 Task: Find a place to stay in Surianwan, India from 10th to 15th July for 7 guests. Use filters to select a flat with 4 bedrooms, 7 beds, 4 bathrooms, Wifi, free parking, and a price range of ₹10,000 to ₹15,000. Enable self check-in.
Action: Mouse moved to (670, 102)
Screenshot: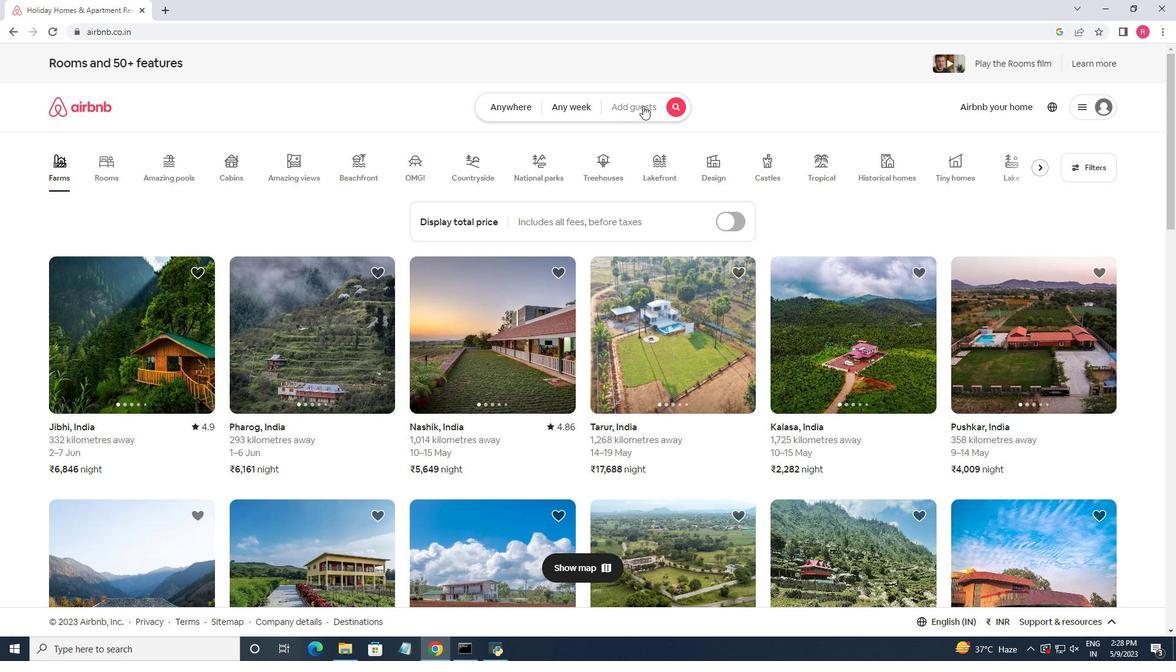 
Action: Mouse pressed left at (670, 102)
Screenshot: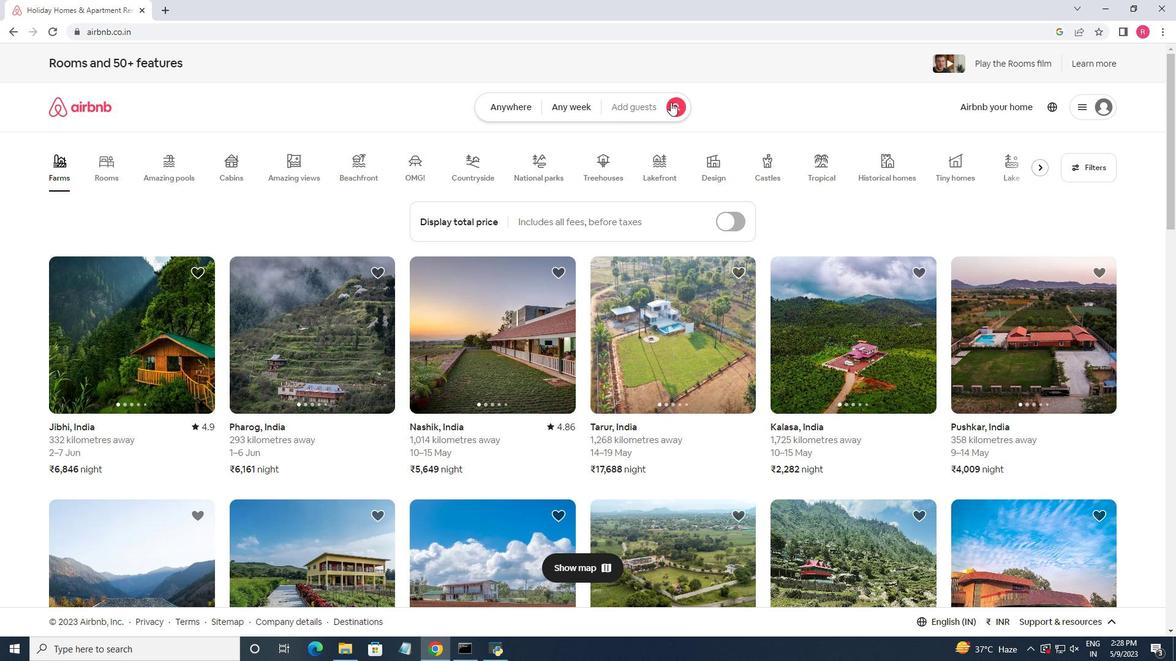 
Action: Mouse moved to (434, 155)
Screenshot: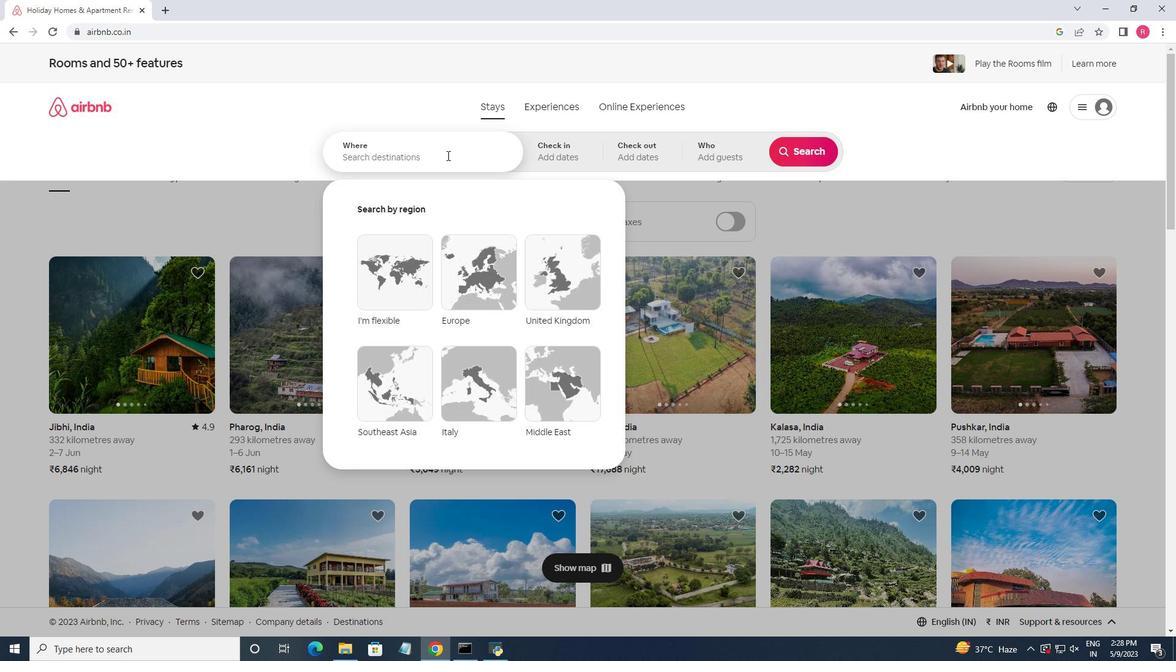 
Action: Mouse pressed left at (434, 155)
Screenshot: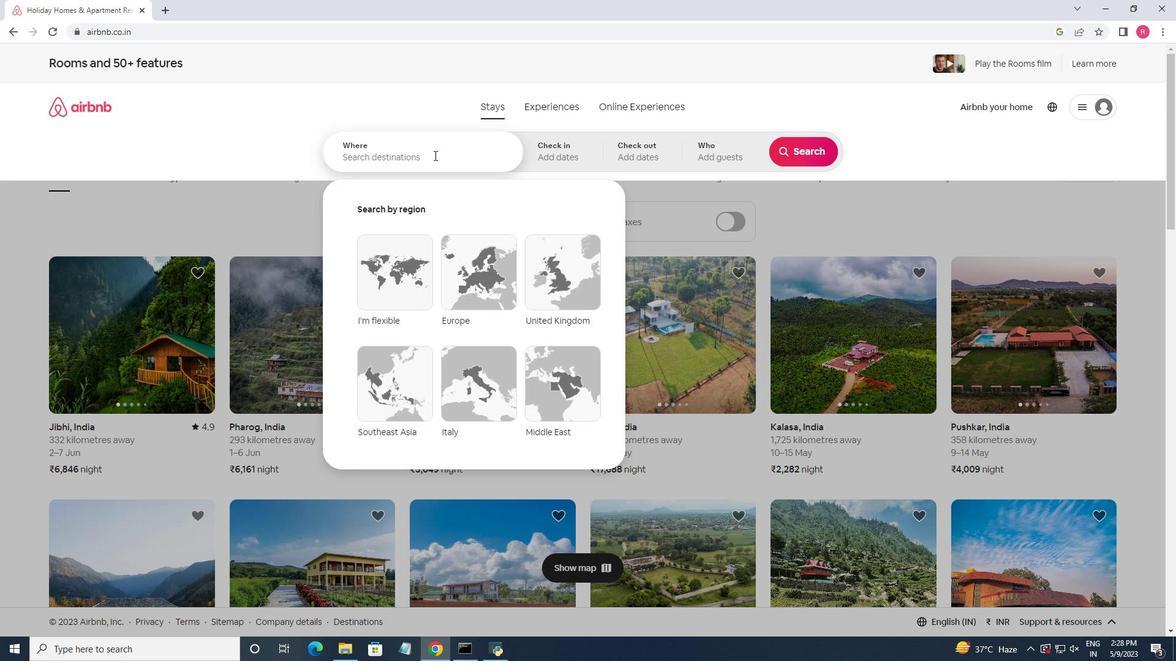 
Action: Key pressed <Key.shift>Surianwan,<Key.space><Key.shift><Key.shift><Key.shift><Key.shift><Key.shift><Key.shift>India
Screenshot: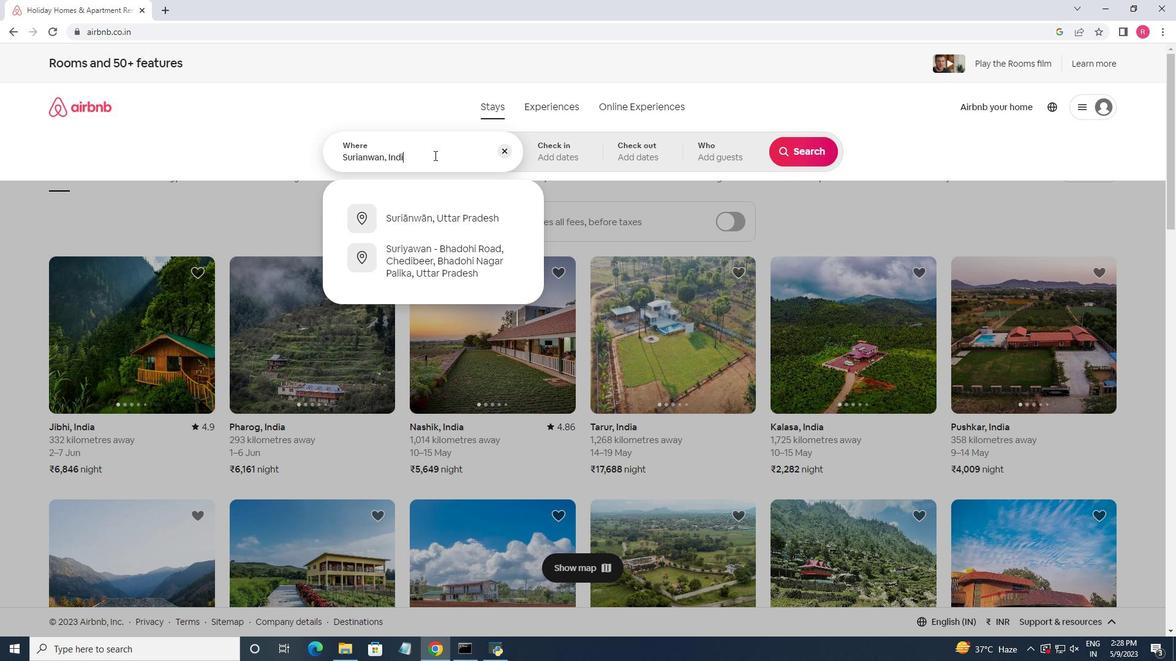
Action: Mouse moved to (485, 46)
Screenshot: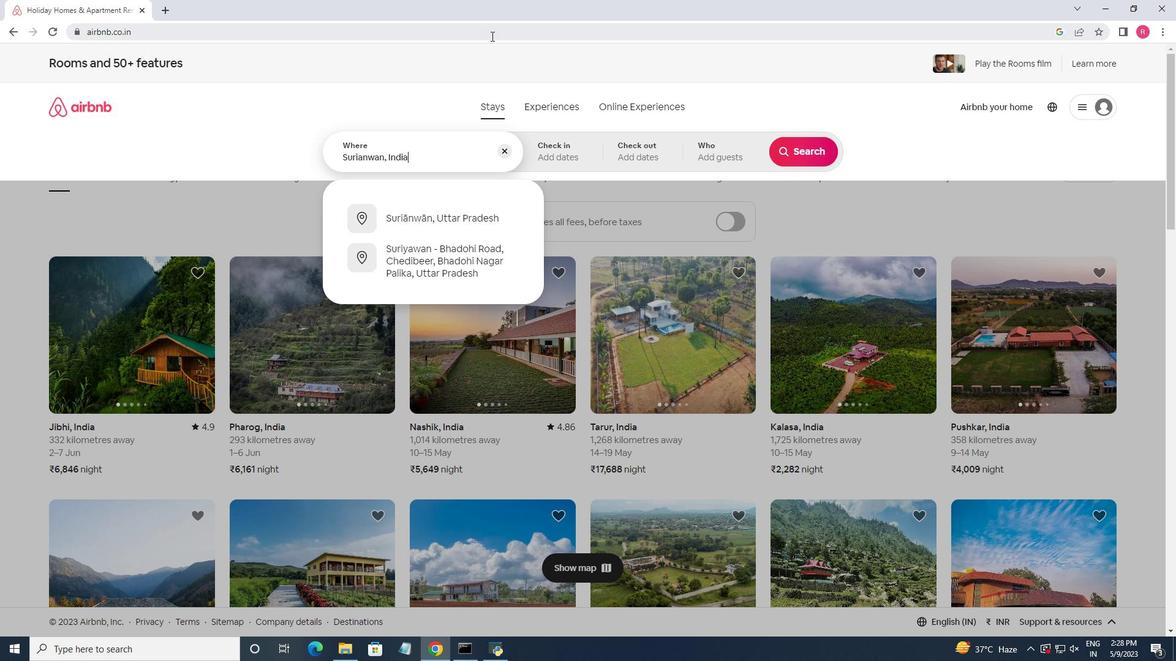 
Action: Key pressed <Key.enter>
Screenshot: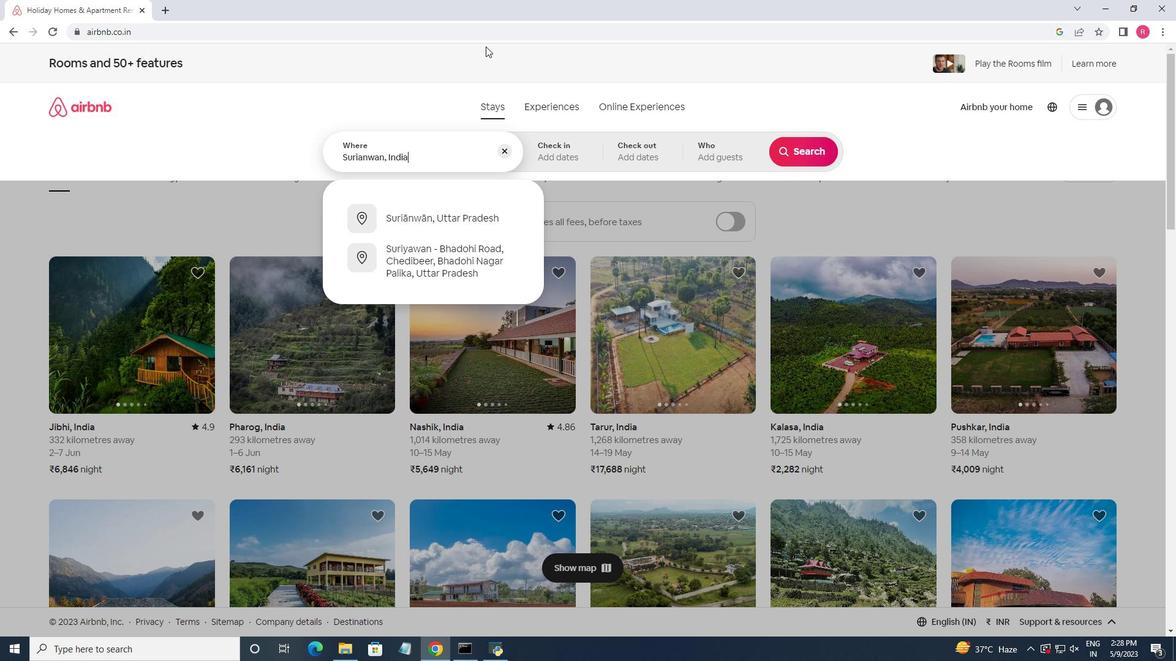 
Action: Mouse moved to (786, 252)
Screenshot: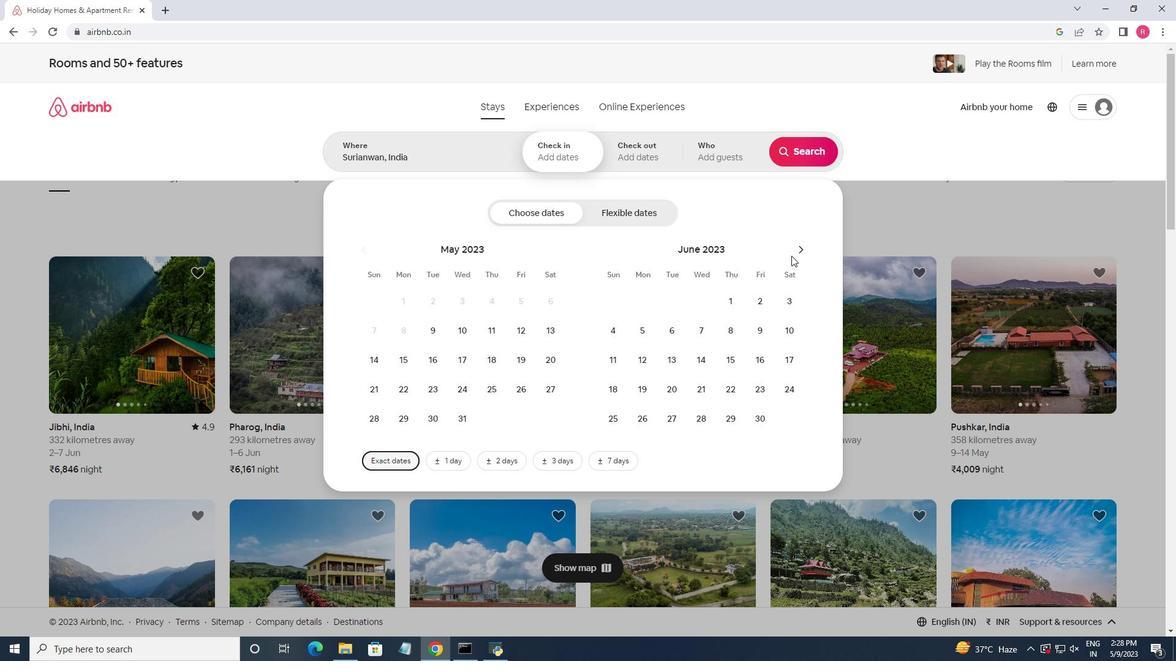 
Action: Mouse pressed left at (786, 252)
Screenshot: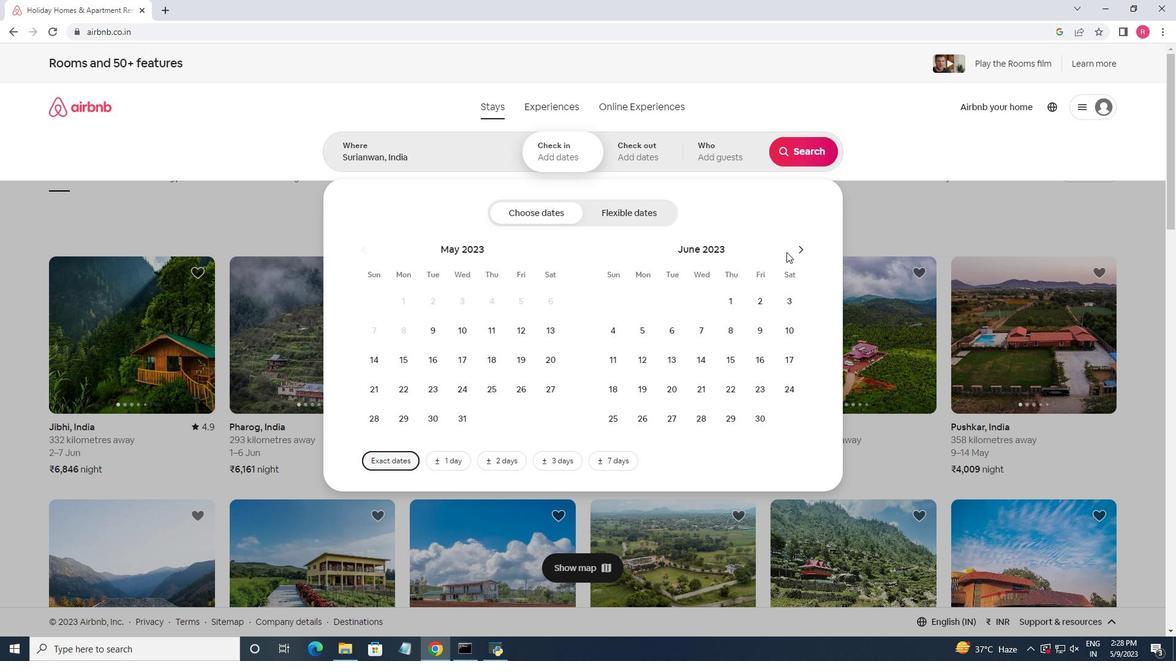
Action: Mouse moved to (795, 253)
Screenshot: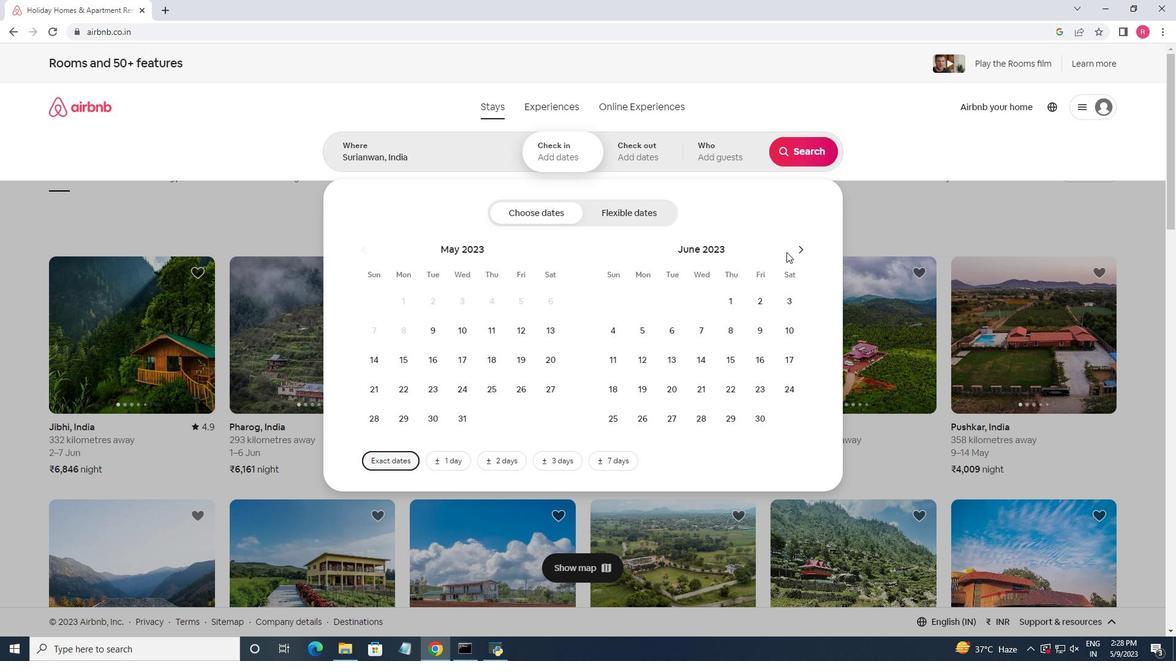 
Action: Mouse pressed left at (795, 253)
Screenshot: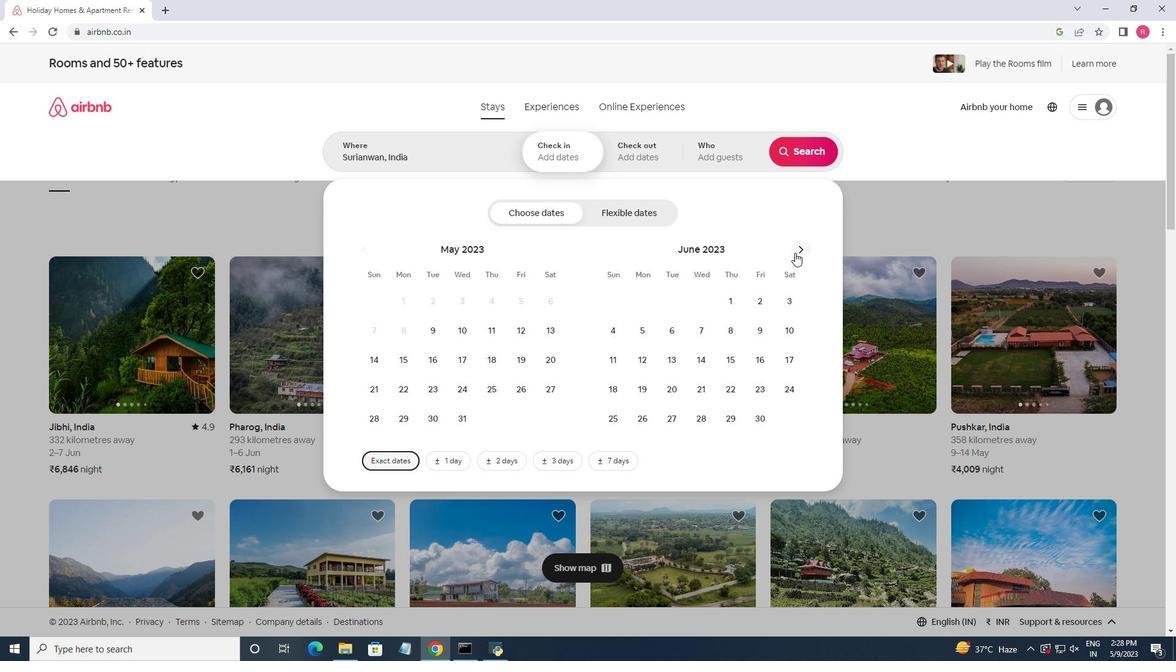 
Action: Mouse moved to (640, 365)
Screenshot: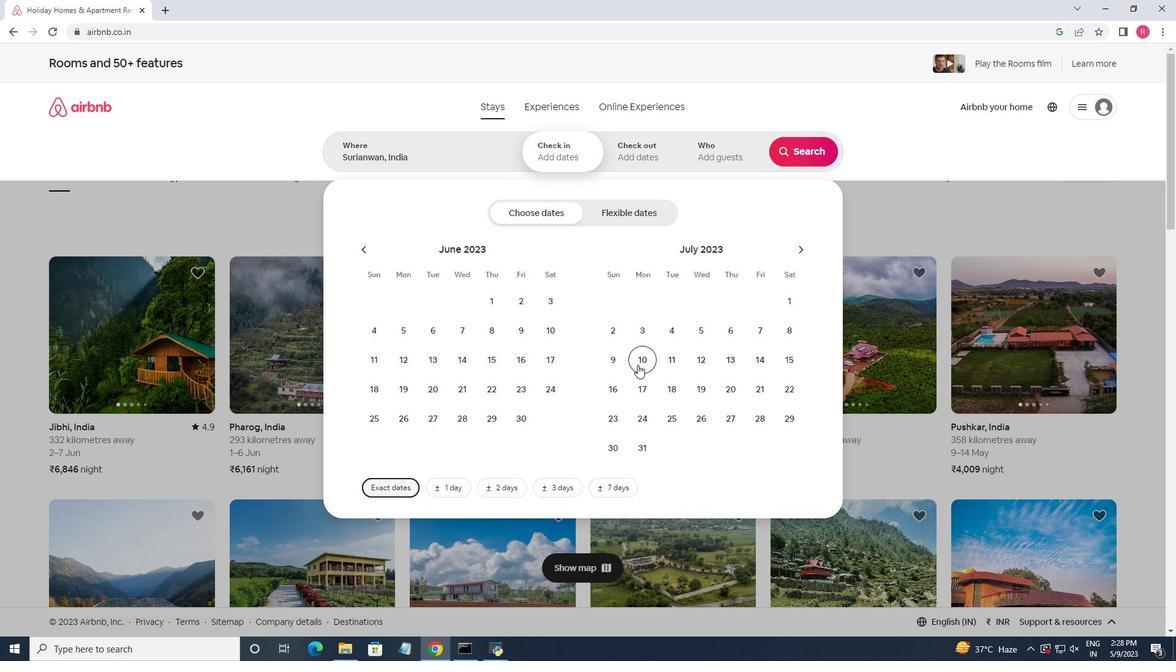 
Action: Mouse pressed left at (640, 365)
Screenshot: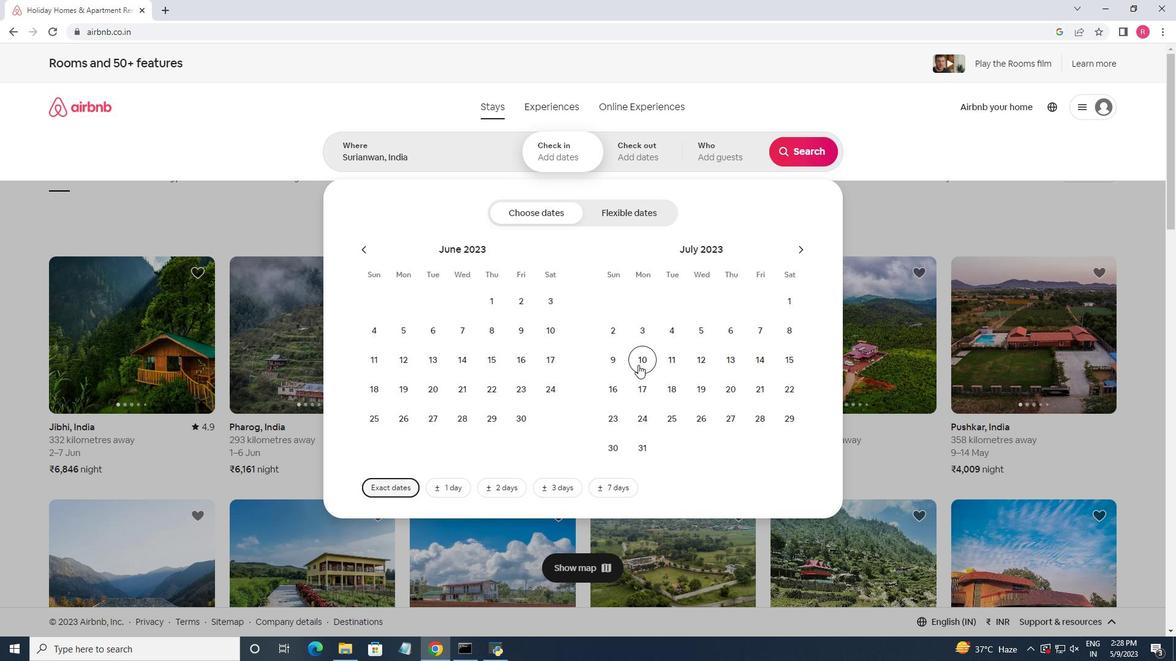 
Action: Mouse moved to (795, 360)
Screenshot: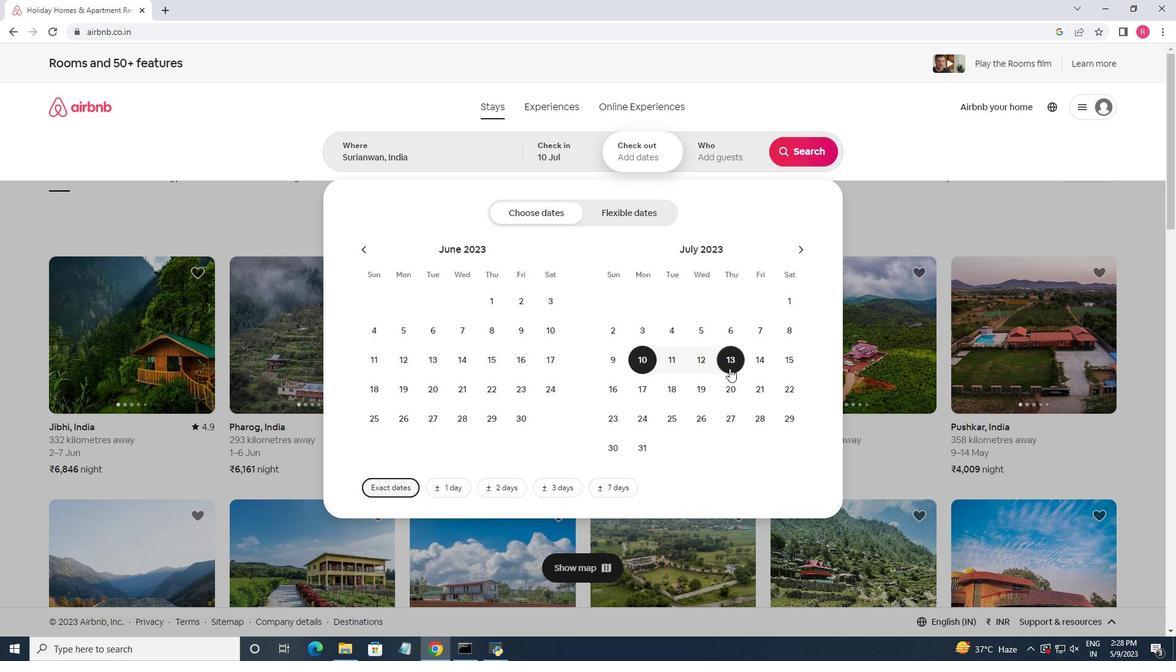 
Action: Mouse pressed left at (795, 360)
Screenshot: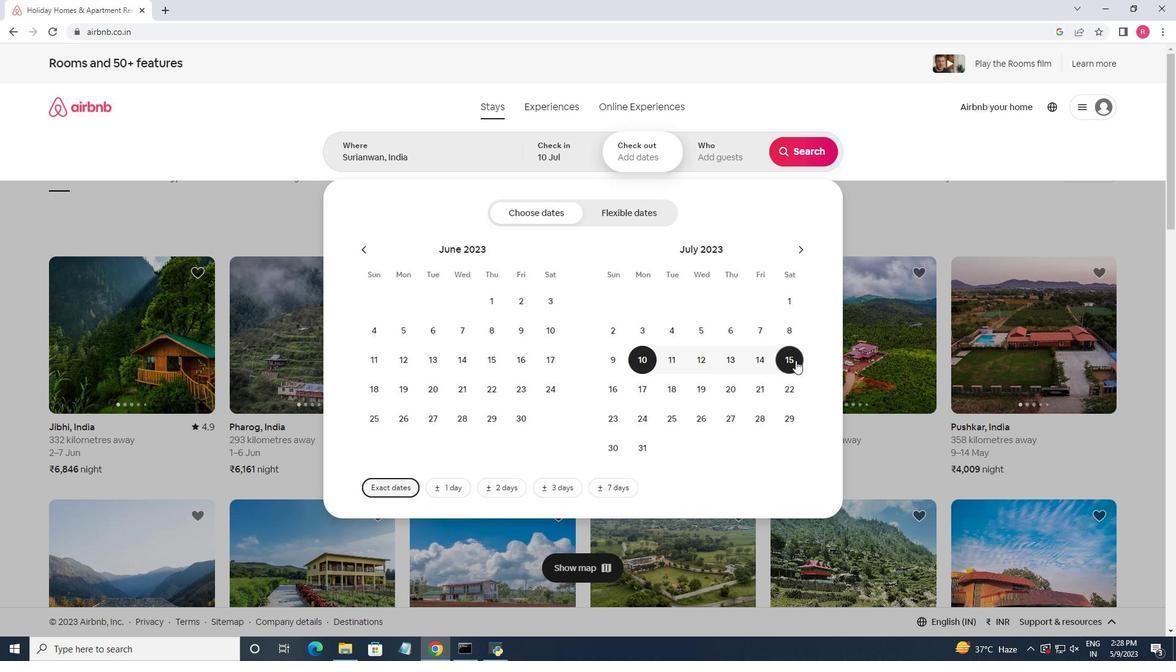 
Action: Mouse moved to (709, 162)
Screenshot: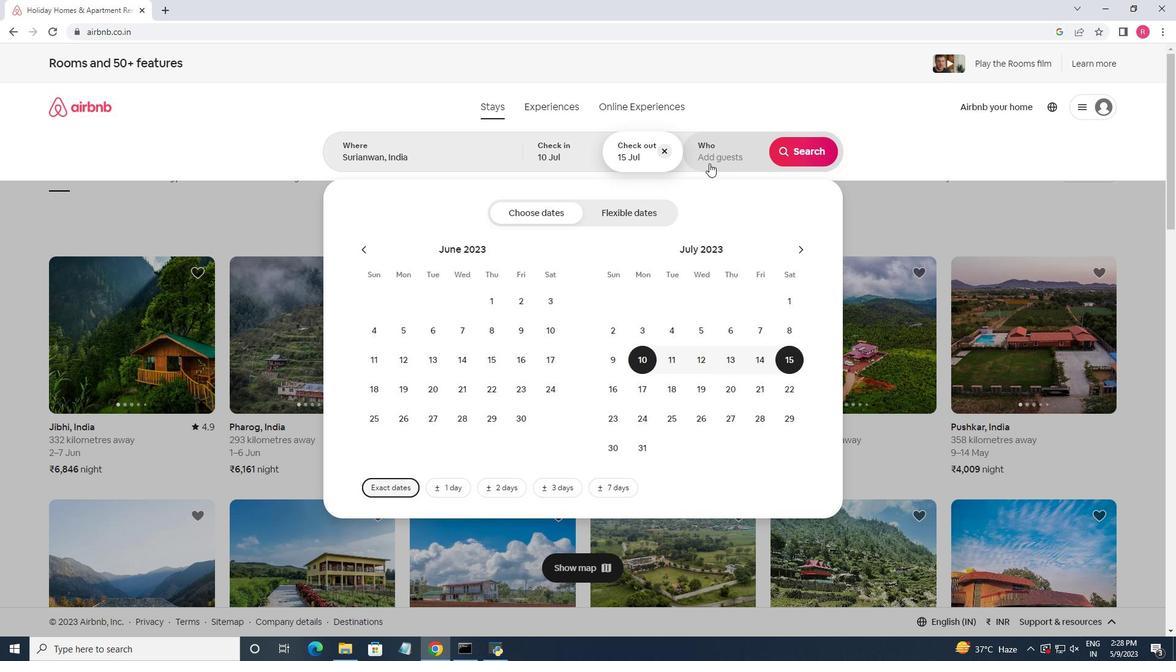 
Action: Mouse pressed left at (709, 162)
Screenshot: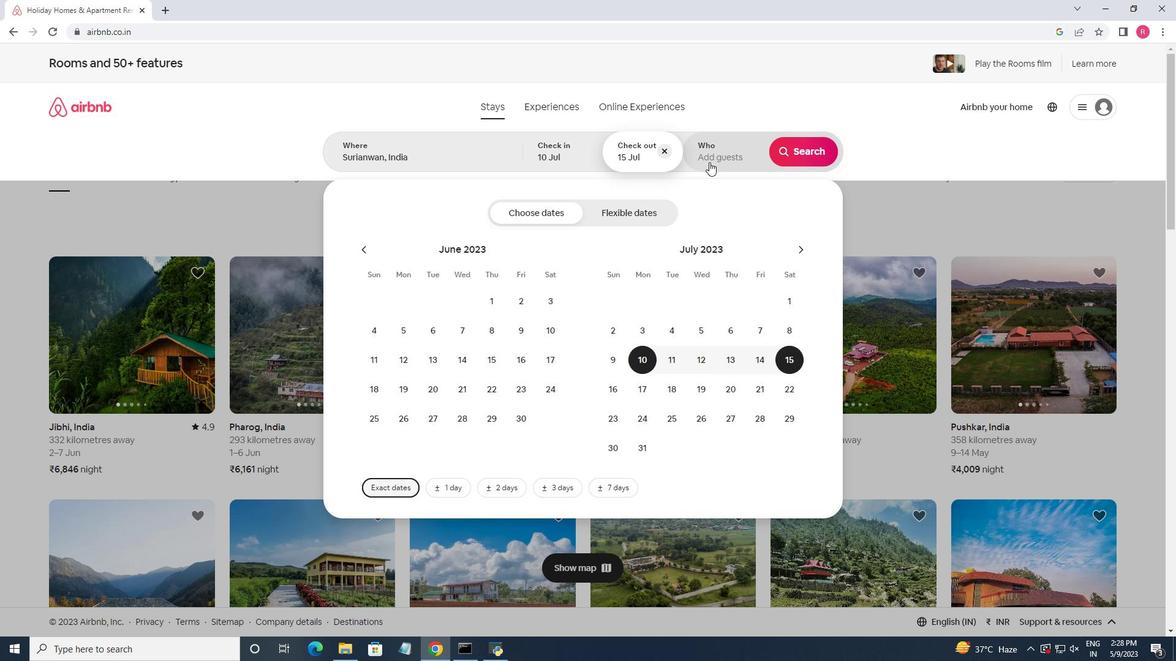 
Action: Mouse moved to (814, 216)
Screenshot: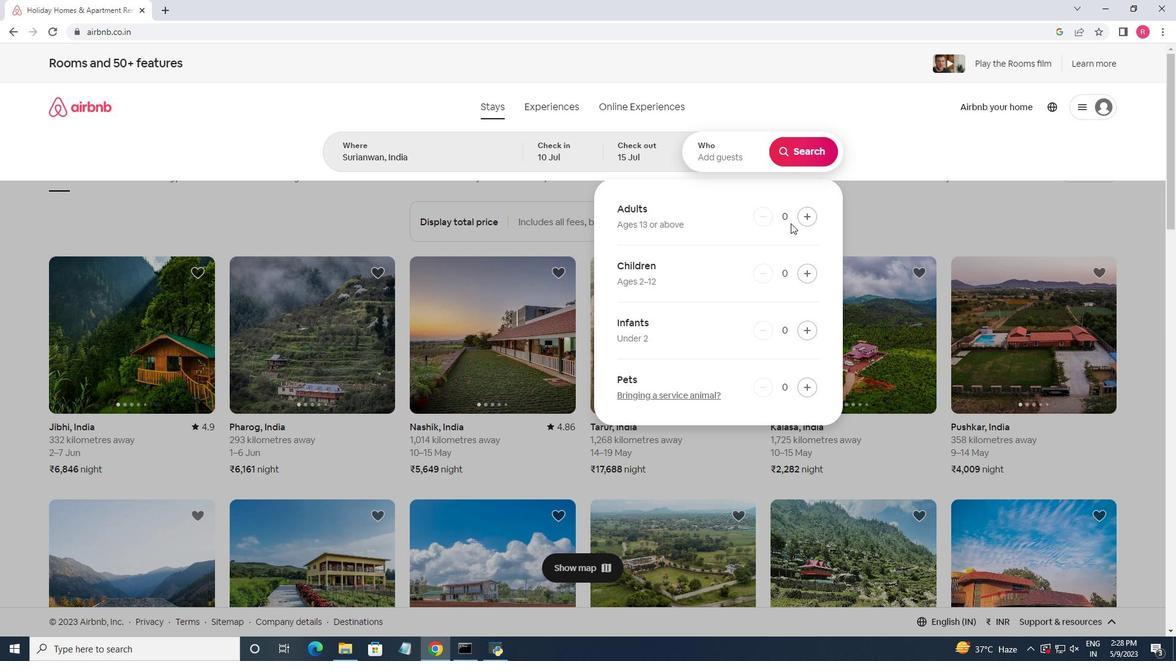 
Action: Mouse pressed left at (814, 216)
Screenshot: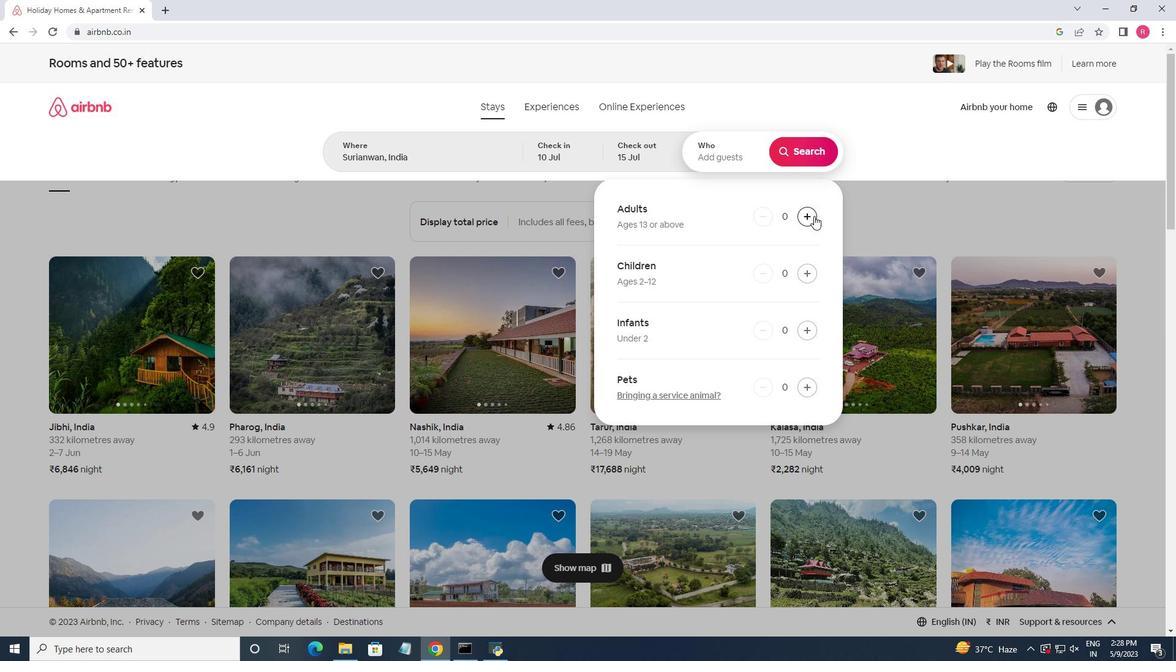 
Action: Mouse pressed left at (814, 216)
Screenshot: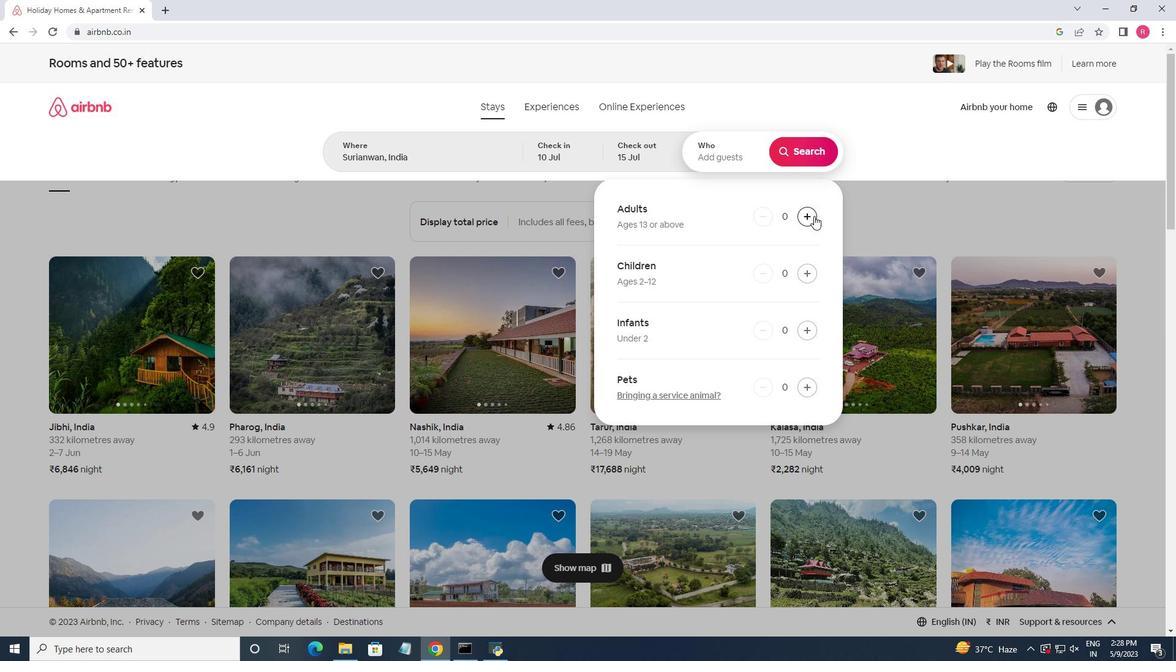 
Action: Mouse pressed left at (814, 216)
Screenshot: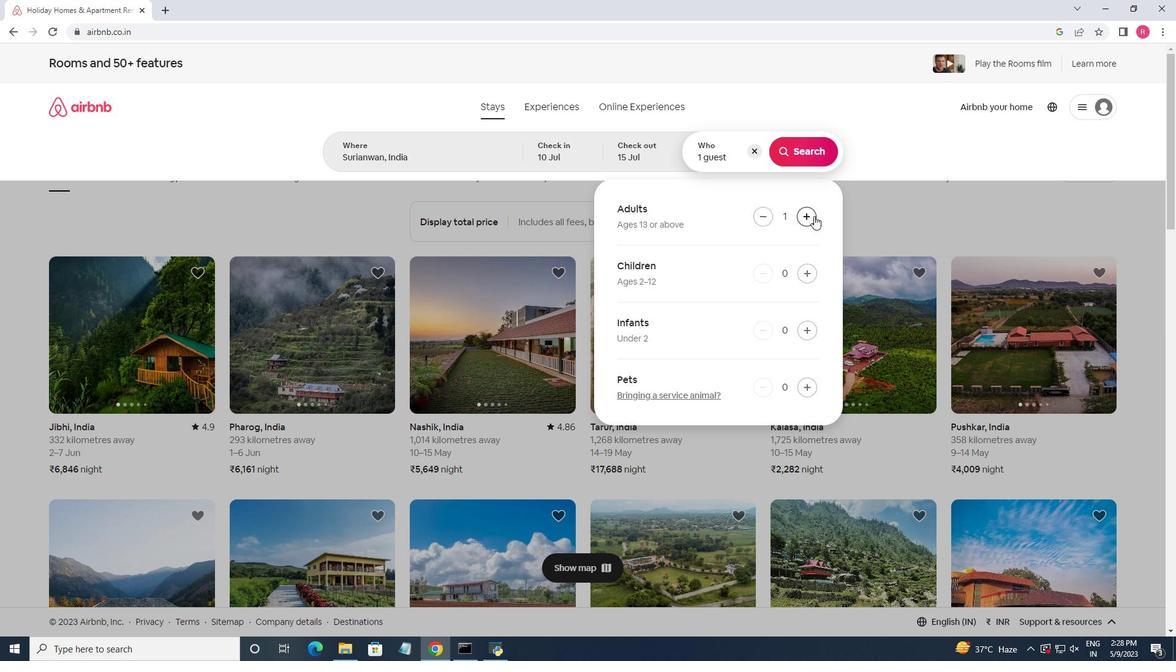 
Action: Mouse pressed left at (814, 216)
Screenshot: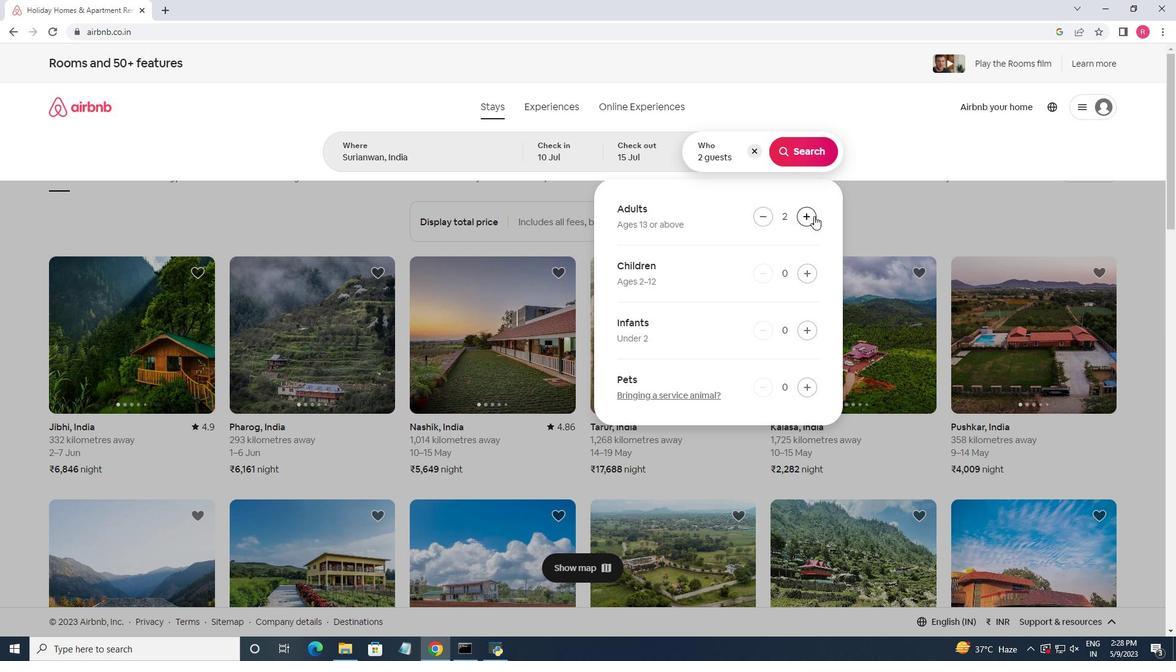 
Action: Mouse pressed left at (814, 216)
Screenshot: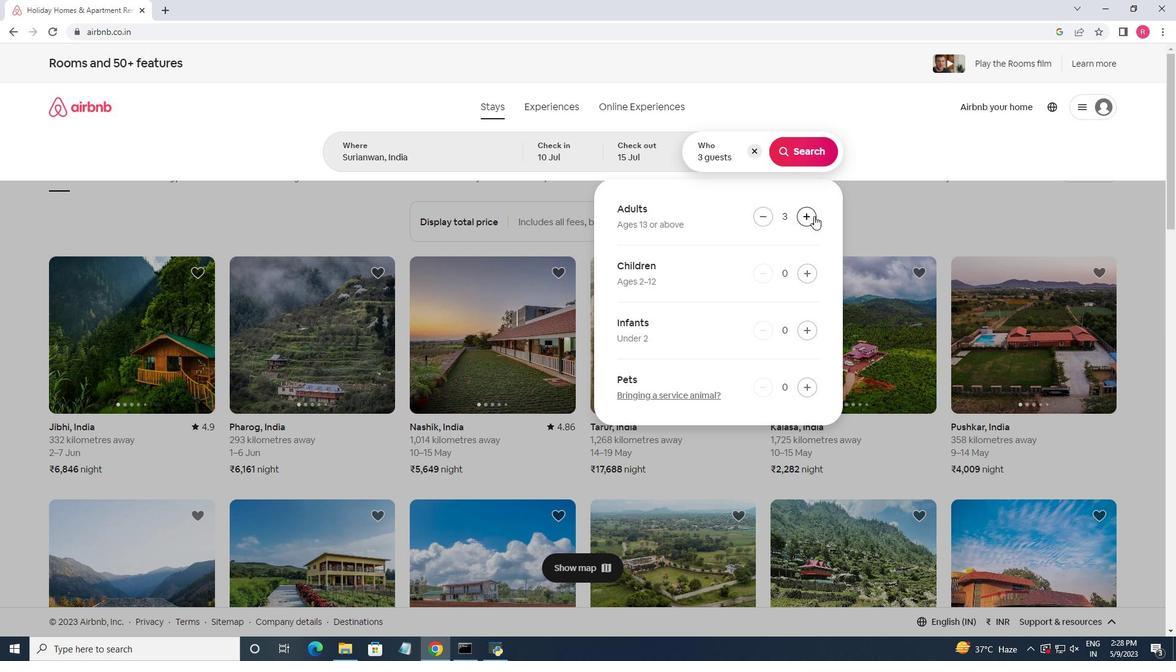 
Action: Mouse pressed left at (814, 216)
Screenshot: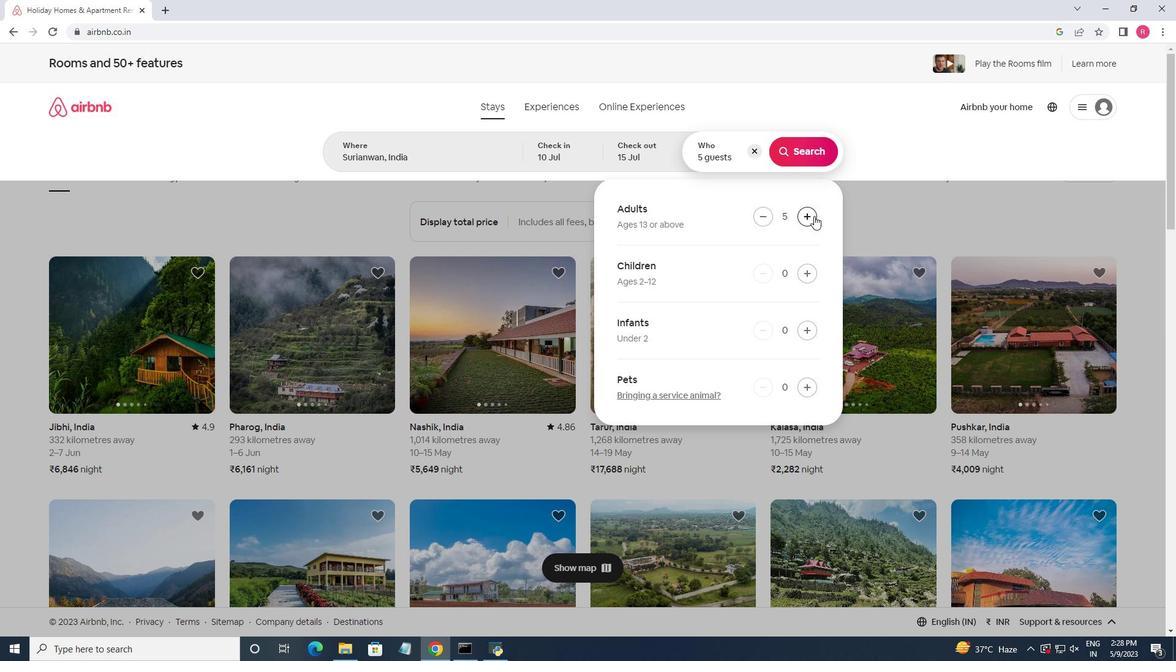 
Action: Mouse pressed left at (814, 216)
Screenshot: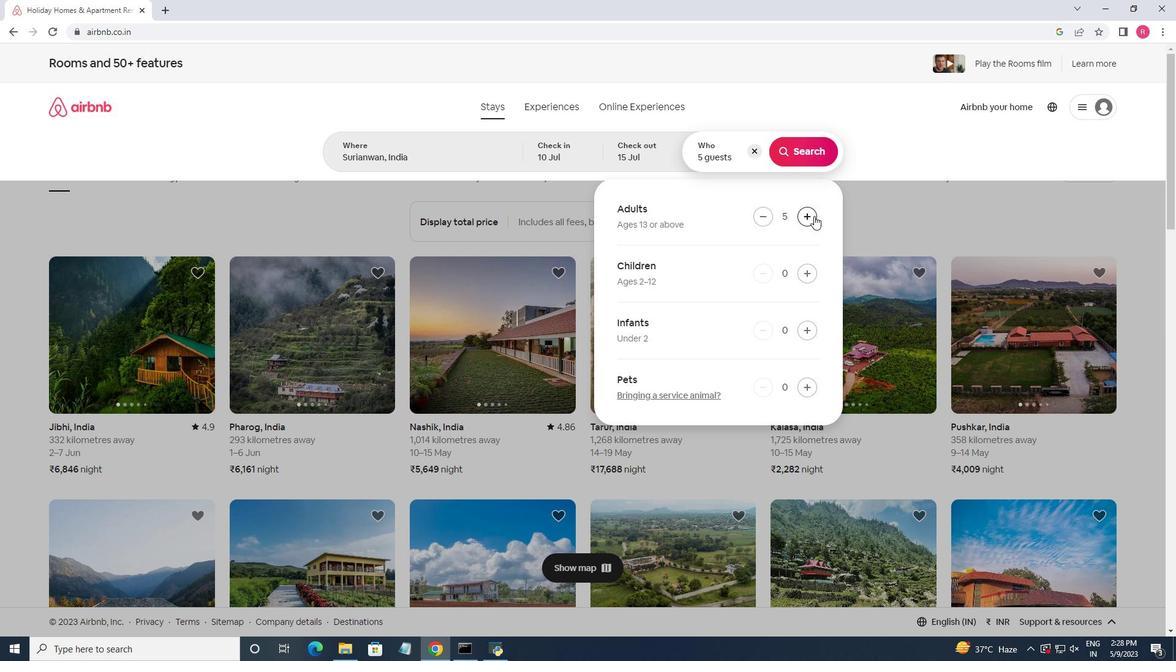 
Action: Mouse moved to (804, 147)
Screenshot: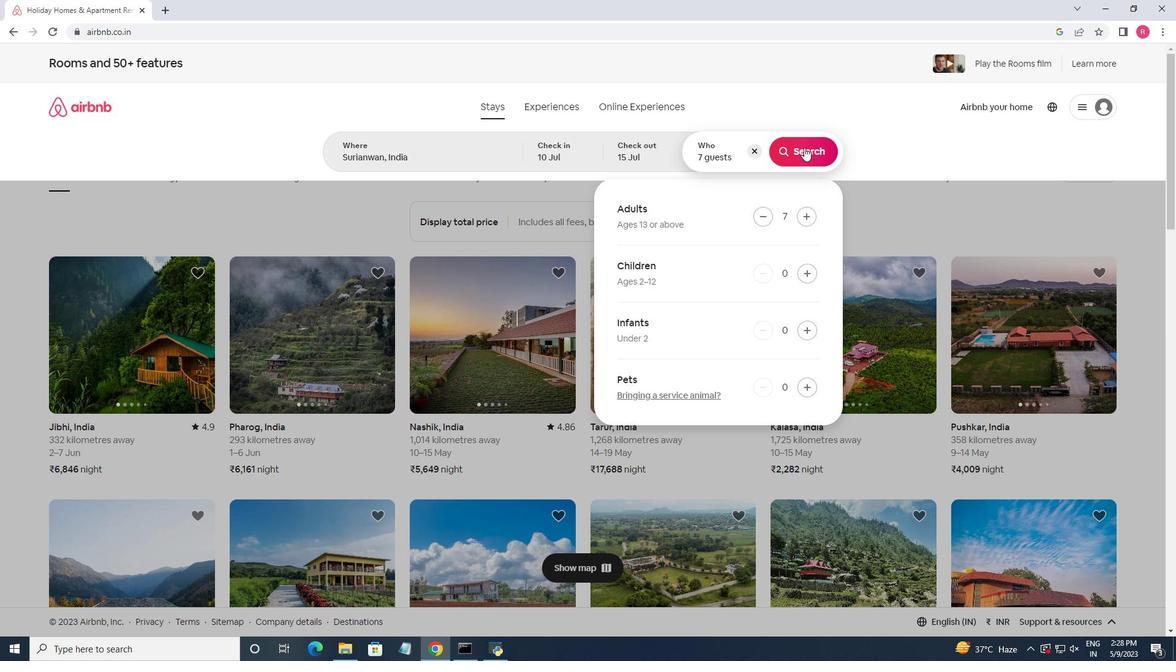
Action: Mouse pressed left at (804, 147)
Screenshot: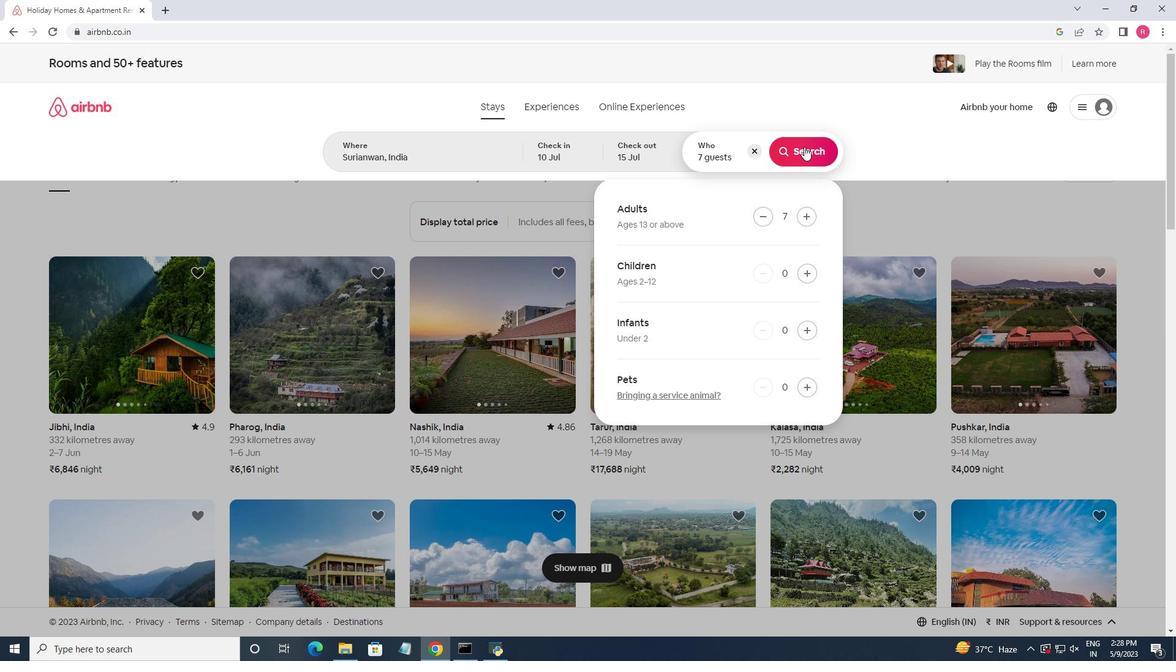 
Action: Mouse moved to (1126, 124)
Screenshot: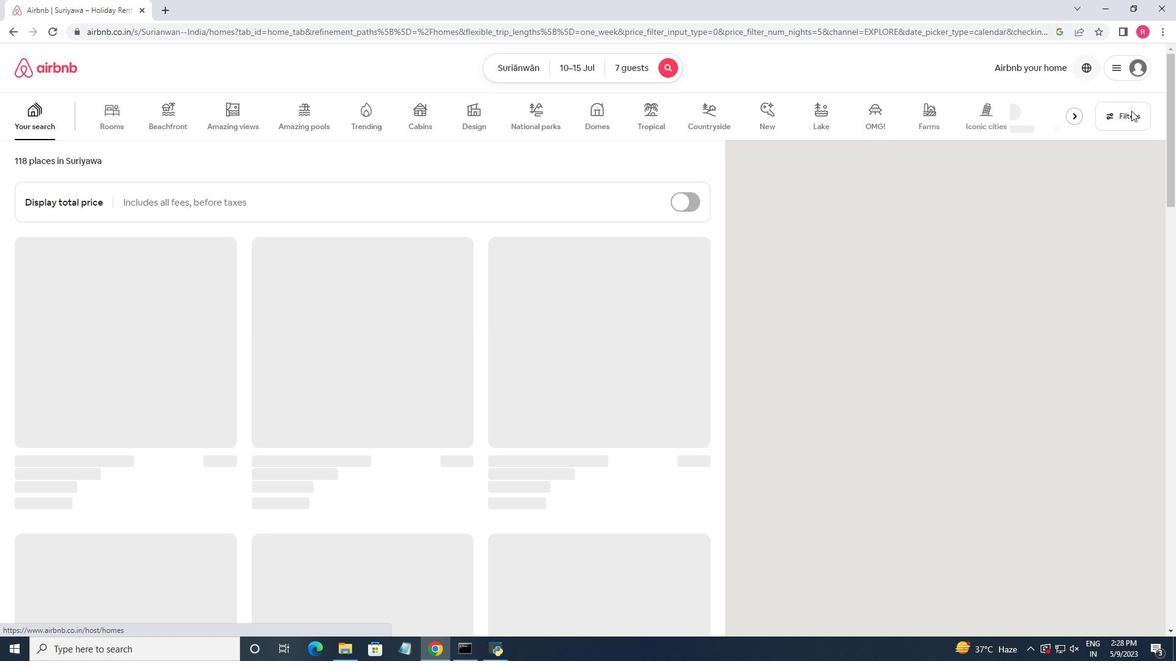 
Action: Mouse pressed left at (1126, 124)
Screenshot: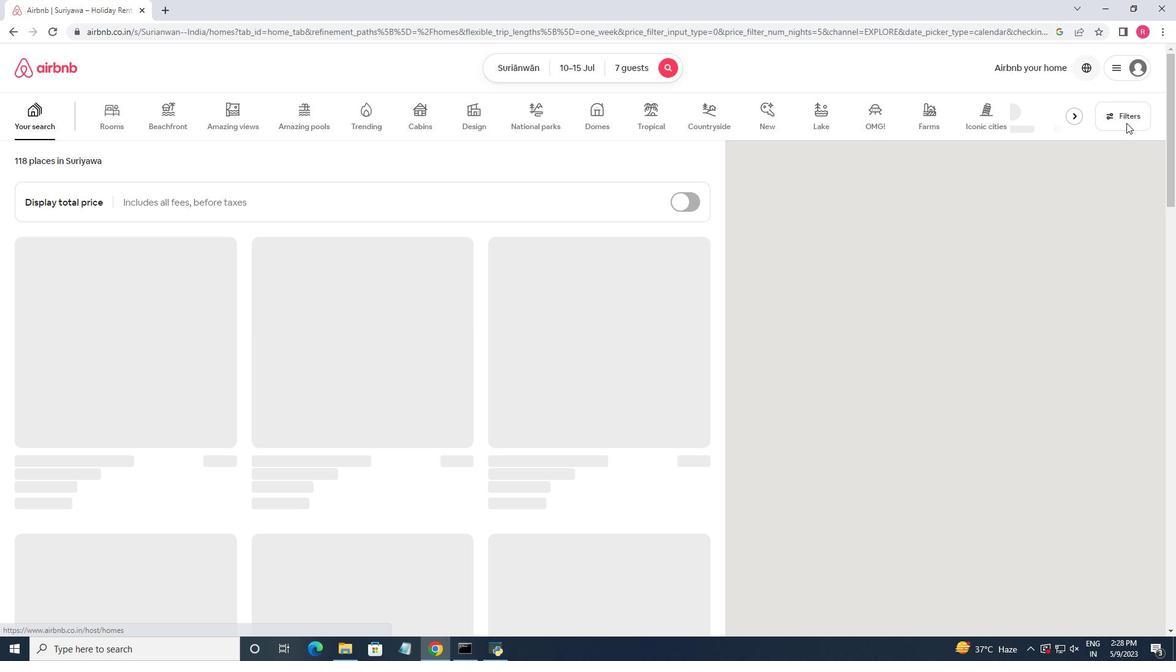 
Action: Mouse moved to (429, 413)
Screenshot: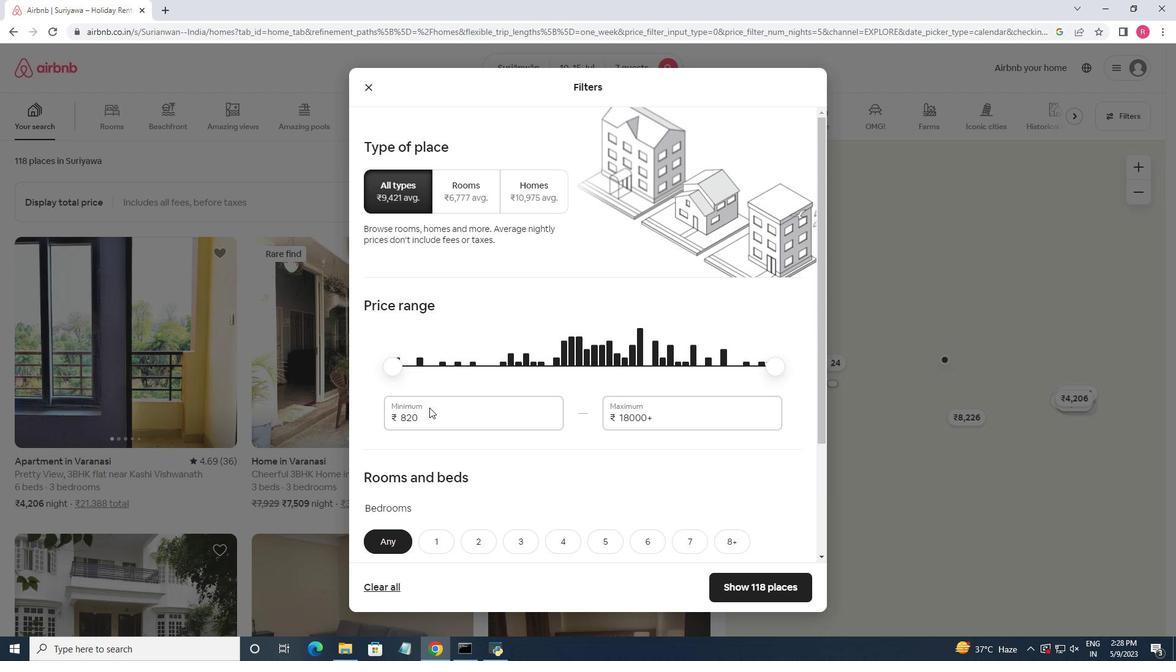 
Action: Mouse pressed left at (429, 413)
Screenshot: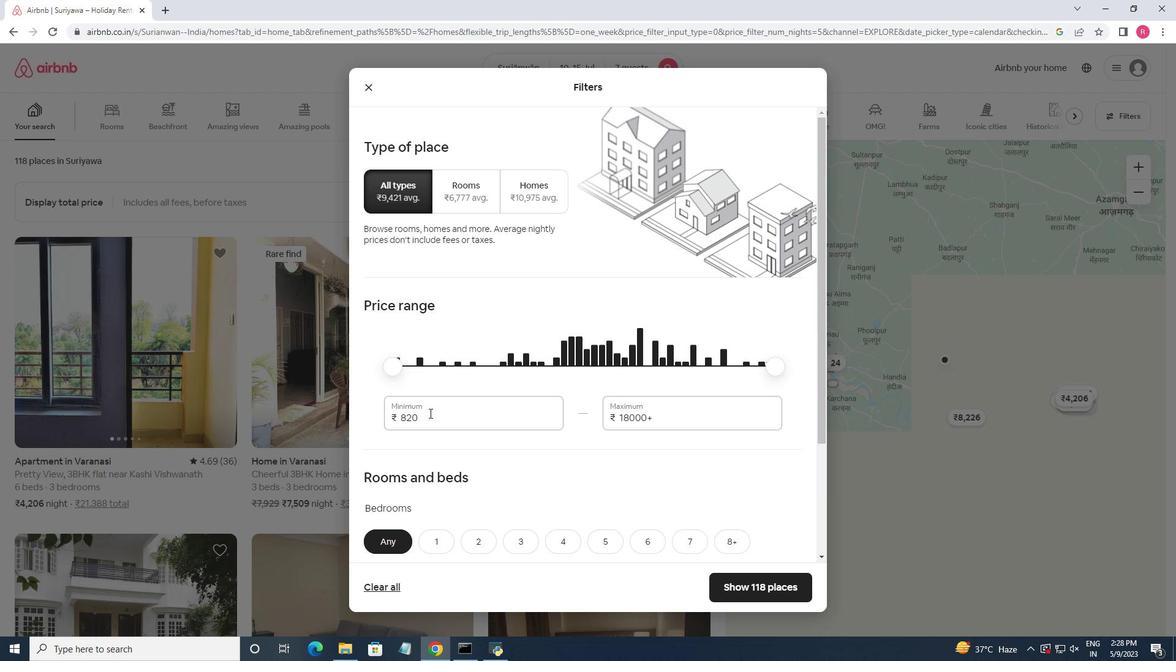 
Action: Mouse pressed left at (429, 413)
Screenshot: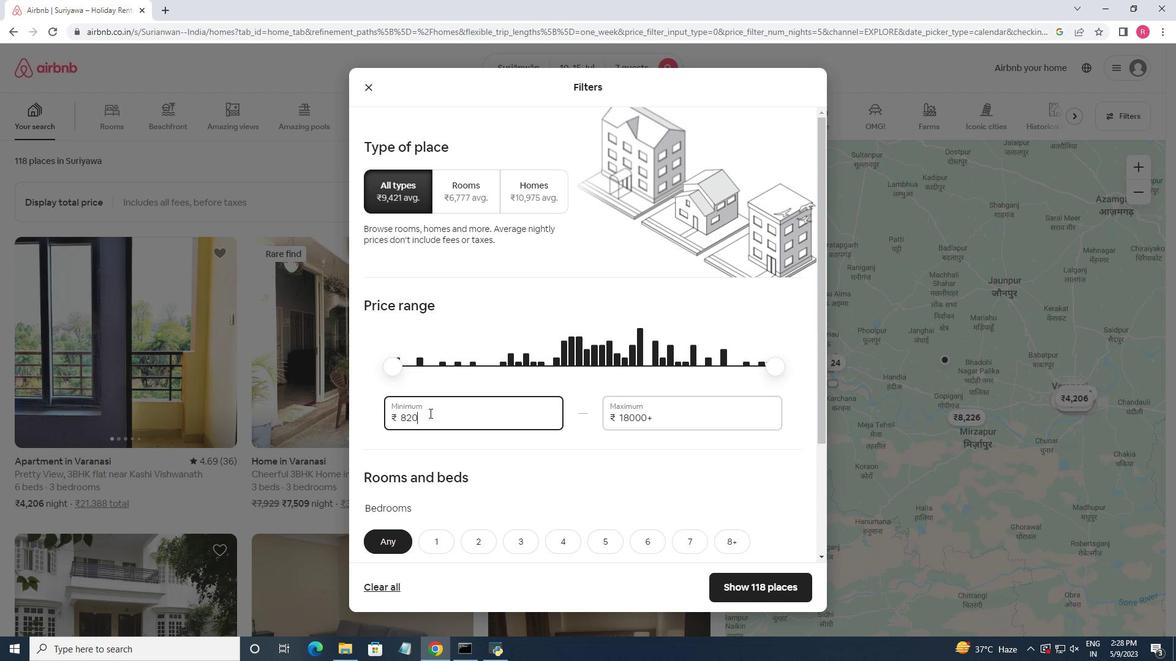 
Action: Key pressed 10000<Key.tab>15000
Screenshot: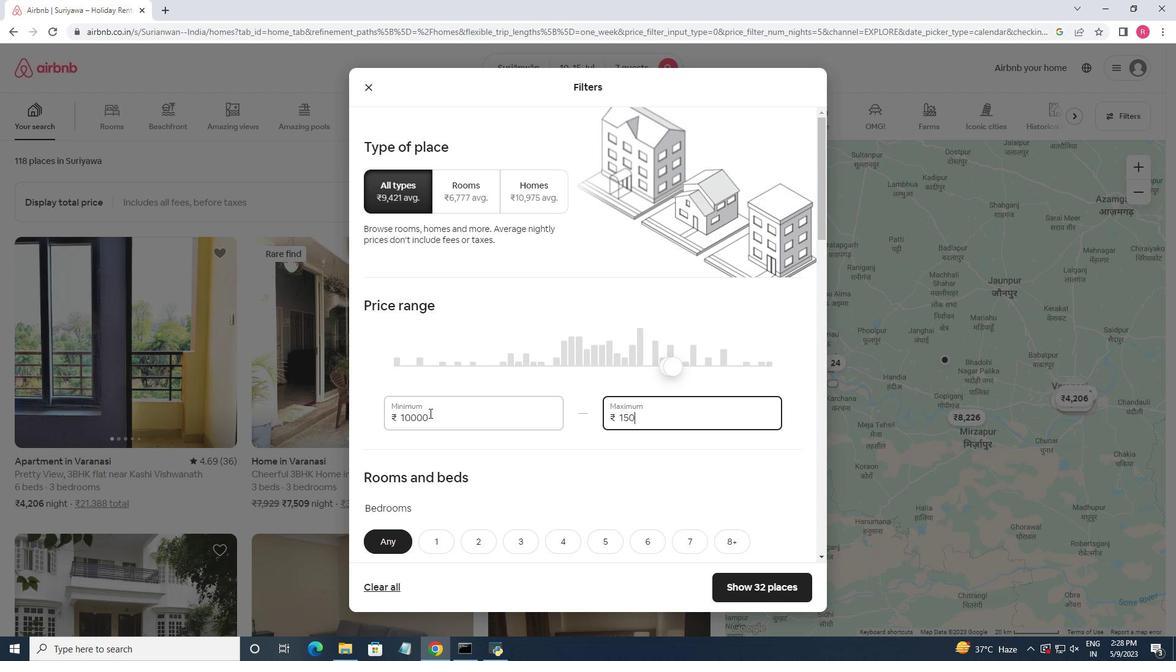 
Action: Mouse moved to (499, 441)
Screenshot: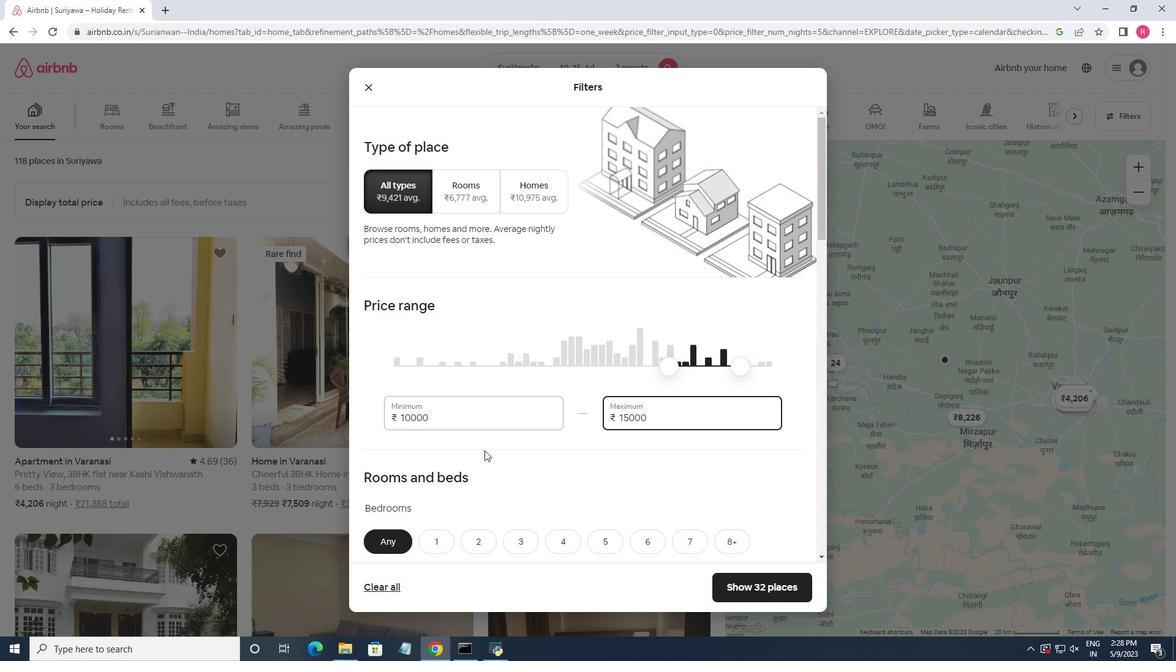 
Action: Mouse scrolled (499, 441) with delta (0, 0)
Screenshot: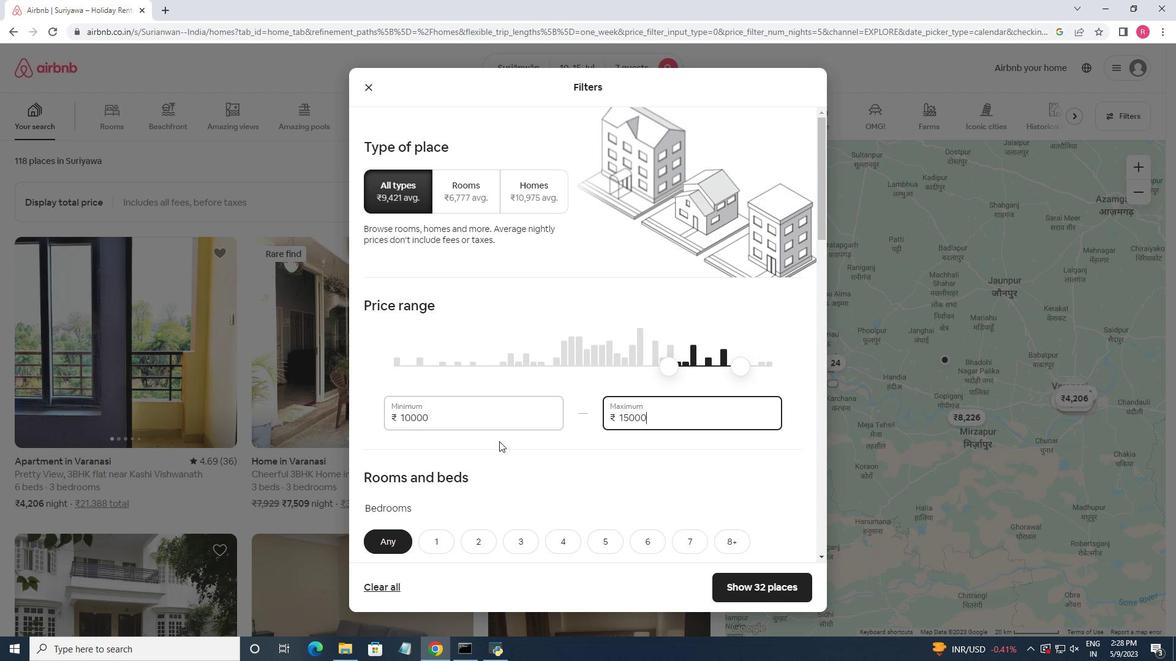 
Action: Mouse scrolled (499, 441) with delta (0, 0)
Screenshot: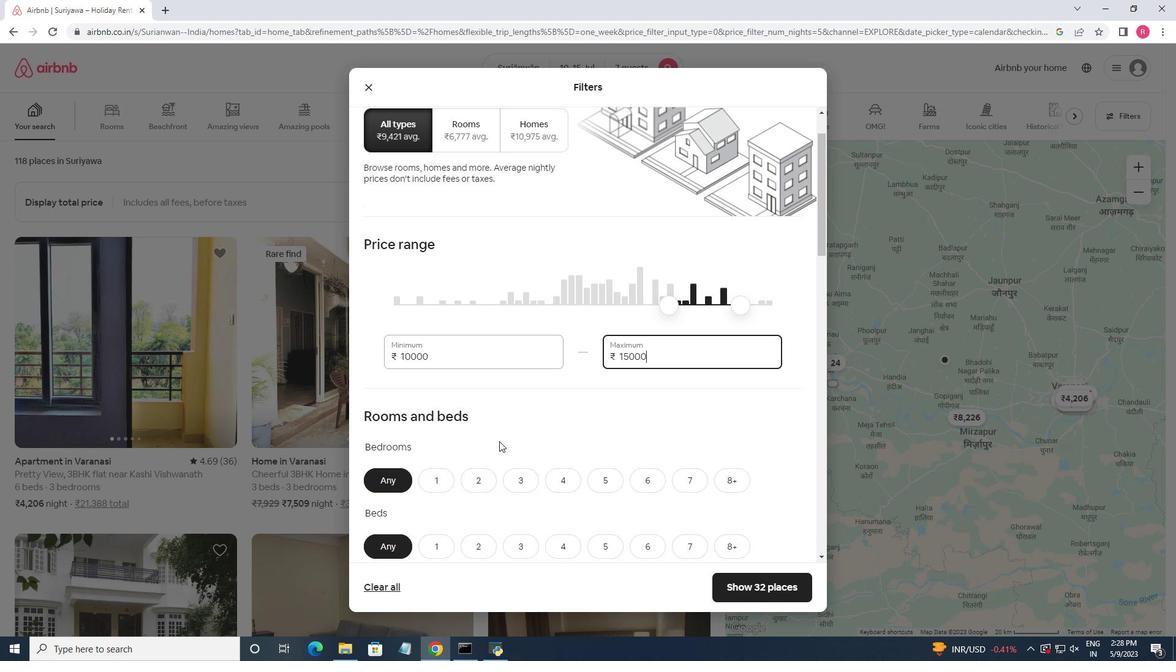 
Action: Mouse moved to (553, 419)
Screenshot: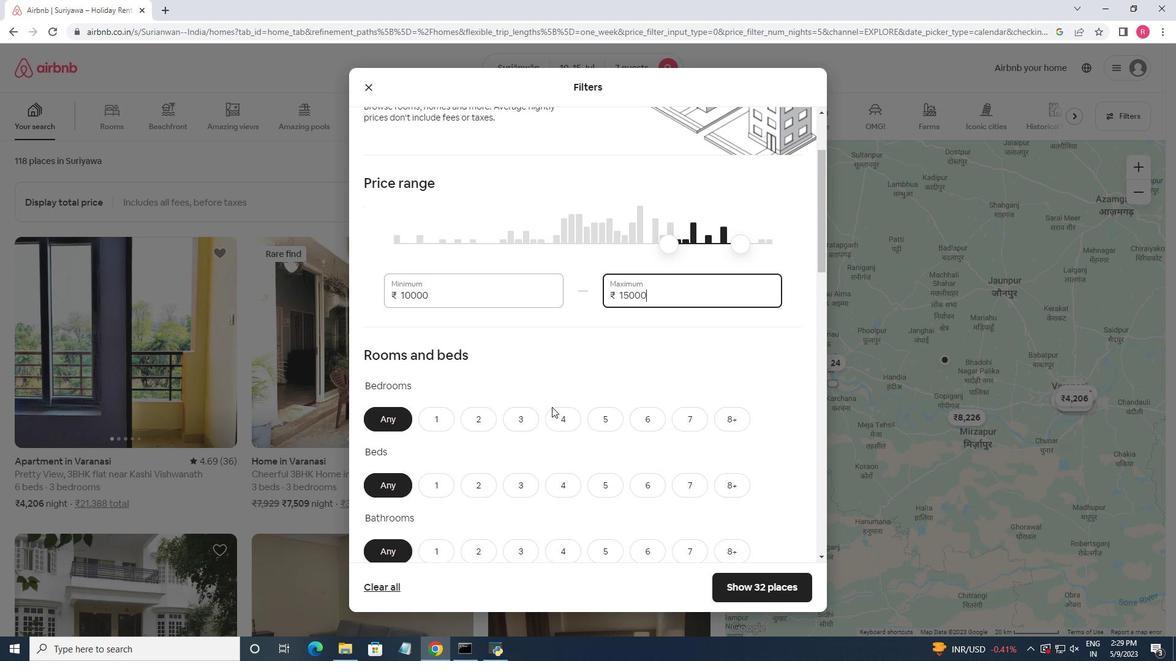 
Action: Mouse pressed left at (553, 419)
Screenshot: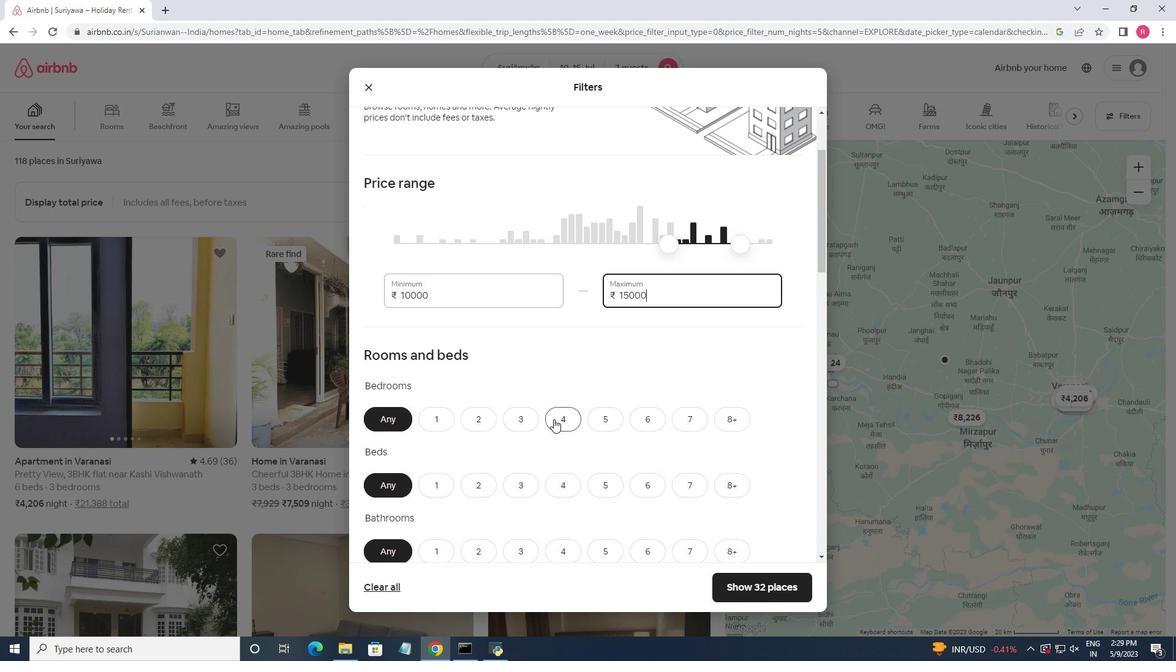 
Action: Mouse moved to (713, 481)
Screenshot: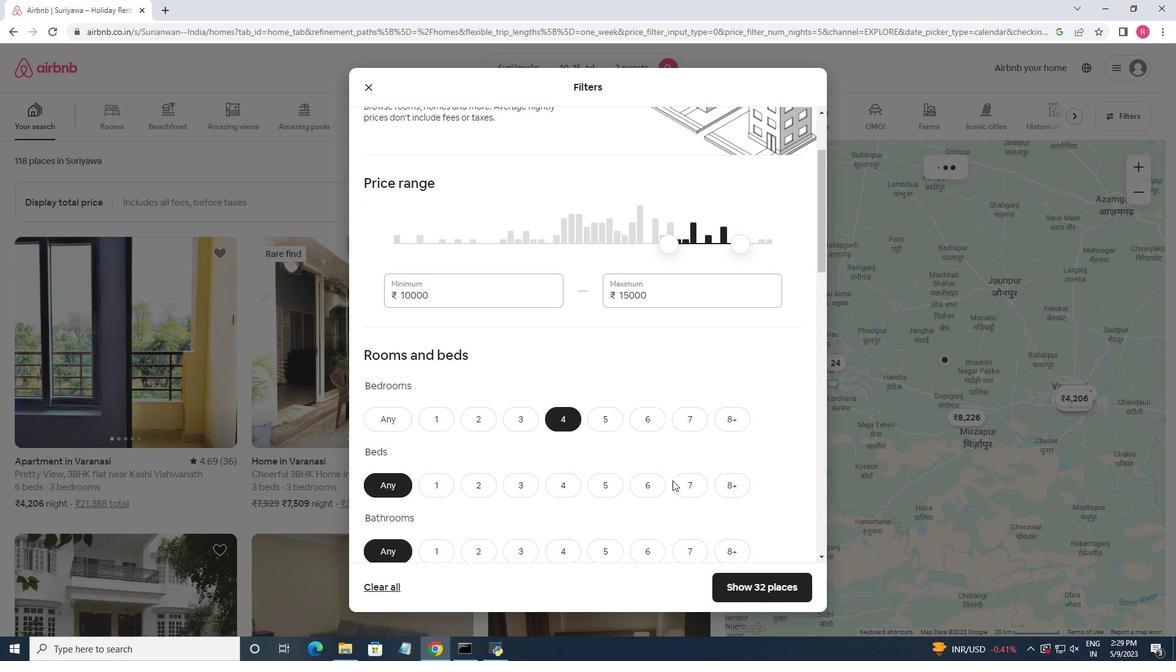 
Action: Mouse pressed left at (713, 481)
Screenshot: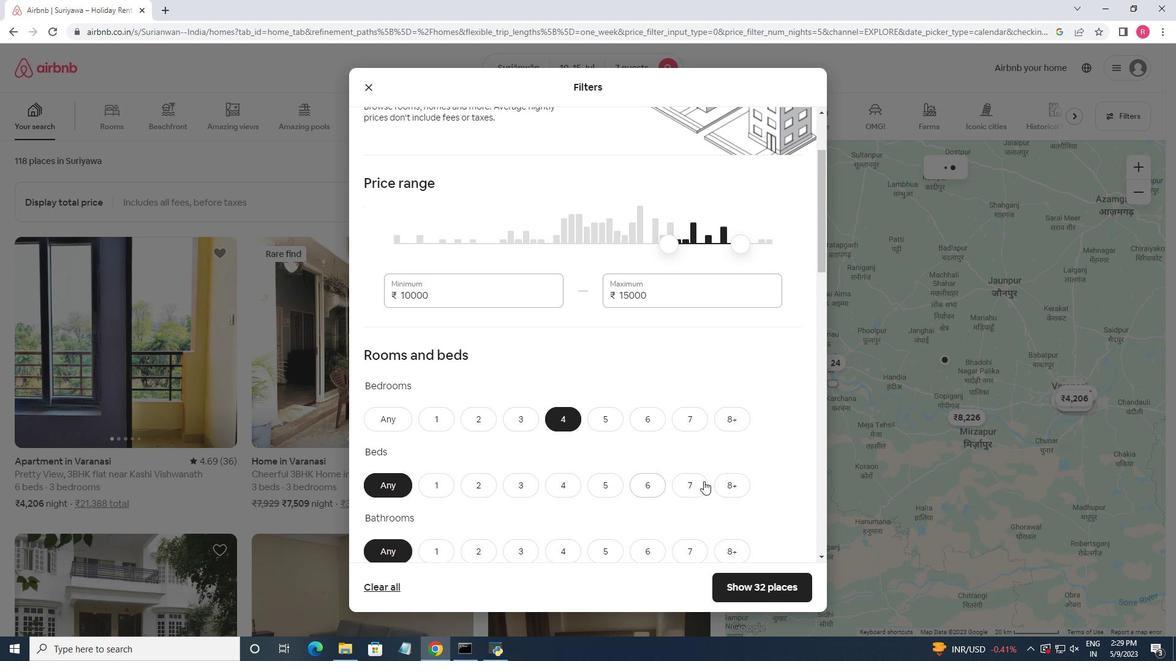 
Action: Mouse moved to (696, 492)
Screenshot: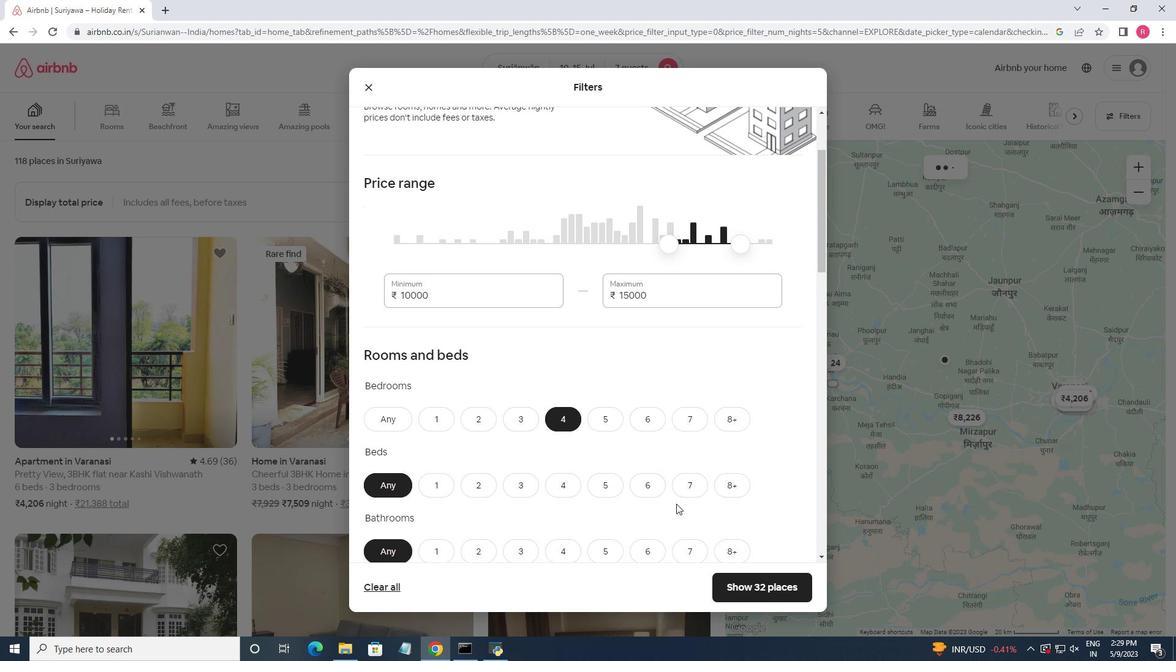
Action: Mouse pressed left at (696, 492)
Screenshot: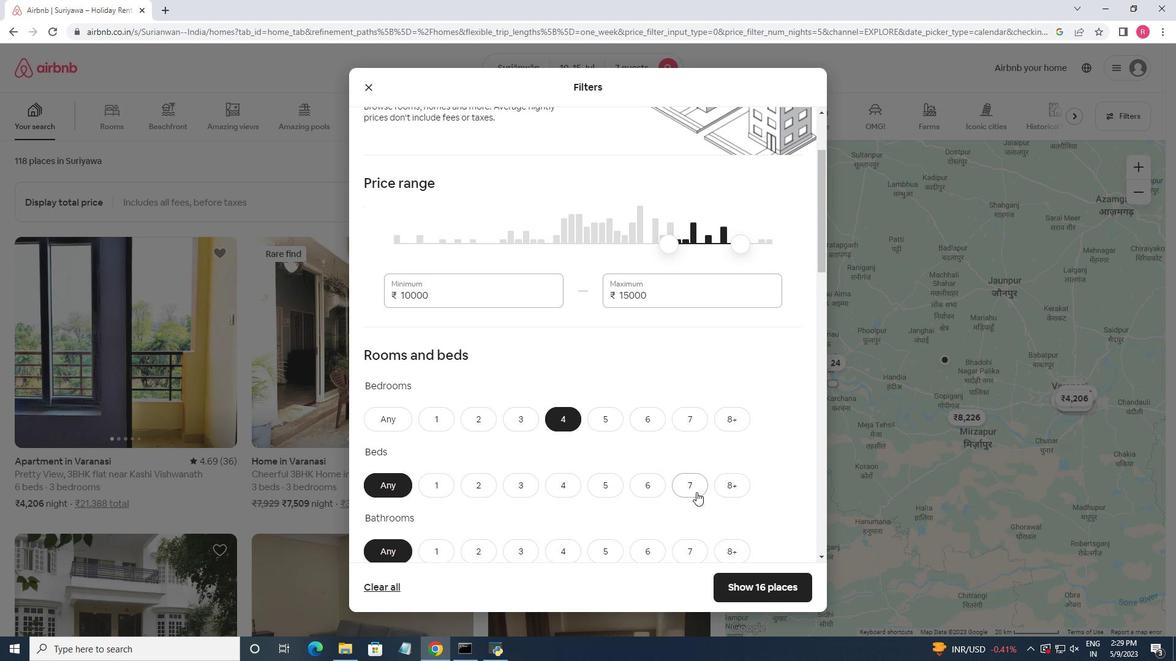 
Action: Mouse moved to (562, 553)
Screenshot: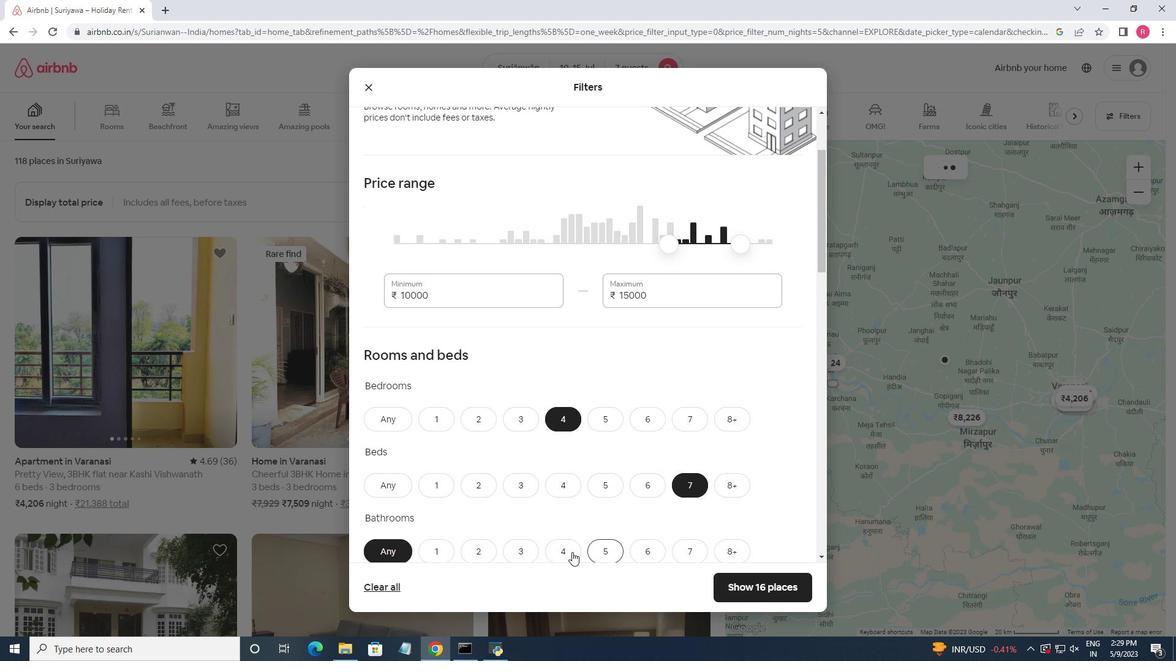 
Action: Mouse pressed left at (562, 553)
Screenshot: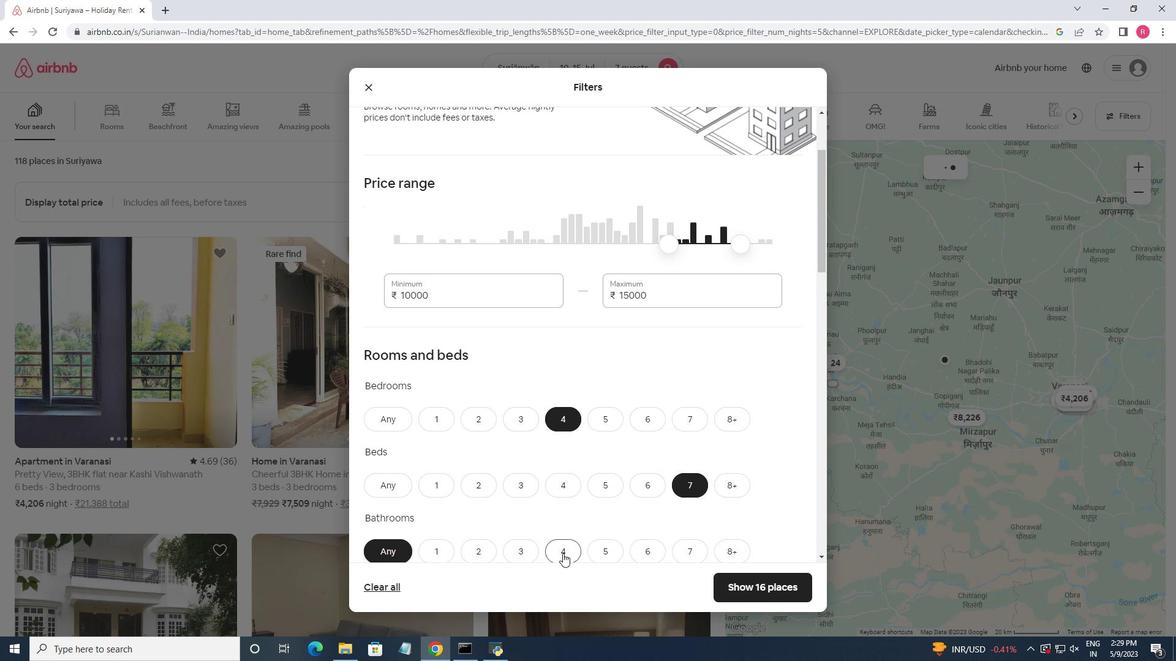 
Action: Mouse moved to (599, 425)
Screenshot: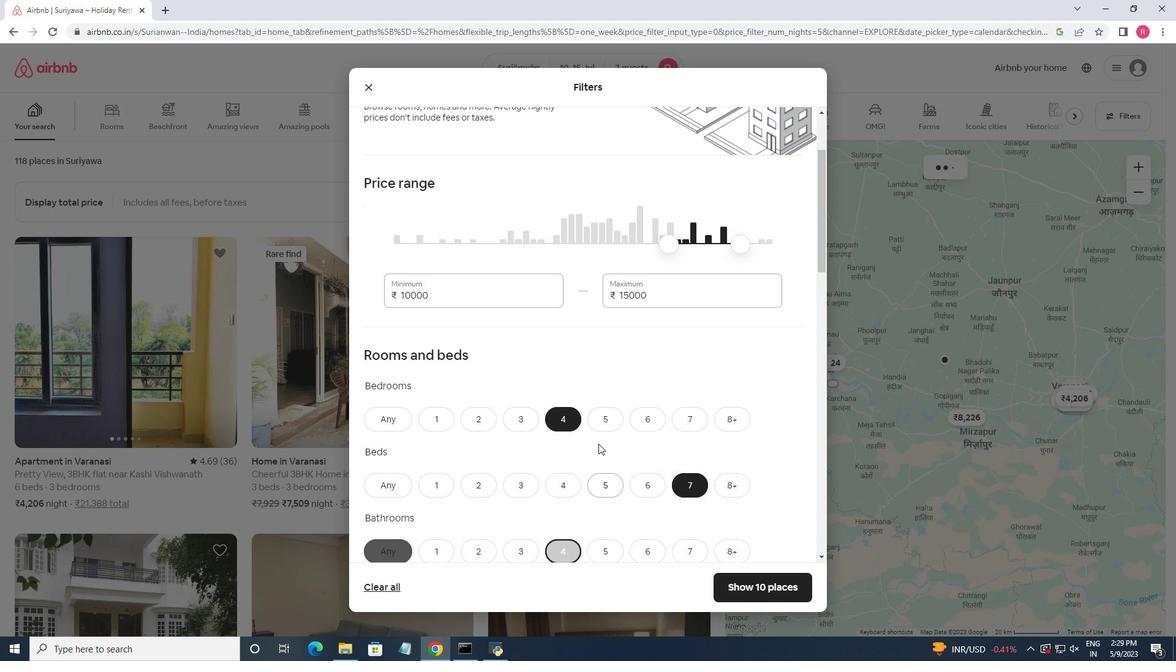 
Action: Mouse scrolled (599, 425) with delta (0, 0)
Screenshot: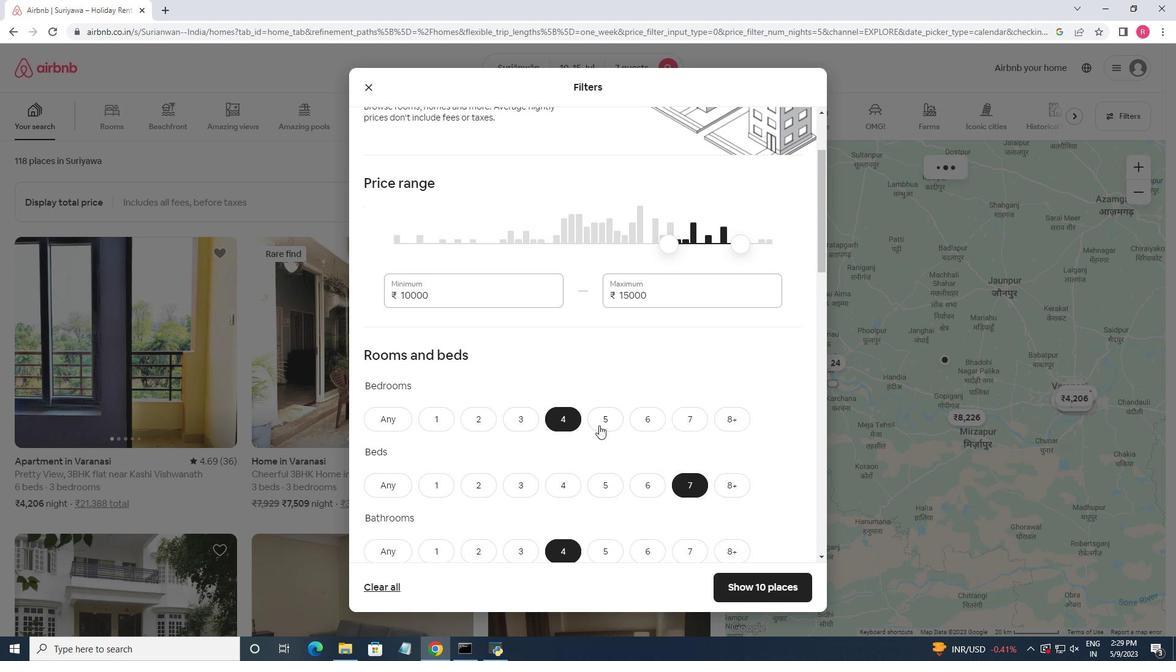 
Action: Mouse scrolled (599, 425) with delta (0, 0)
Screenshot: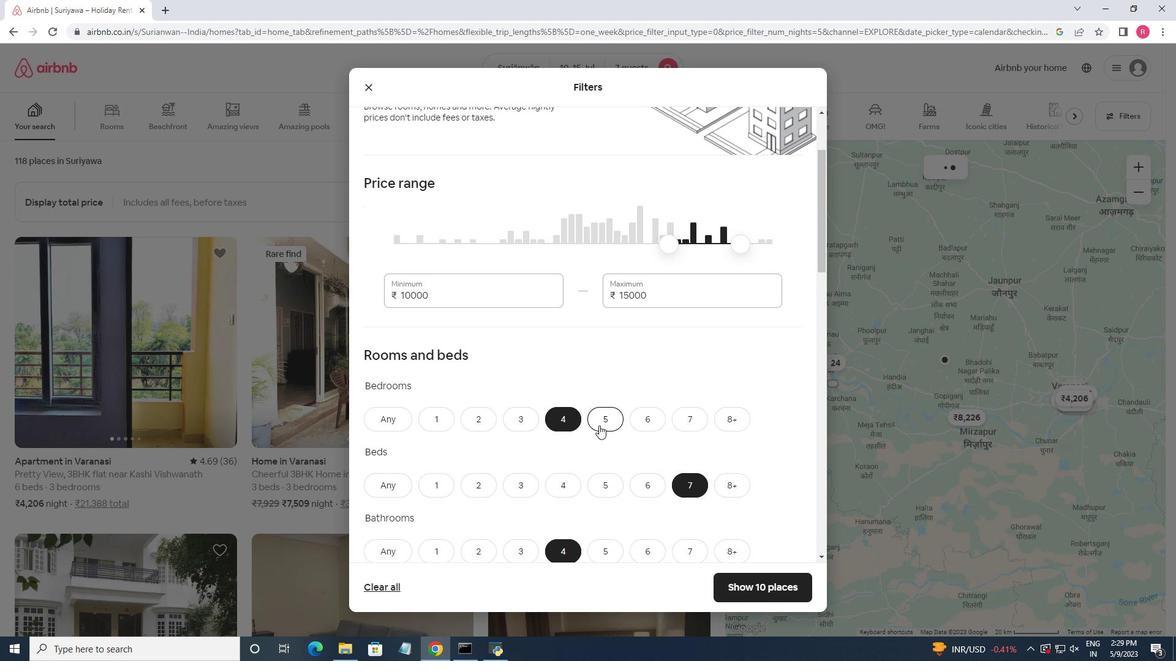 
Action: Mouse scrolled (599, 425) with delta (0, 0)
Screenshot: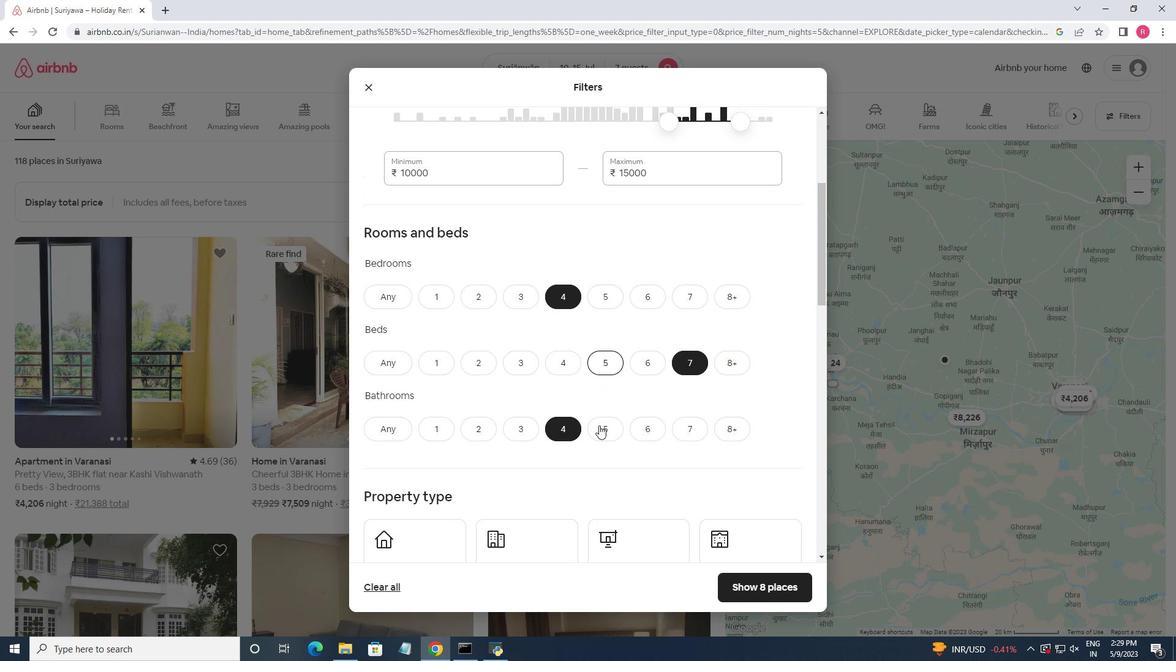 
Action: Mouse scrolled (599, 425) with delta (0, 0)
Screenshot: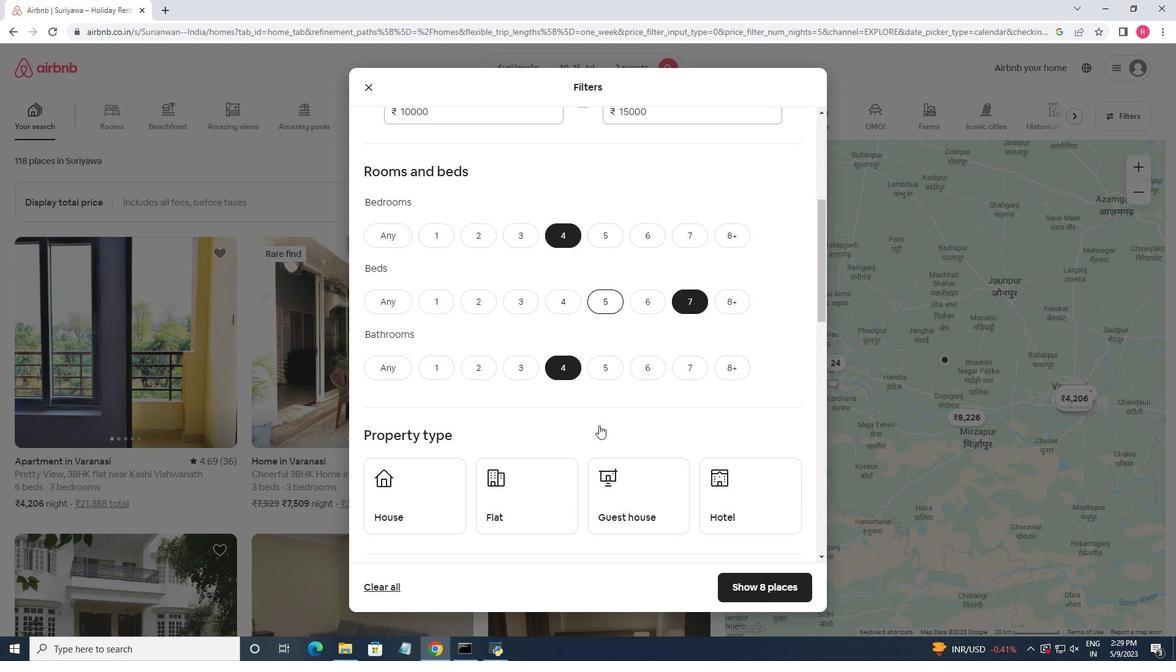 
Action: Mouse moved to (441, 435)
Screenshot: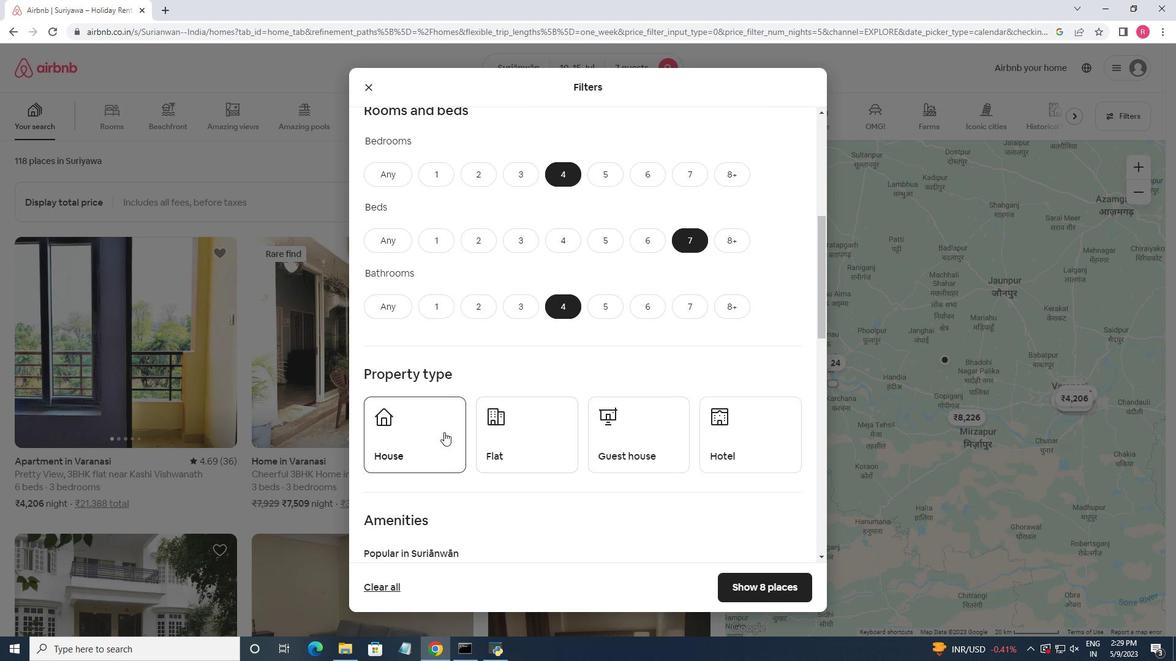 
Action: Mouse pressed left at (441, 435)
Screenshot: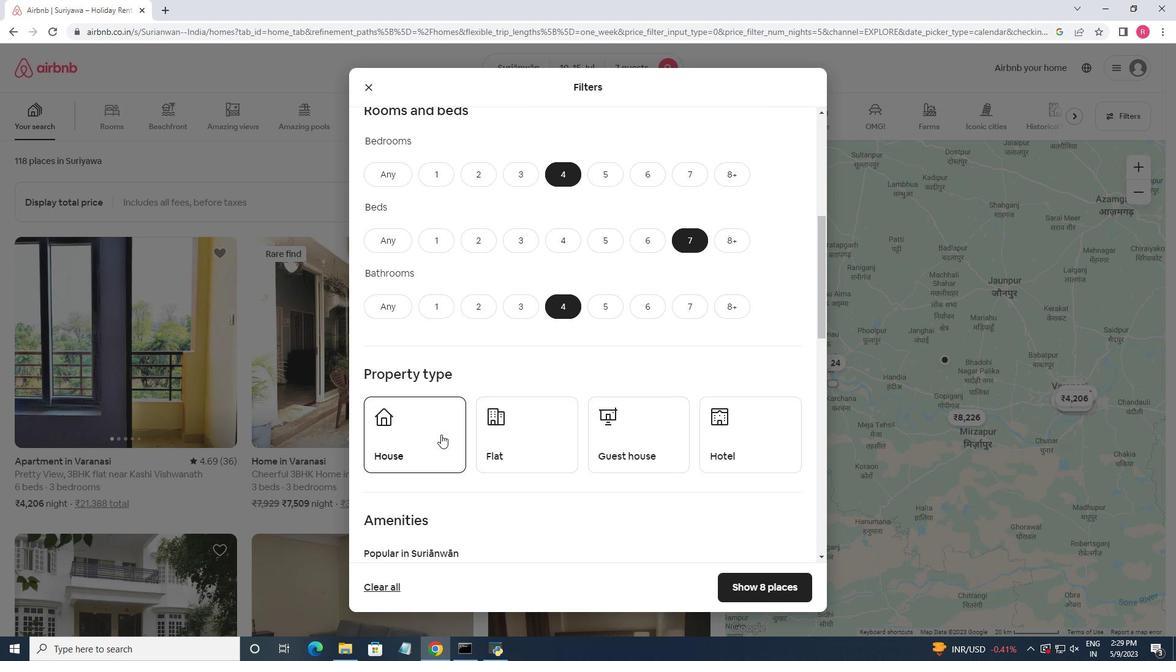 
Action: Mouse moved to (528, 435)
Screenshot: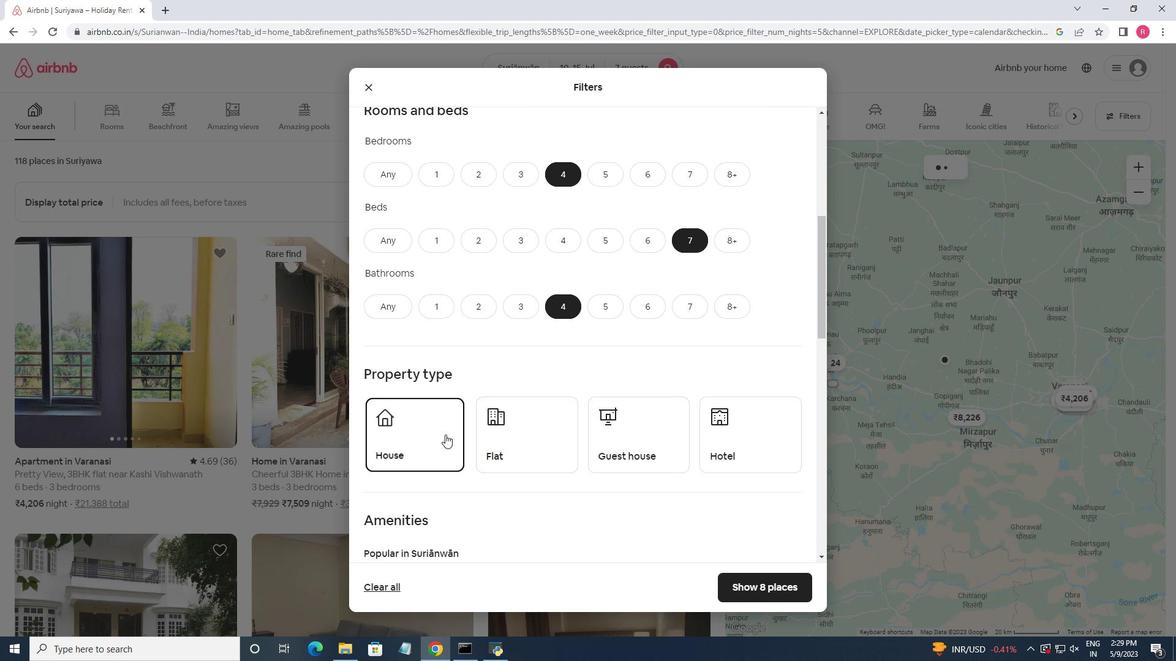 
Action: Mouse pressed left at (528, 435)
Screenshot: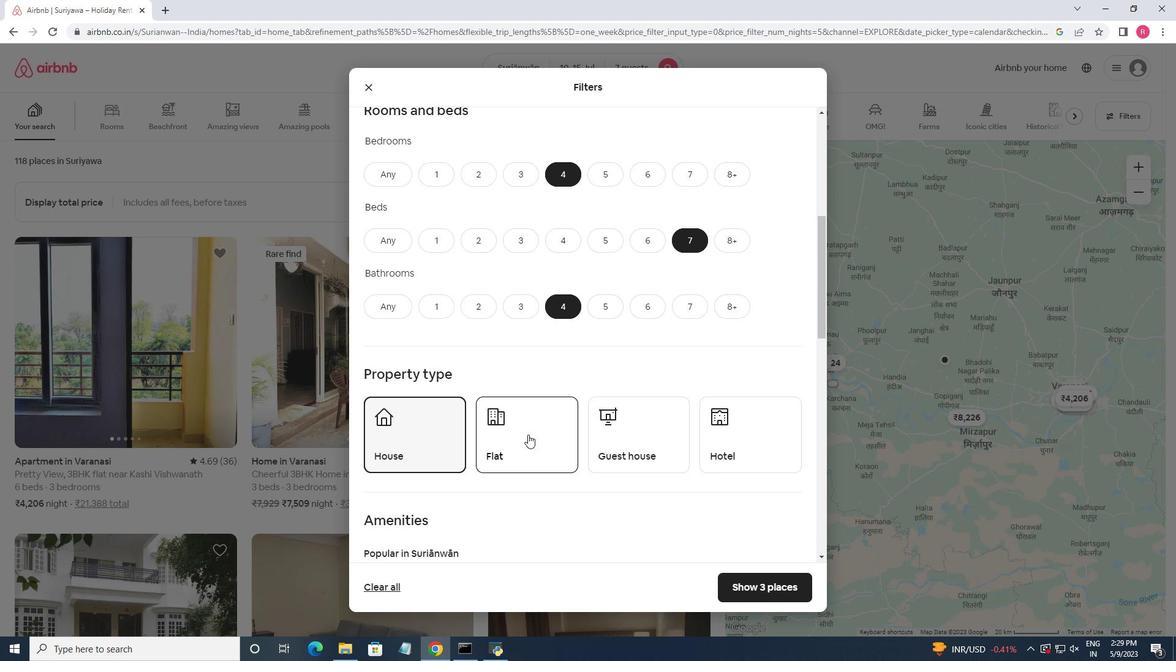 
Action: Mouse moved to (632, 435)
Screenshot: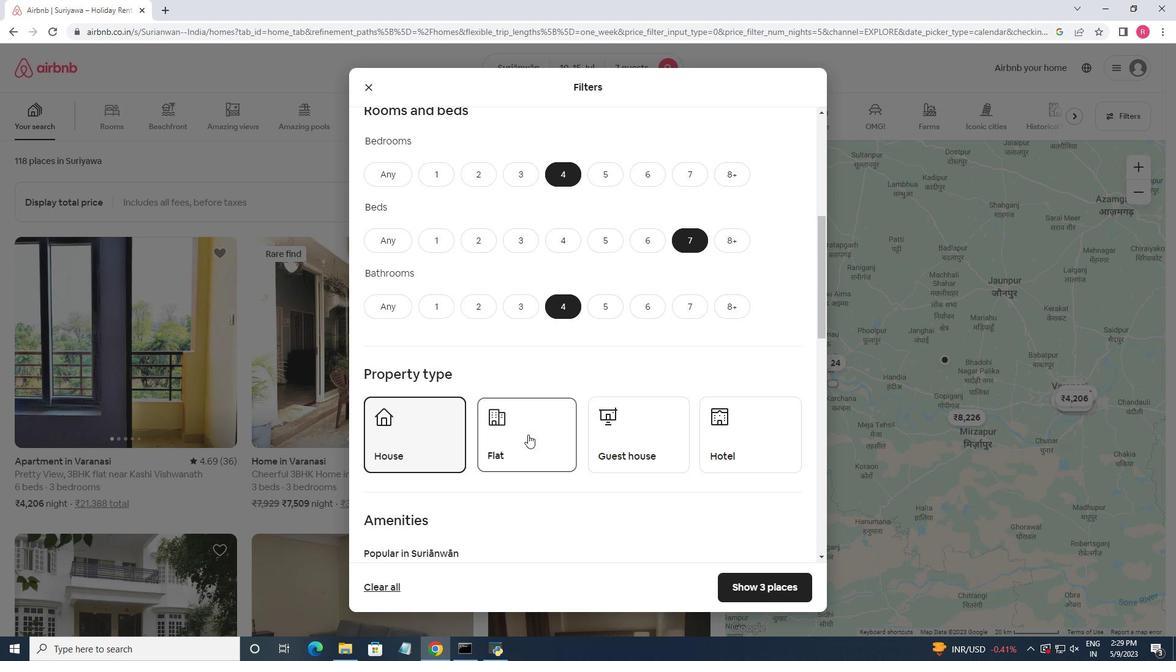 
Action: Mouse pressed left at (632, 435)
Screenshot: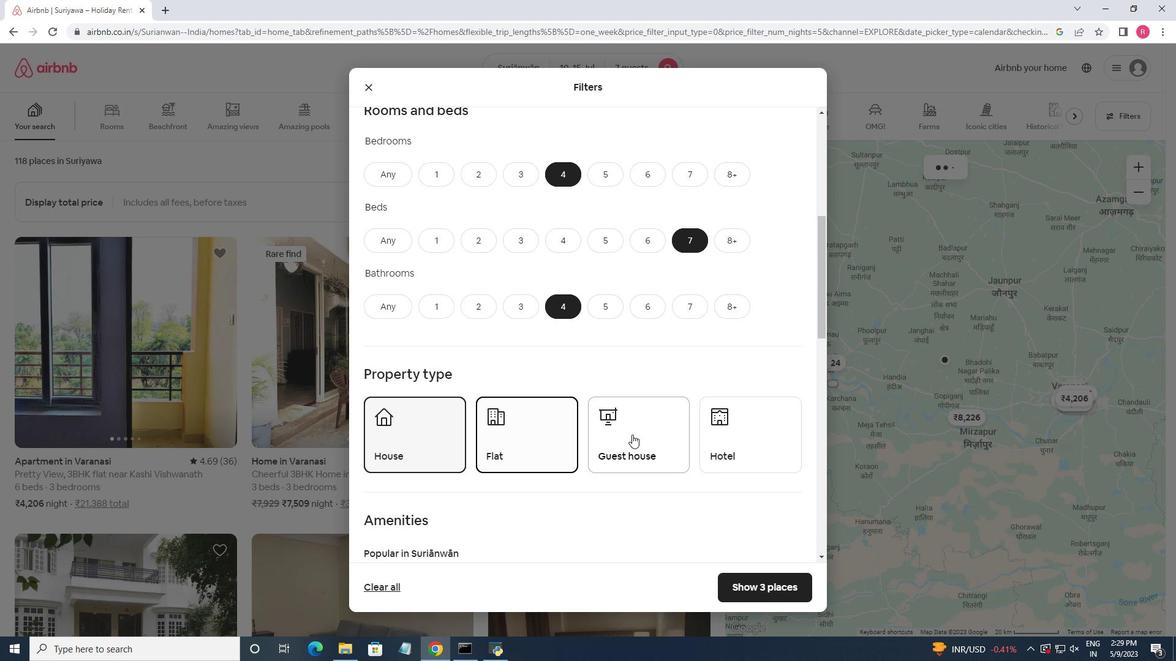 
Action: Mouse moved to (606, 401)
Screenshot: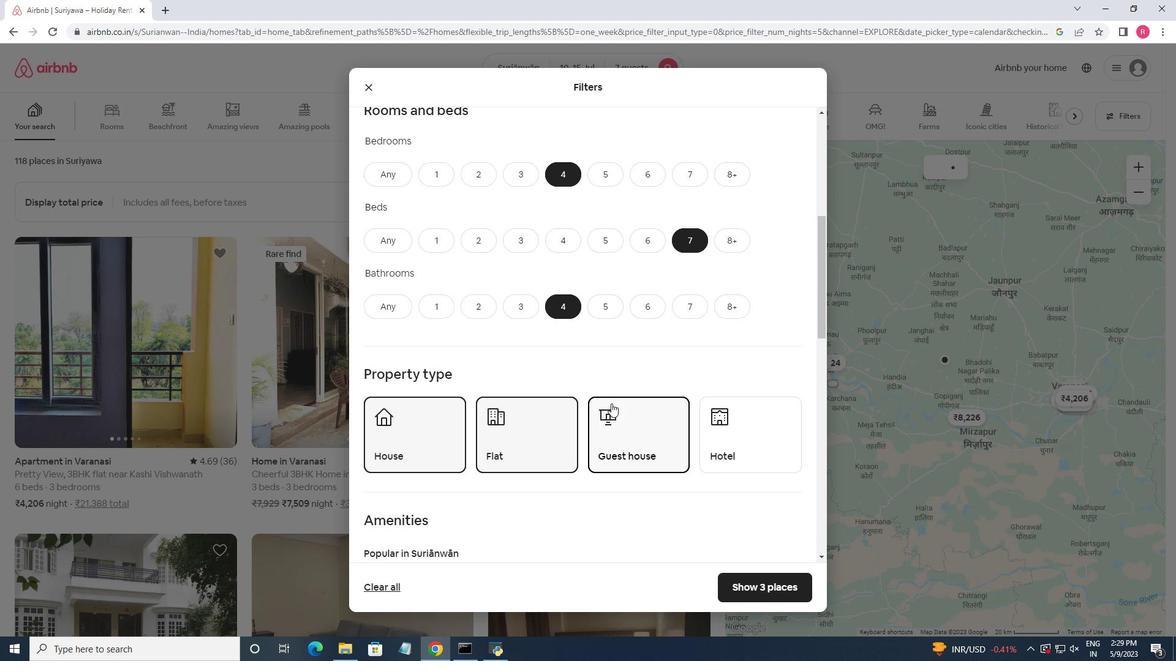 
Action: Mouse scrolled (606, 401) with delta (0, 0)
Screenshot: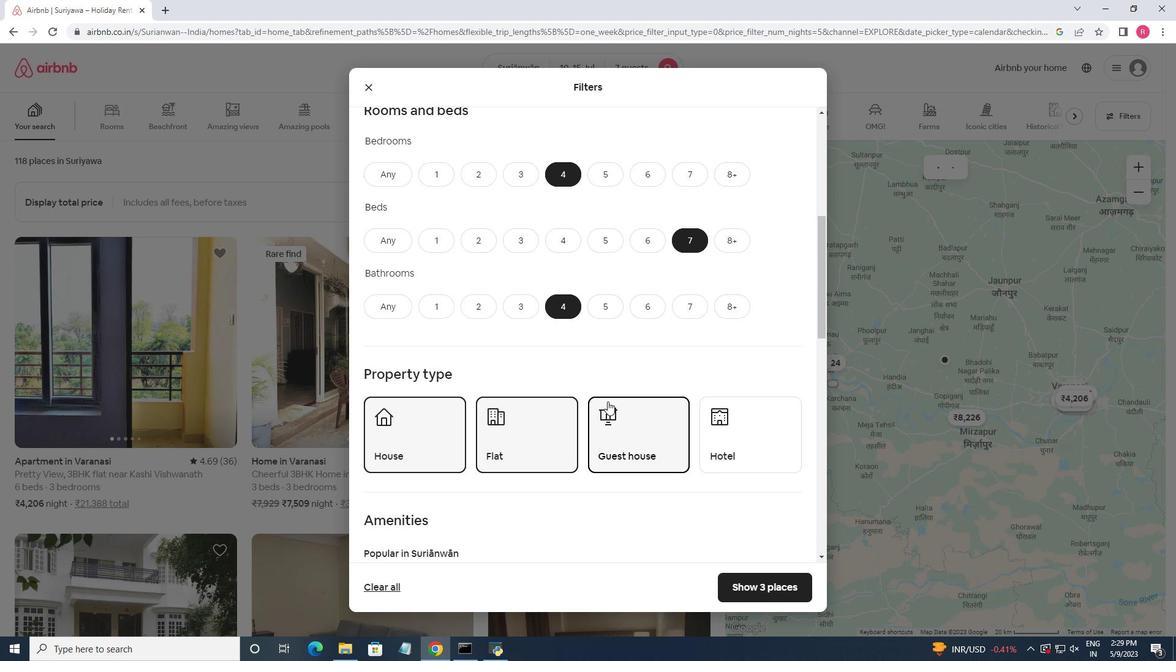 
Action: Mouse scrolled (606, 401) with delta (0, 0)
Screenshot: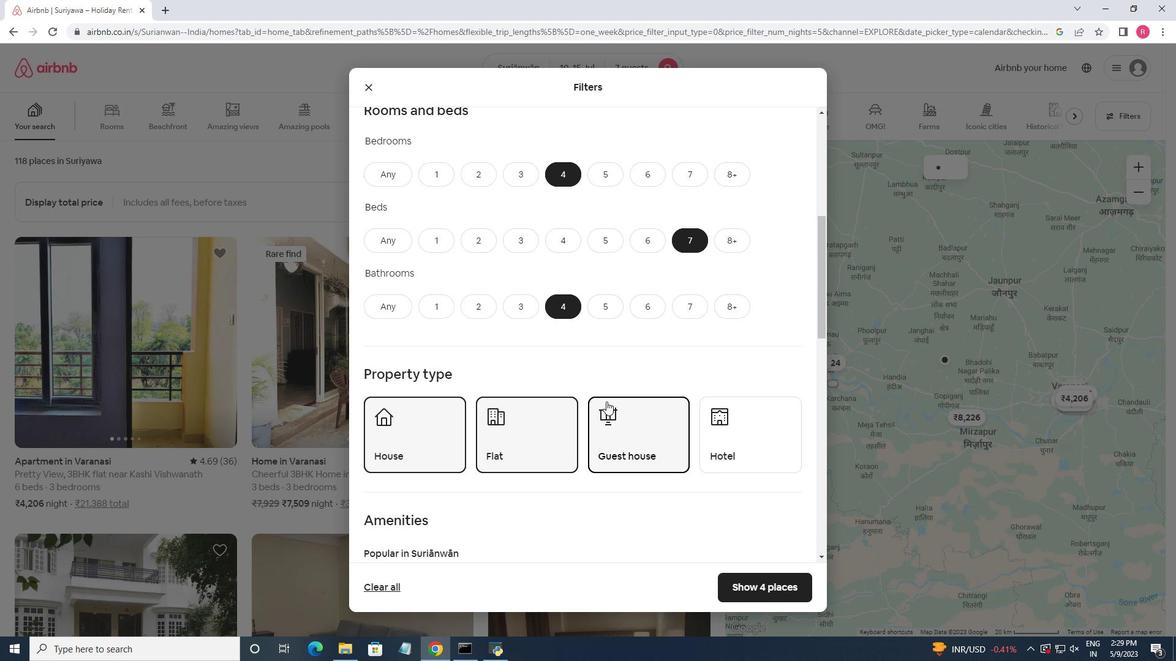 
Action: Mouse moved to (607, 404)
Screenshot: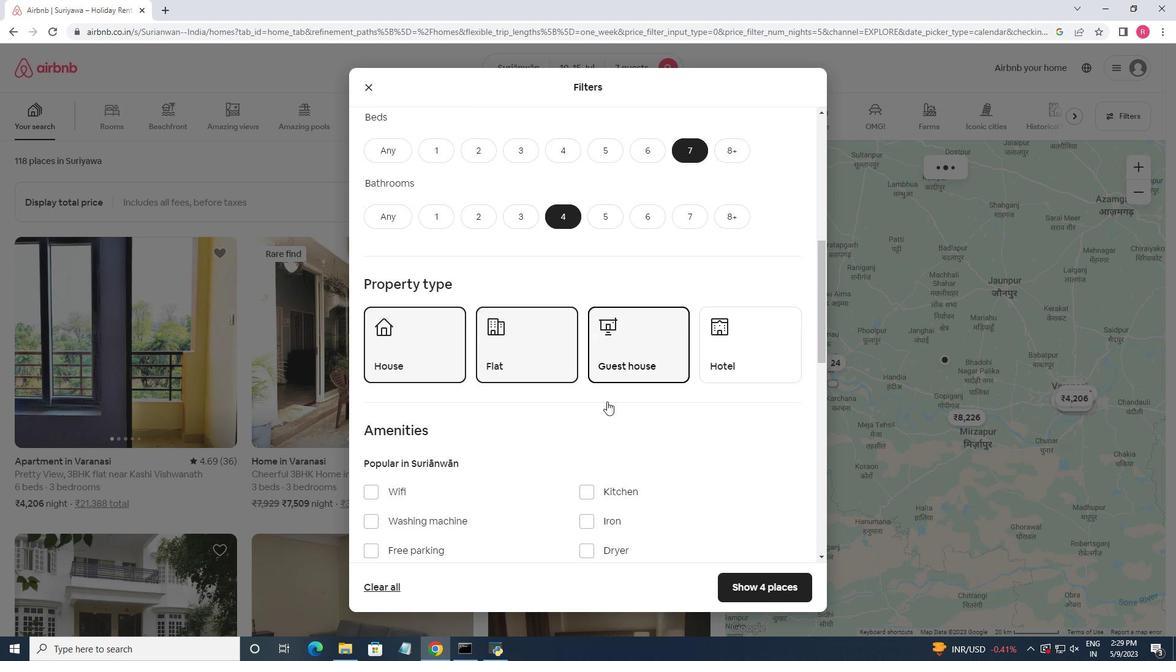 
Action: Mouse scrolled (607, 403) with delta (0, 0)
Screenshot: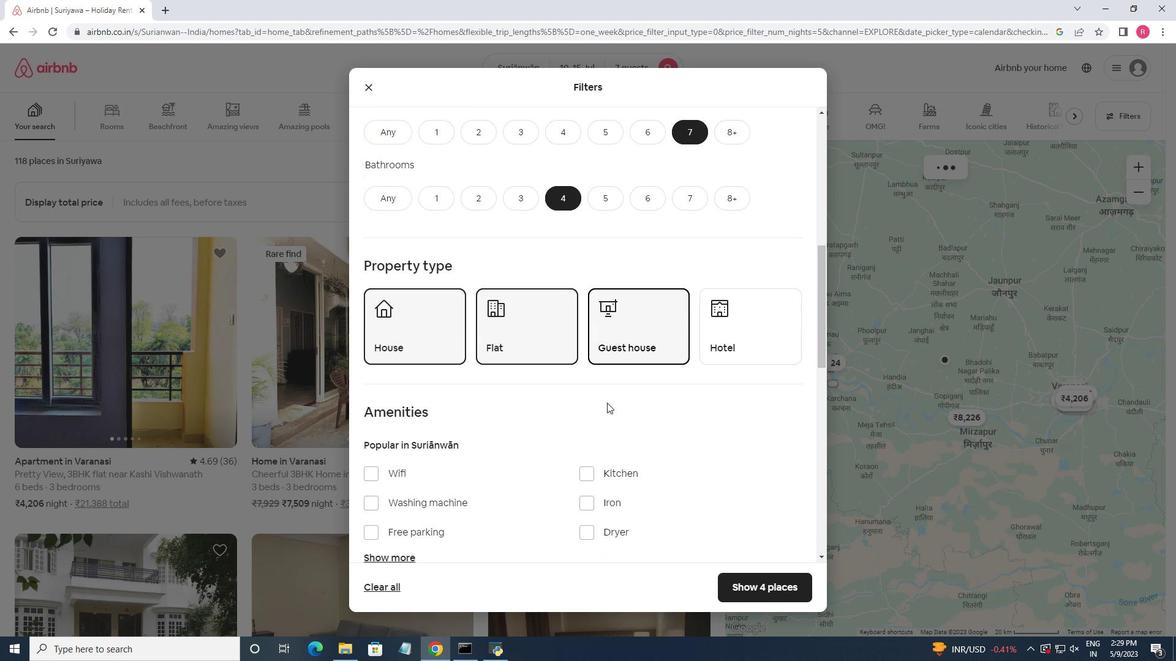
Action: Mouse moved to (375, 397)
Screenshot: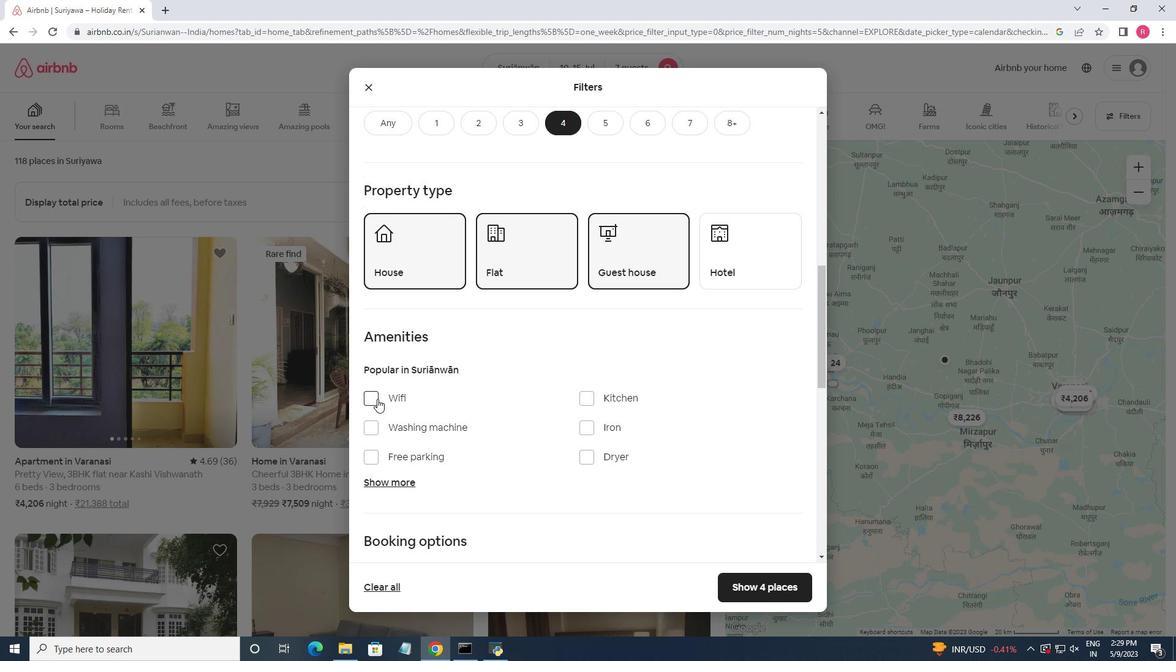 
Action: Mouse pressed left at (375, 397)
Screenshot: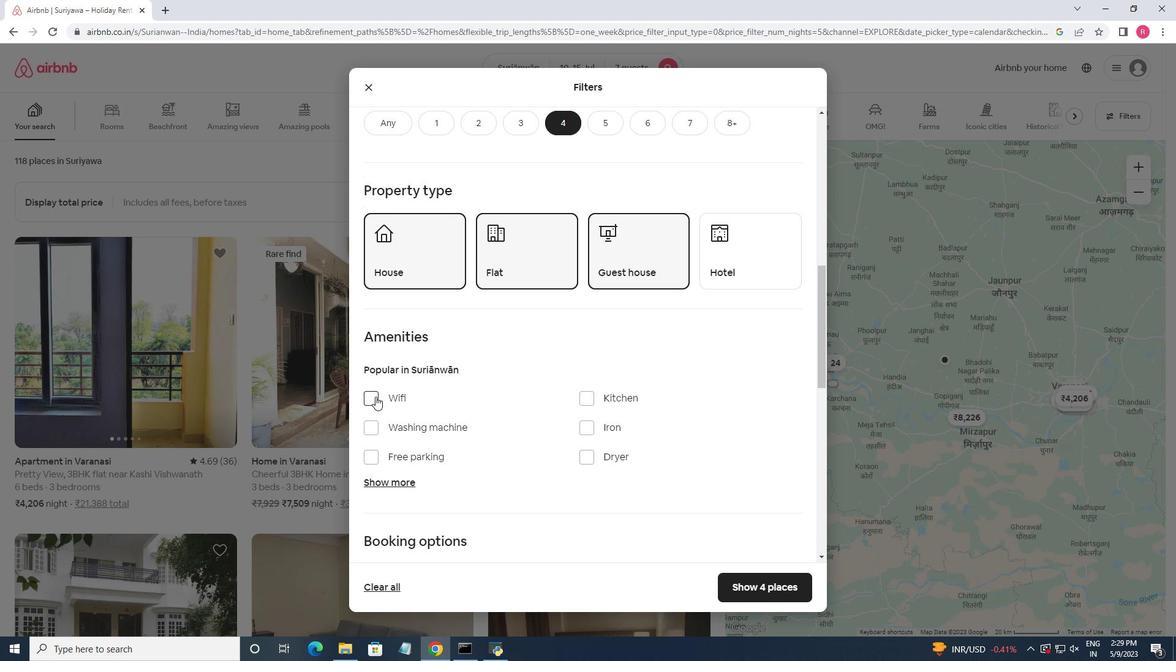 
Action: Mouse moved to (416, 481)
Screenshot: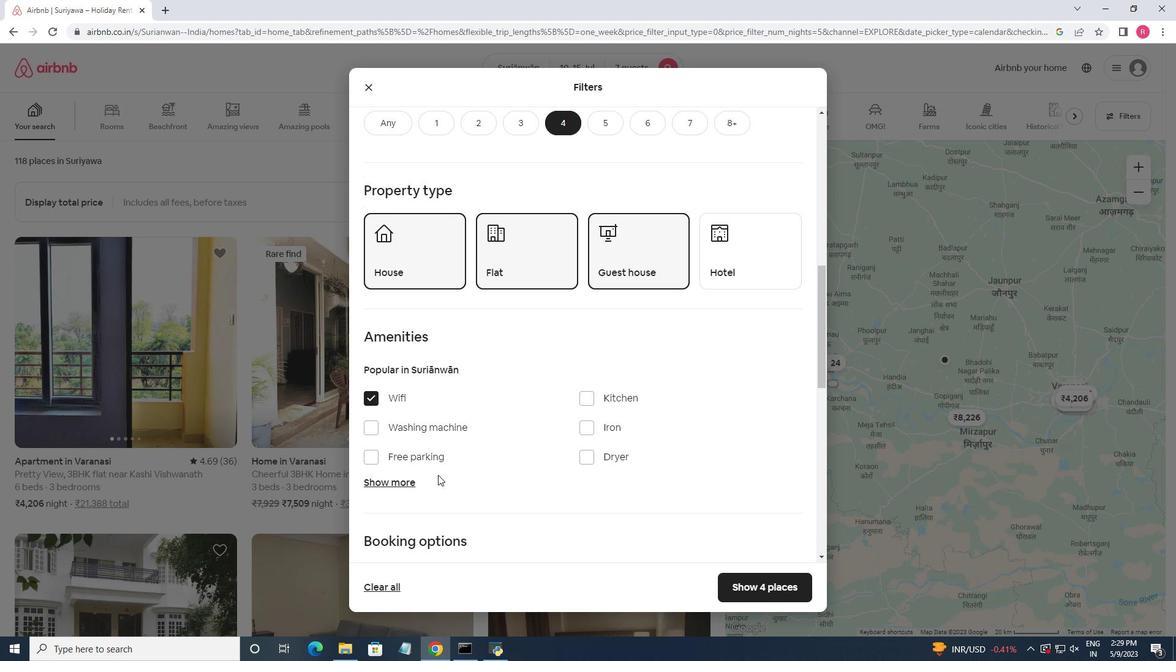 
Action: Mouse pressed left at (416, 481)
Screenshot: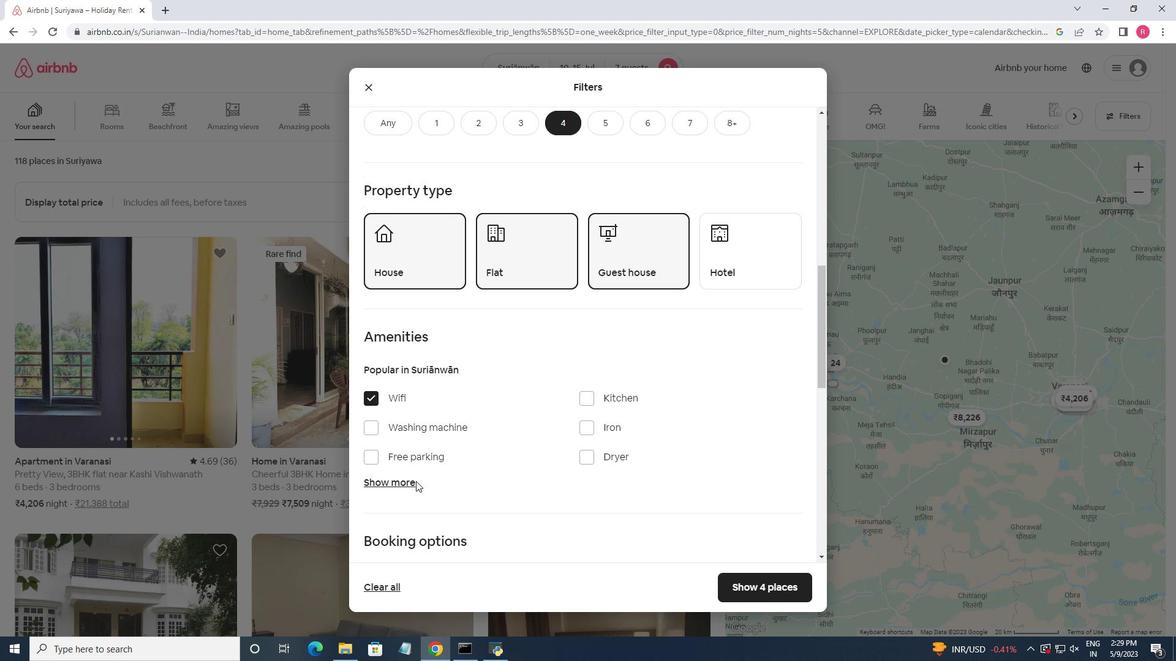 
Action: Mouse moved to (376, 454)
Screenshot: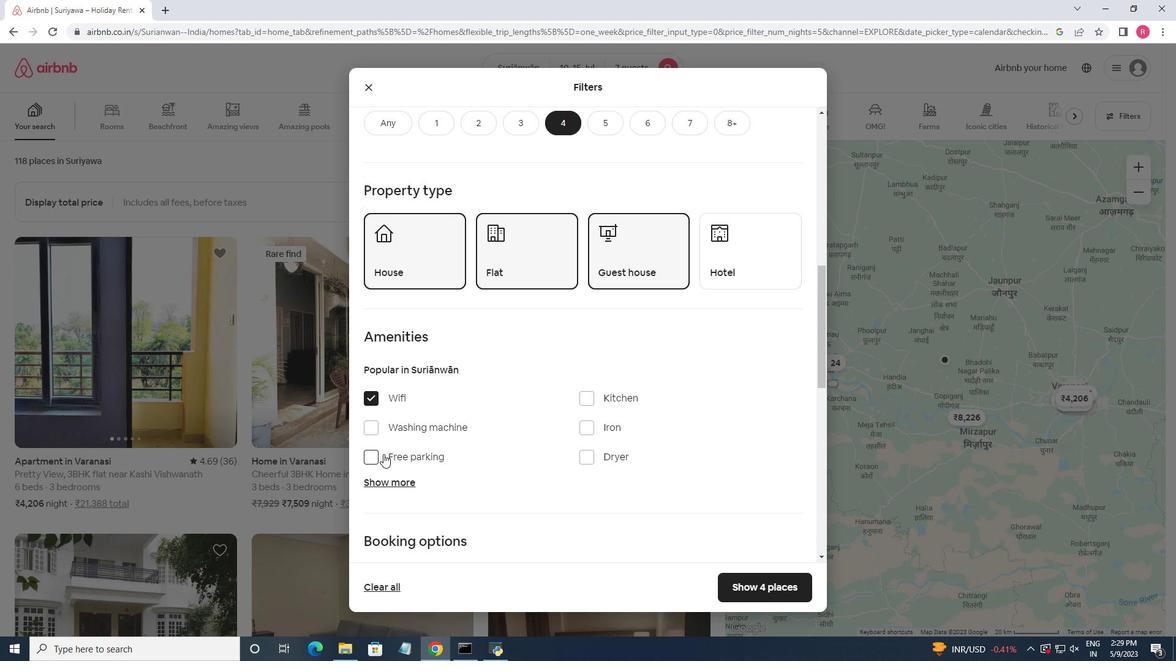 
Action: Mouse pressed left at (376, 454)
Screenshot: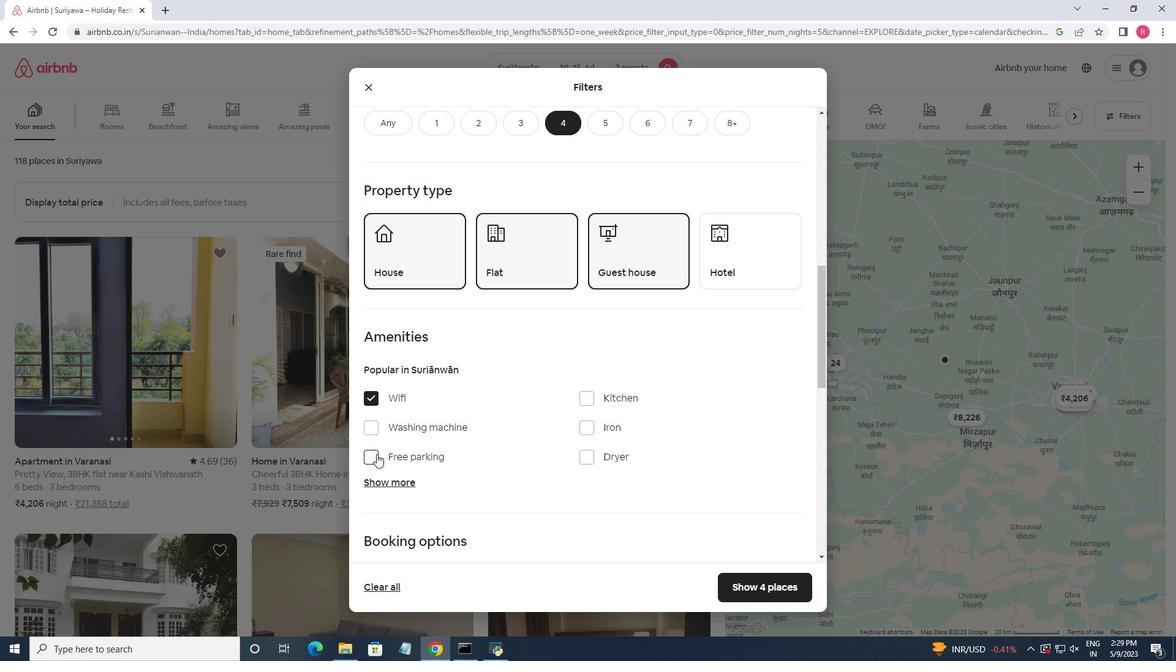 
Action: Mouse moved to (439, 434)
Screenshot: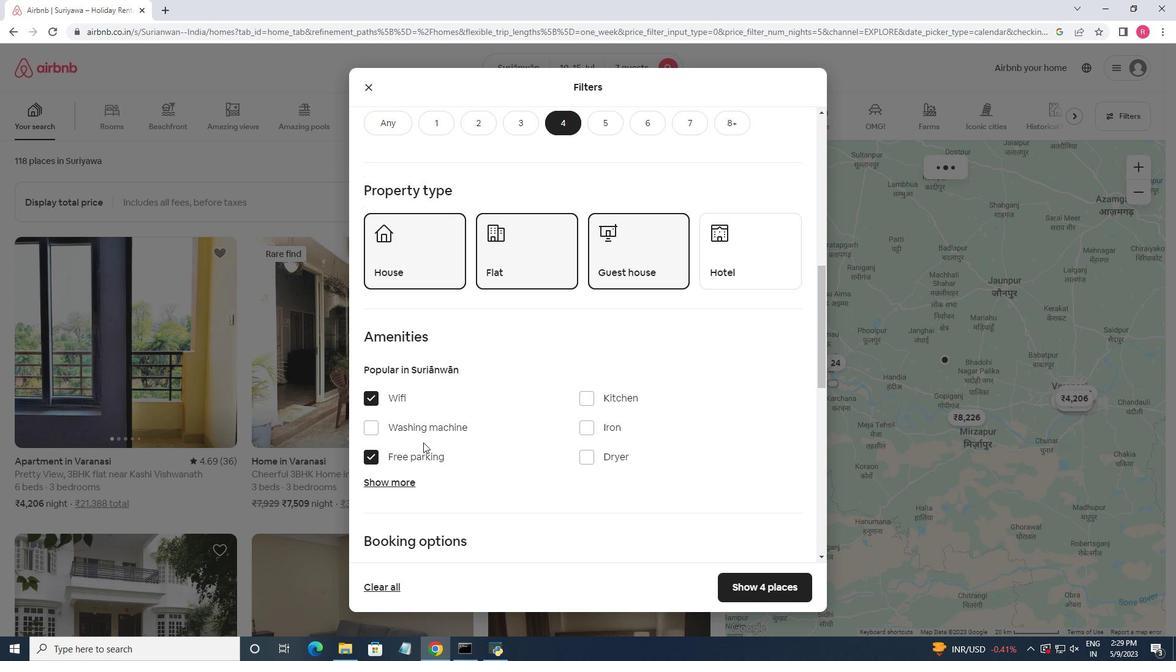 
Action: Mouse scrolled (439, 433) with delta (0, 0)
Screenshot: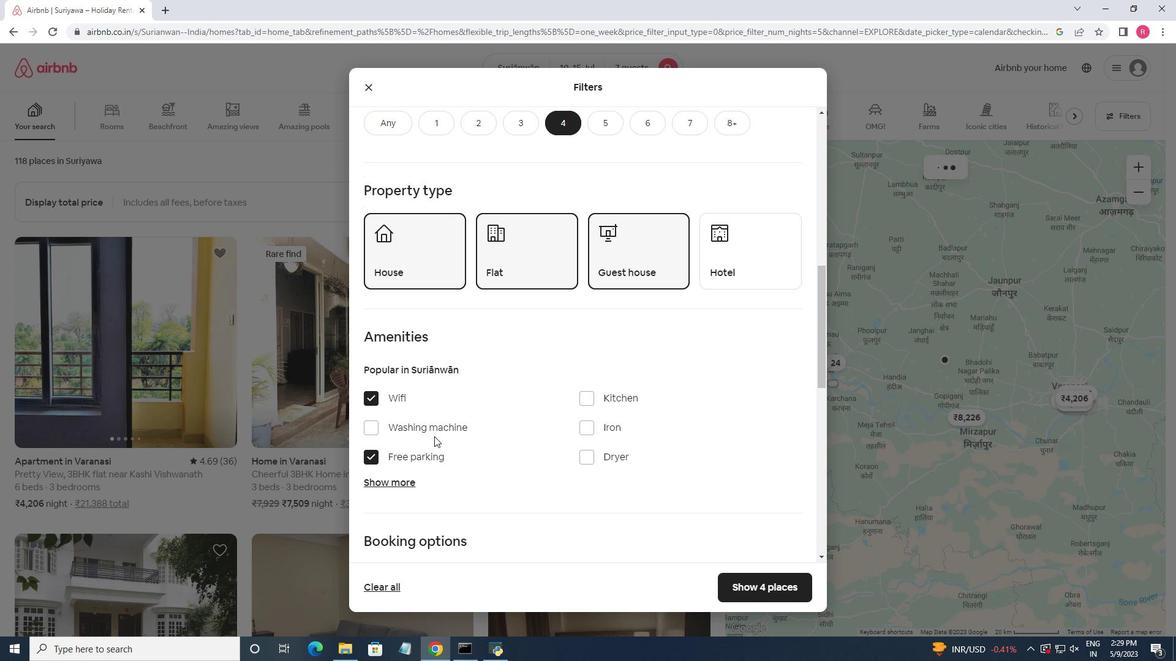 
Action: Mouse scrolled (439, 433) with delta (0, 0)
Screenshot: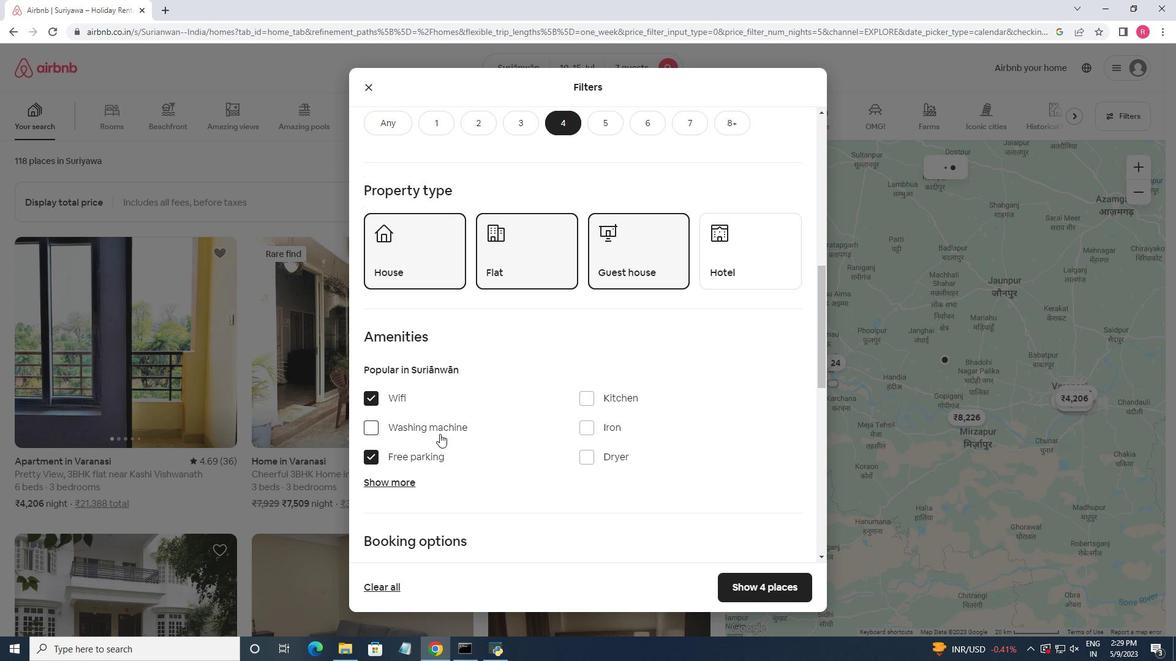 
Action: Mouse moved to (392, 359)
Screenshot: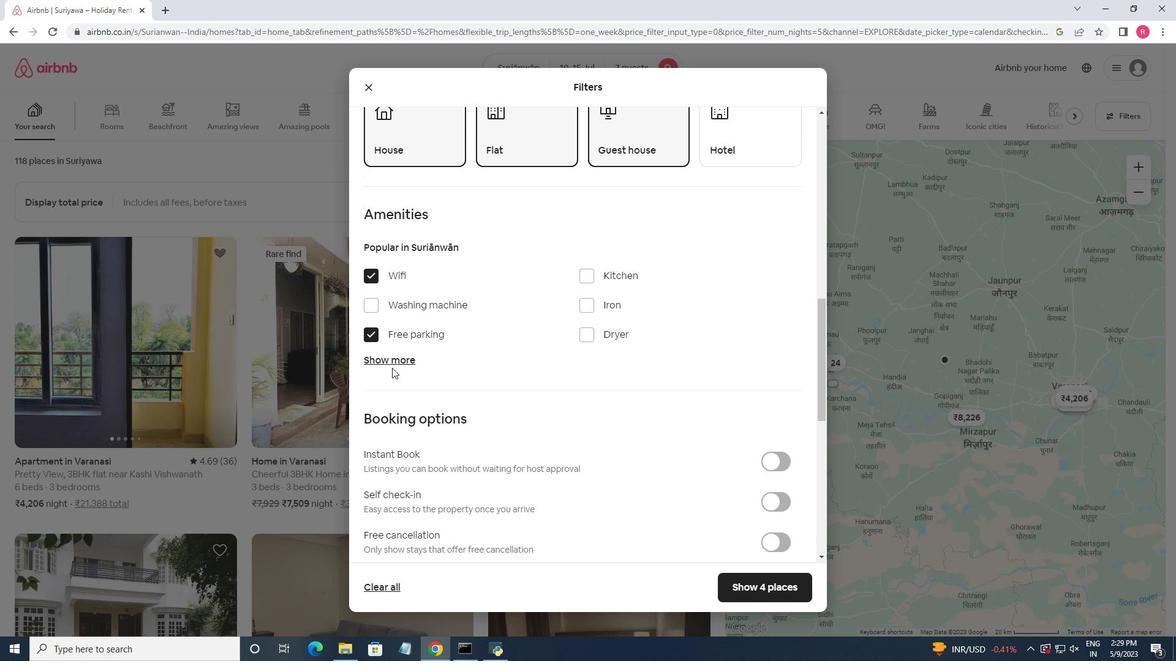 
Action: Mouse pressed left at (392, 359)
Screenshot: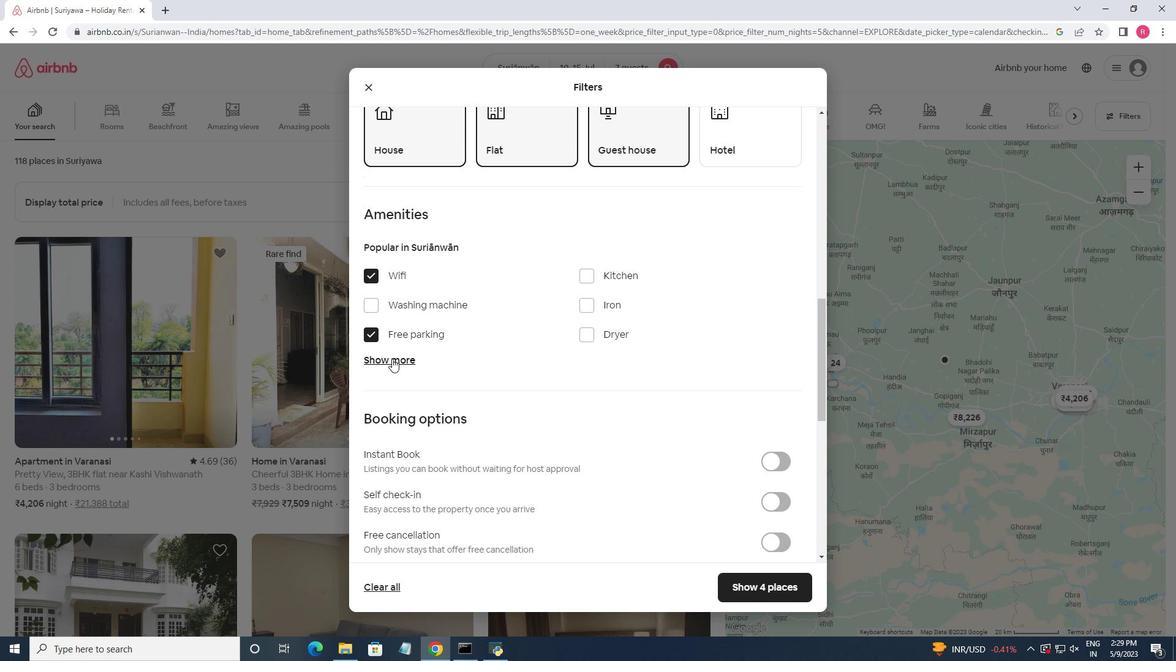 
Action: Mouse moved to (505, 444)
Screenshot: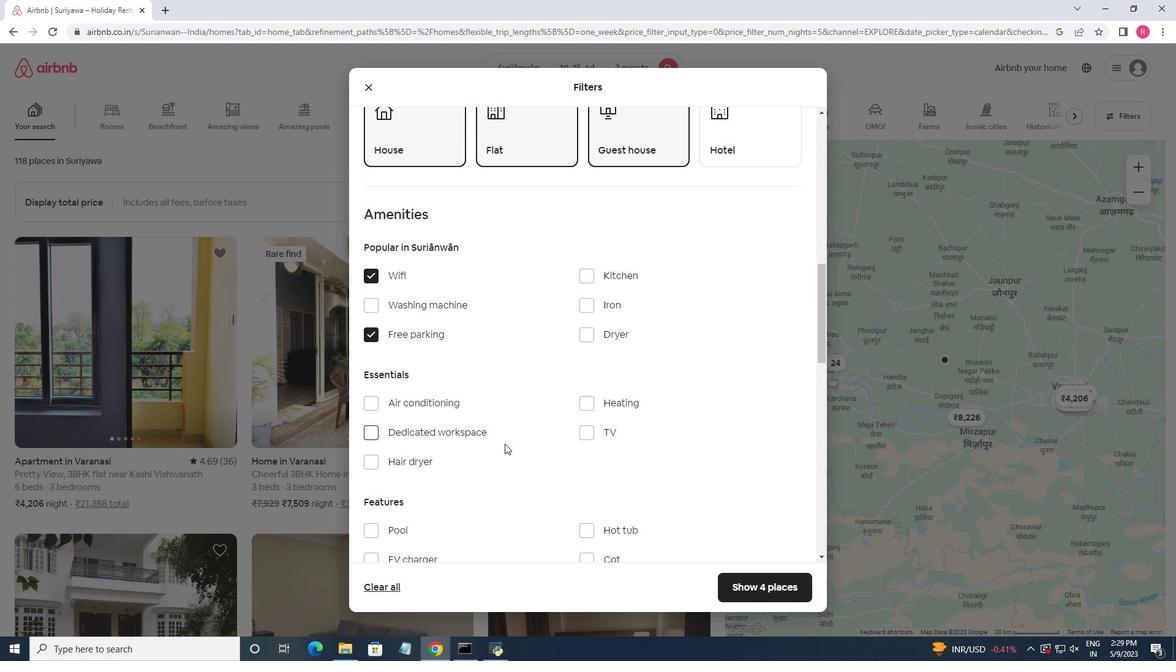 
Action: Mouse scrolled (505, 443) with delta (0, 0)
Screenshot: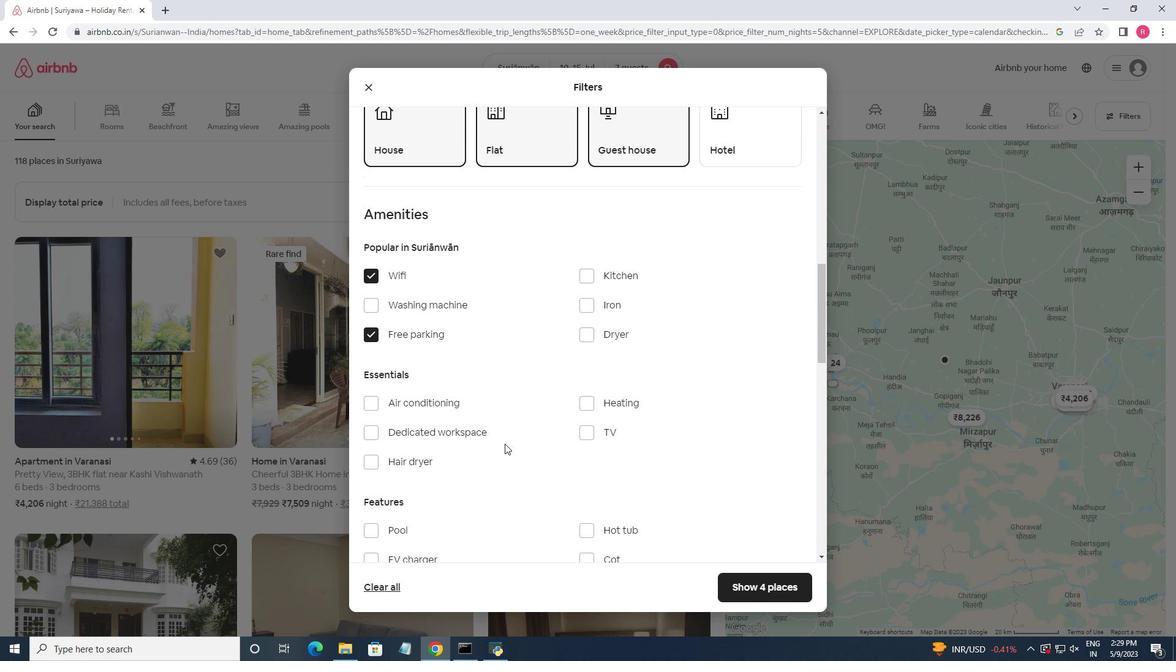 
Action: Mouse moved to (592, 376)
Screenshot: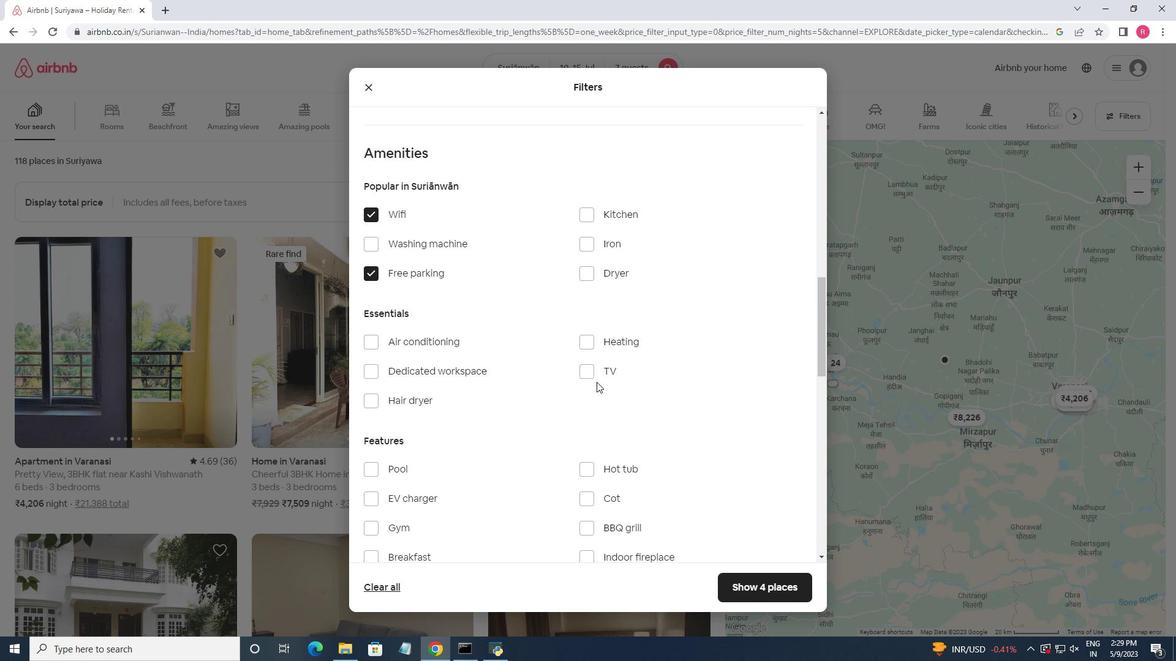 
Action: Mouse pressed left at (592, 376)
Screenshot: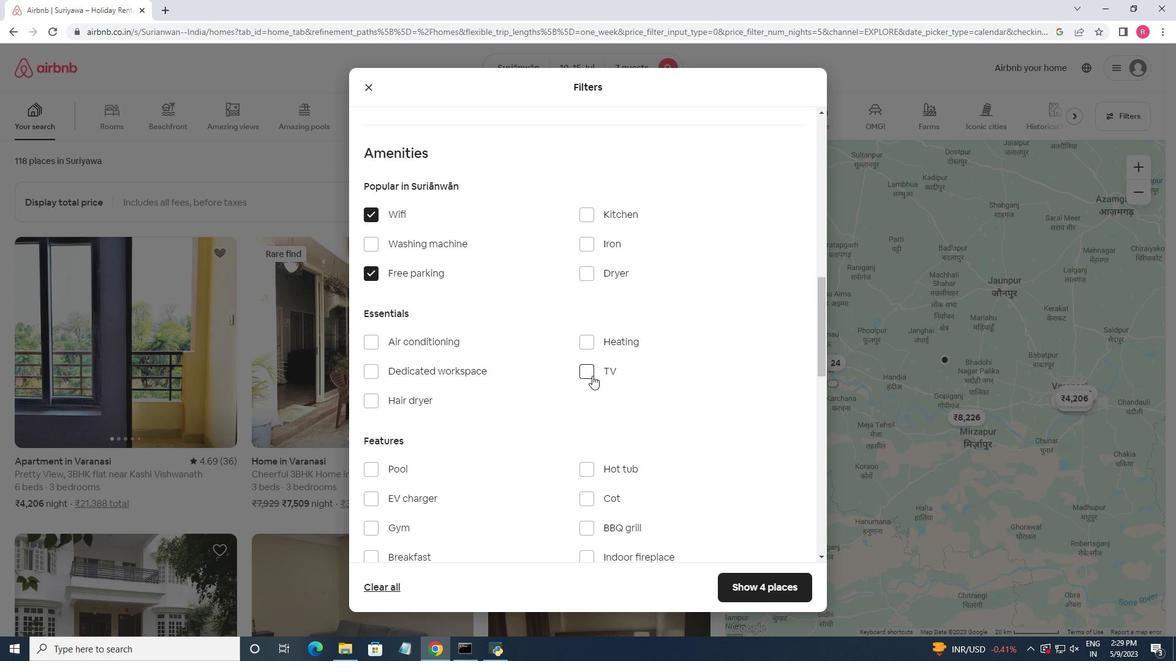 
Action: Mouse moved to (499, 408)
Screenshot: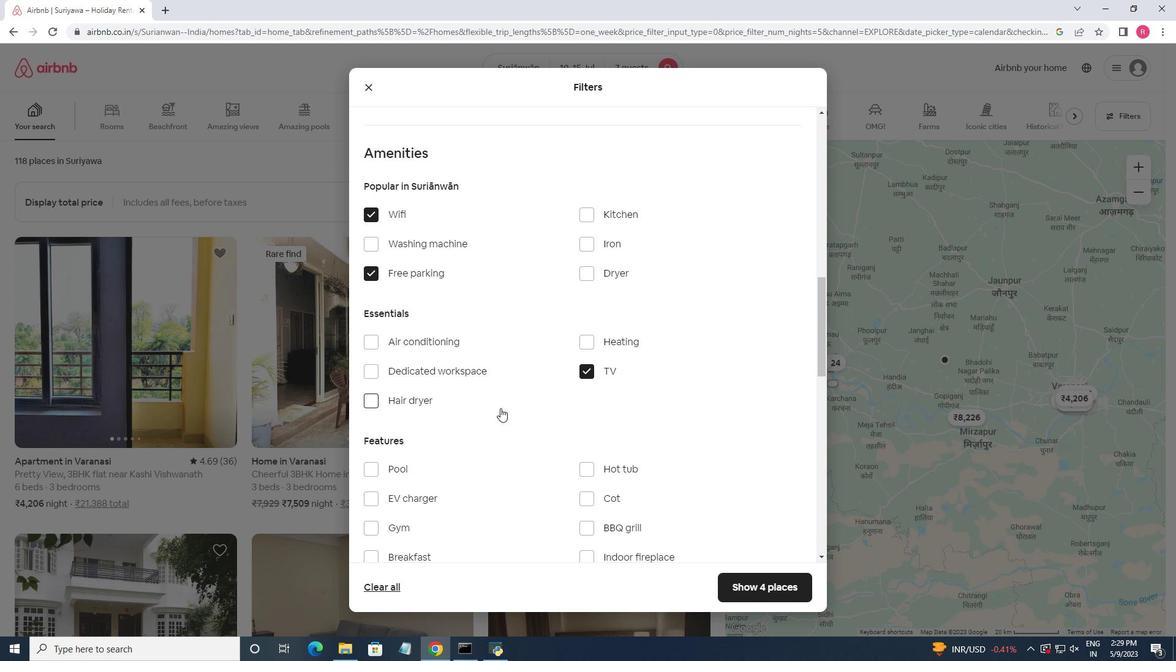 
Action: Mouse scrolled (499, 408) with delta (0, 0)
Screenshot: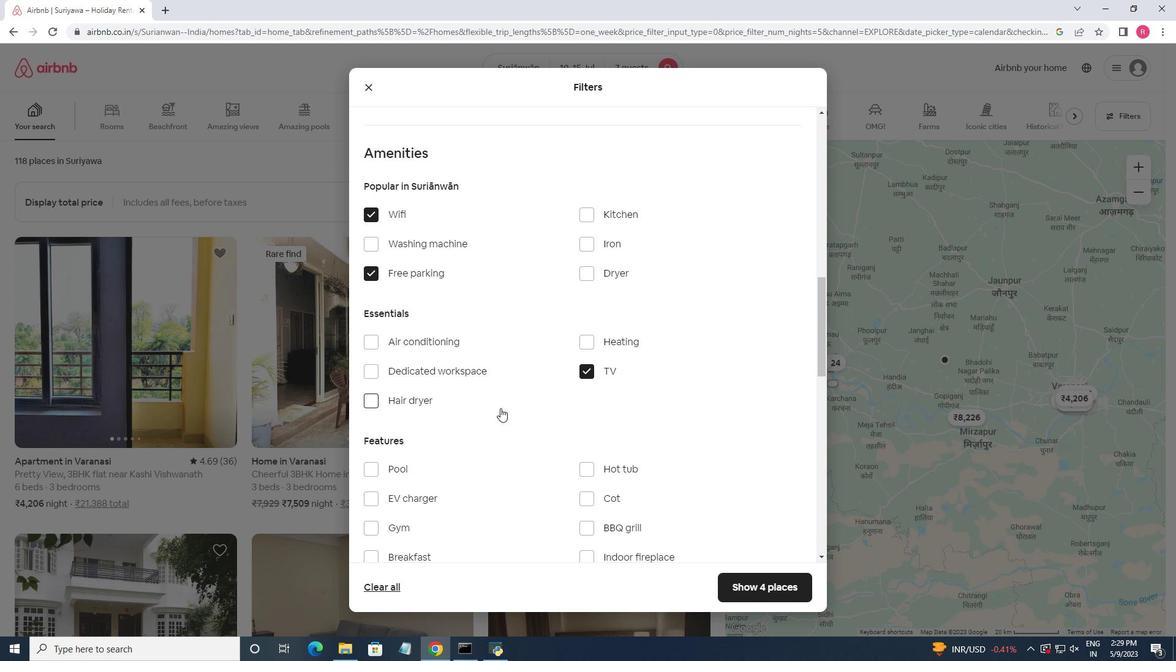 
Action: Mouse scrolled (499, 408) with delta (0, 0)
Screenshot: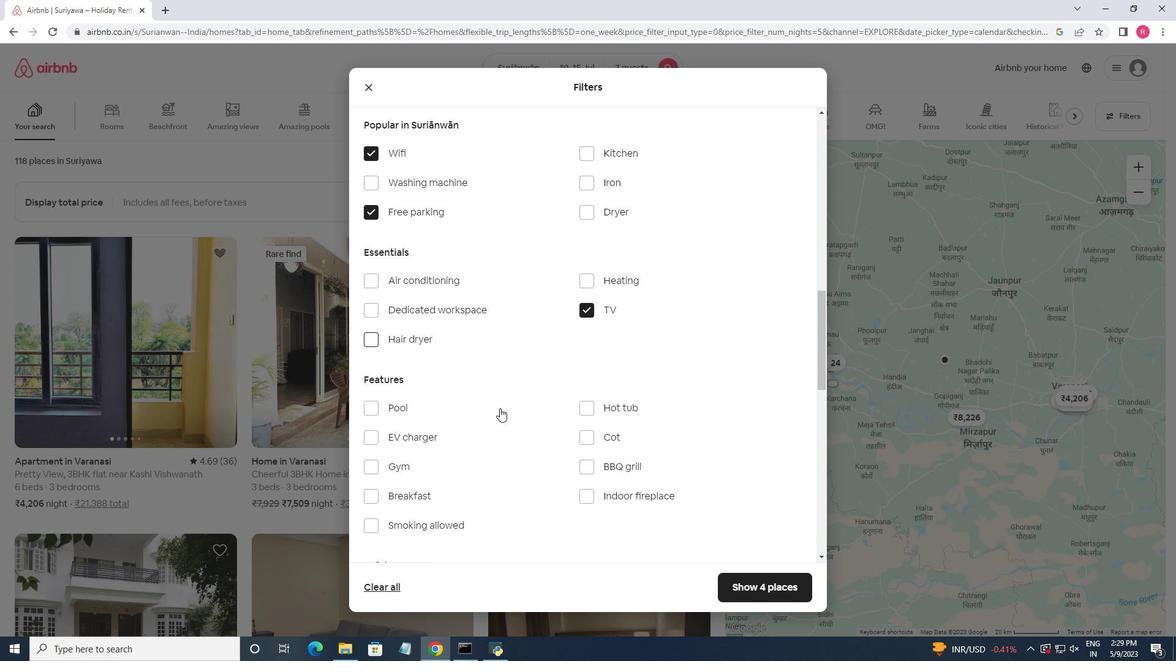 
Action: Mouse moved to (366, 403)
Screenshot: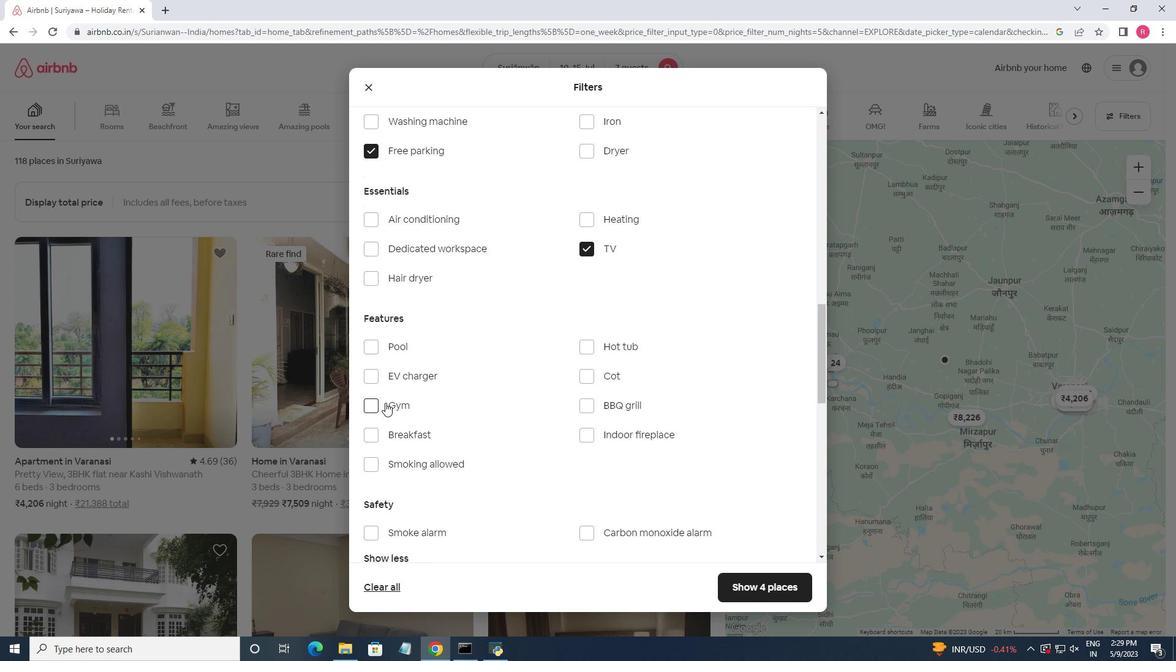 
Action: Mouse pressed left at (366, 403)
Screenshot: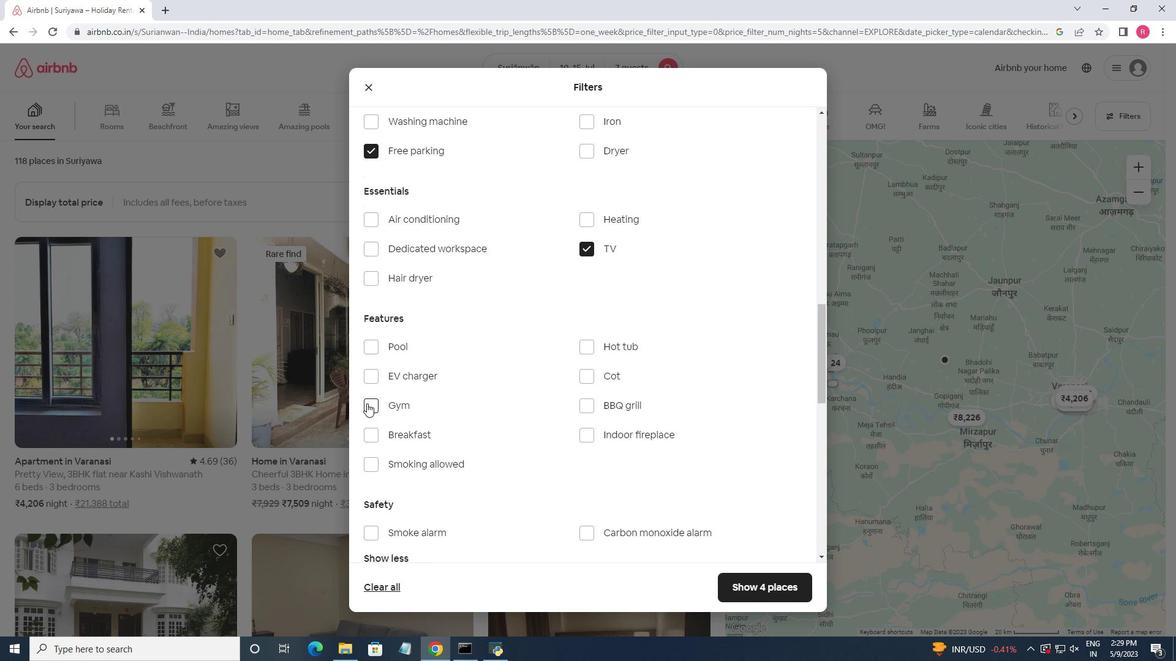 
Action: Mouse moved to (376, 427)
Screenshot: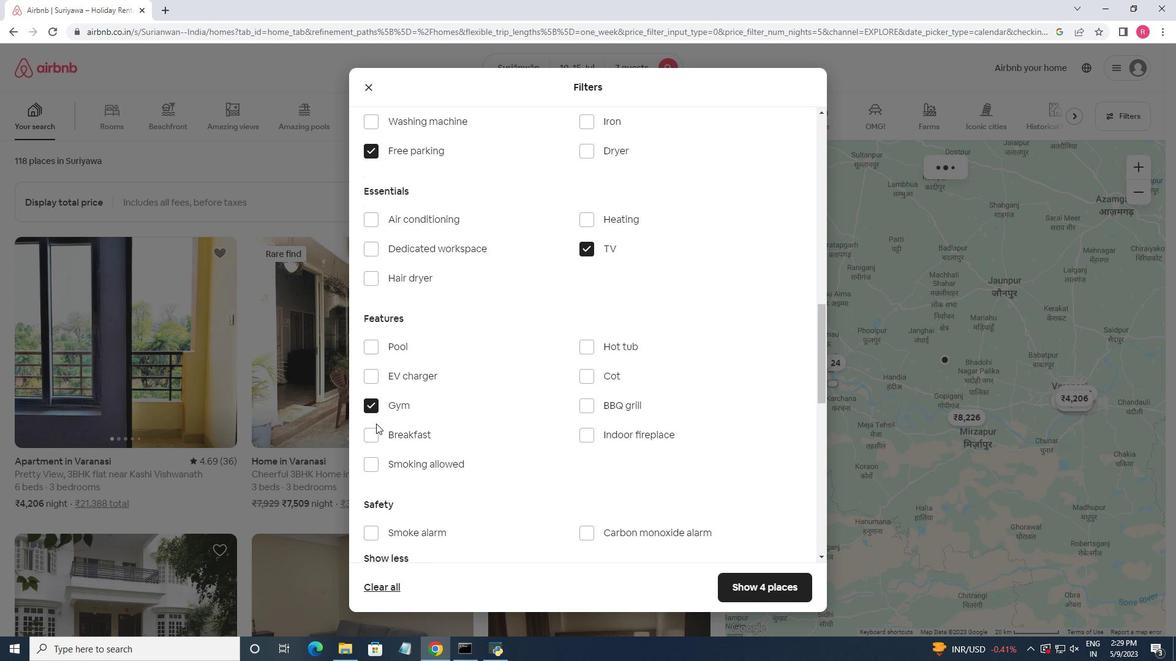 
Action: Mouse pressed left at (376, 427)
Screenshot: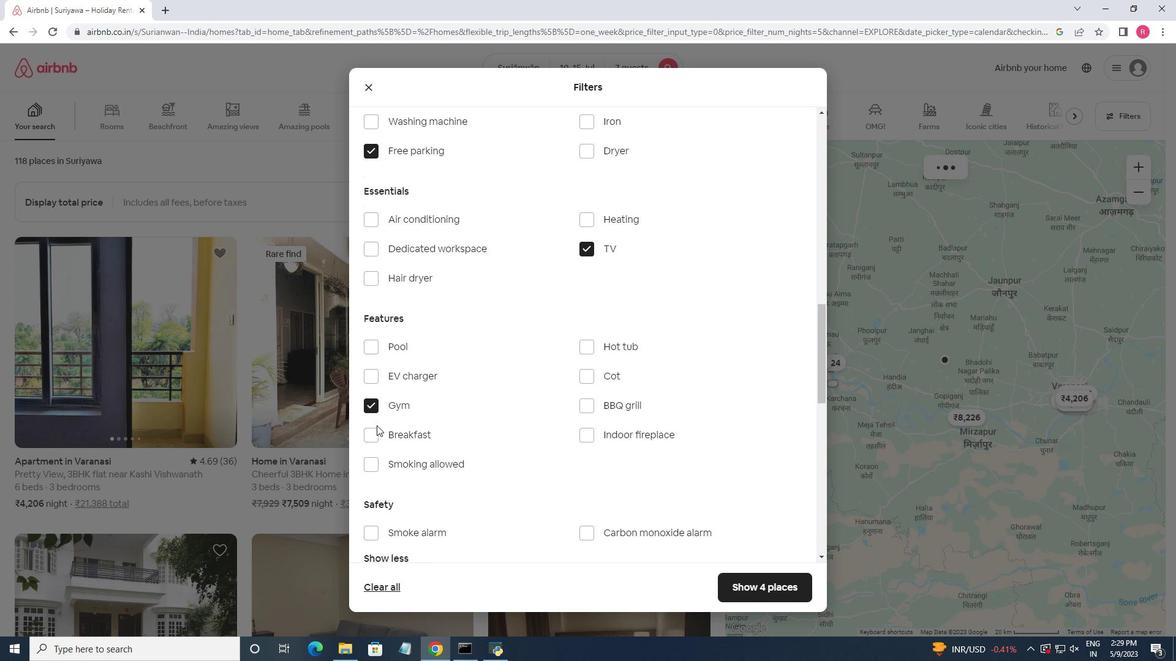 
Action: Mouse moved to (373, 438)
Screenshot: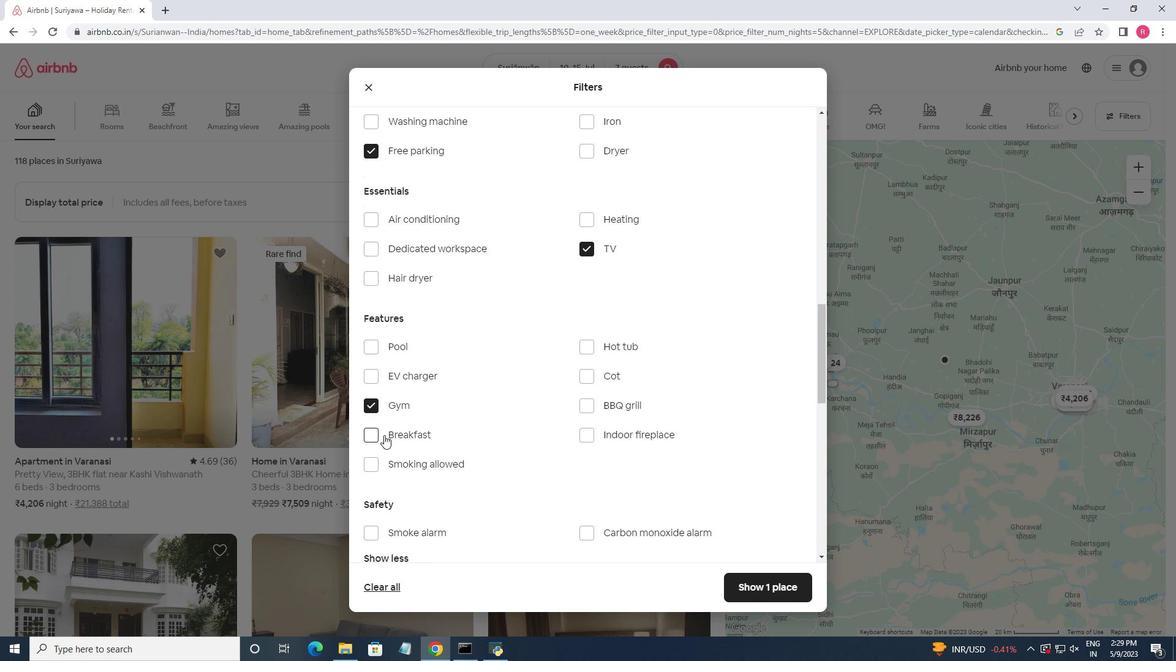 
Action: Mouse pressed left at (373, 438)
Screenshot: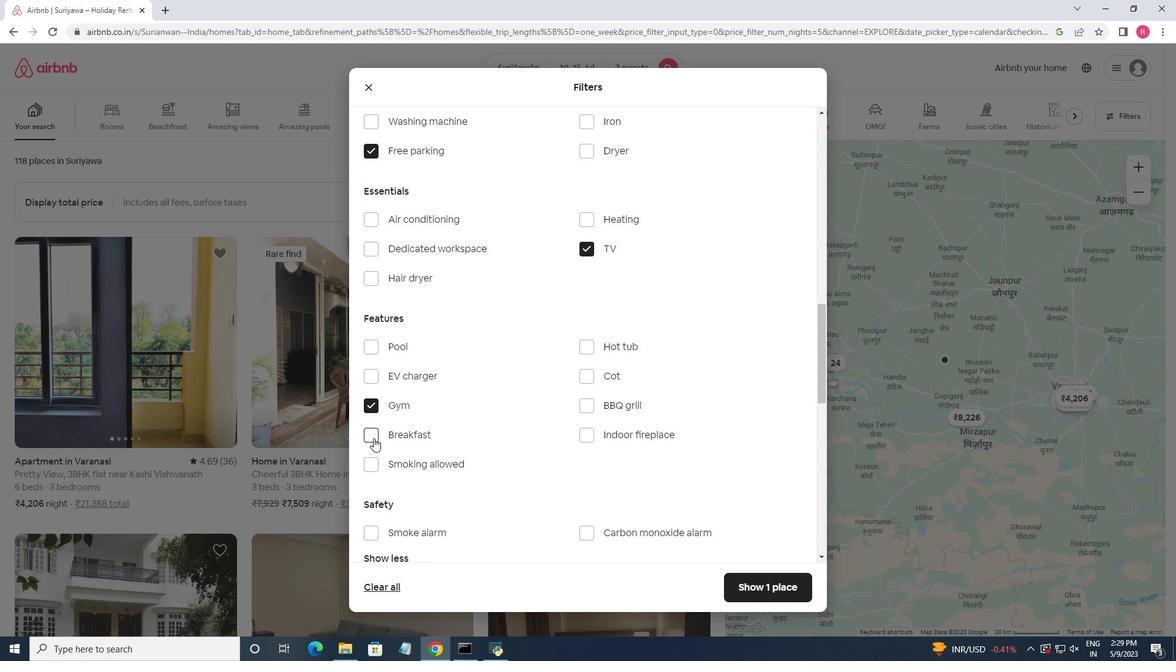 
Action: Mouse moved to (482, 400)
Screenshot: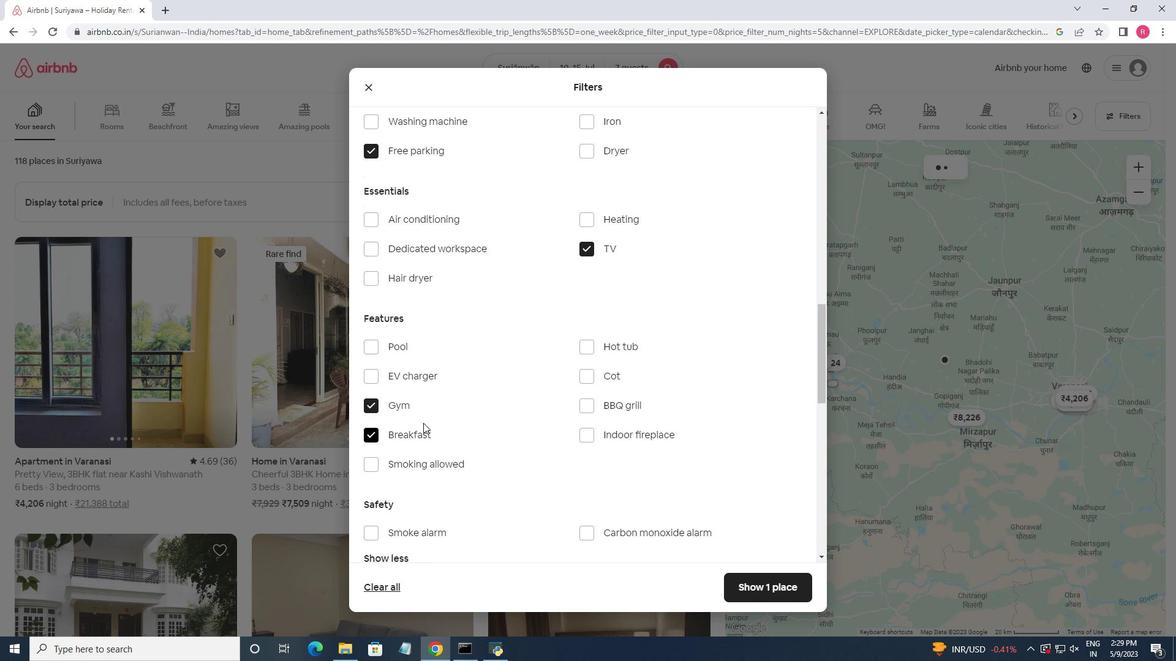 
Action: Mouse scrolled (482, 400) with delta (0, 0)
Screenshot: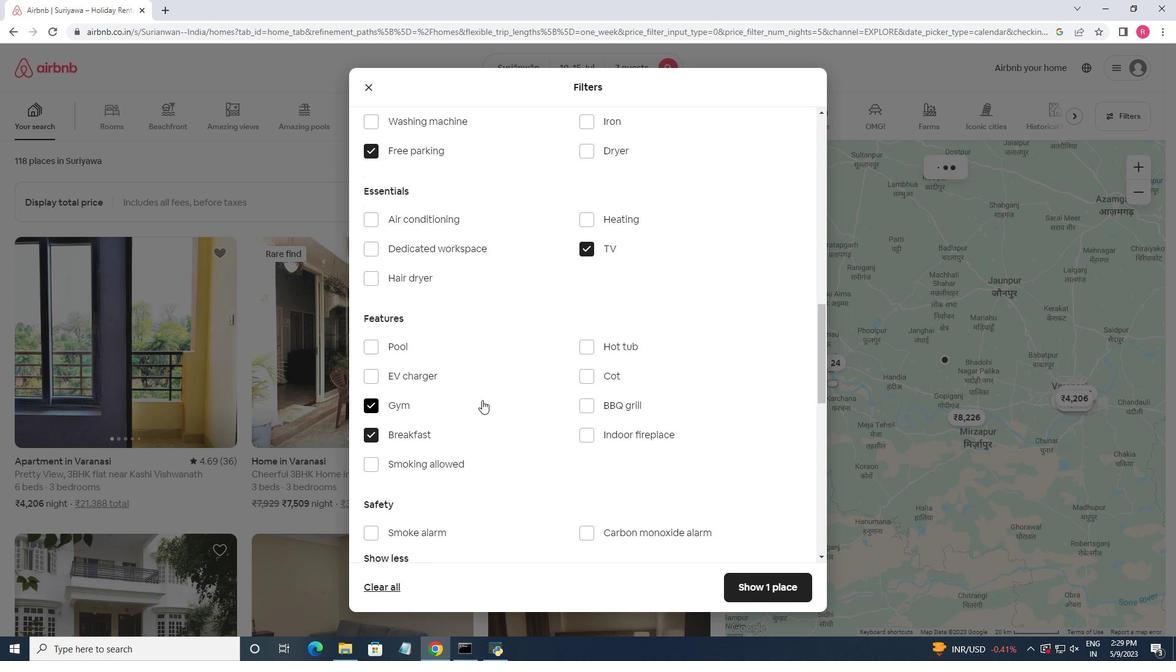 
Action: Mouse moved to (482, 400)
Screenshot: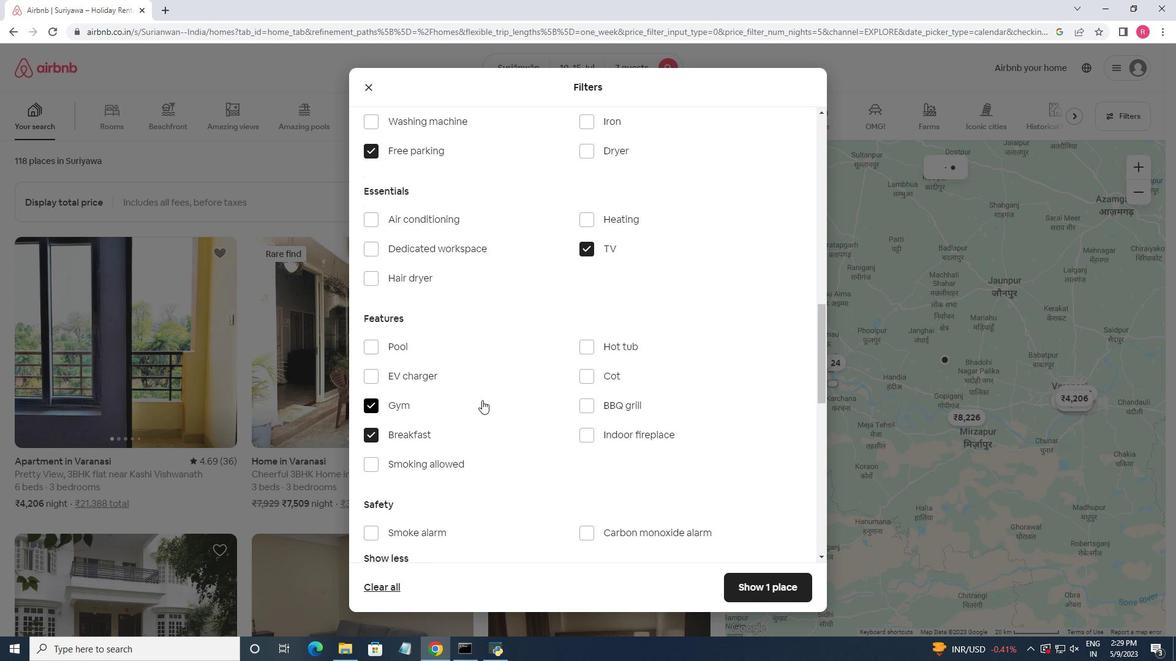 
Action: Mouse scrolled (482, 400) with delta (0, 0)
Screenshot: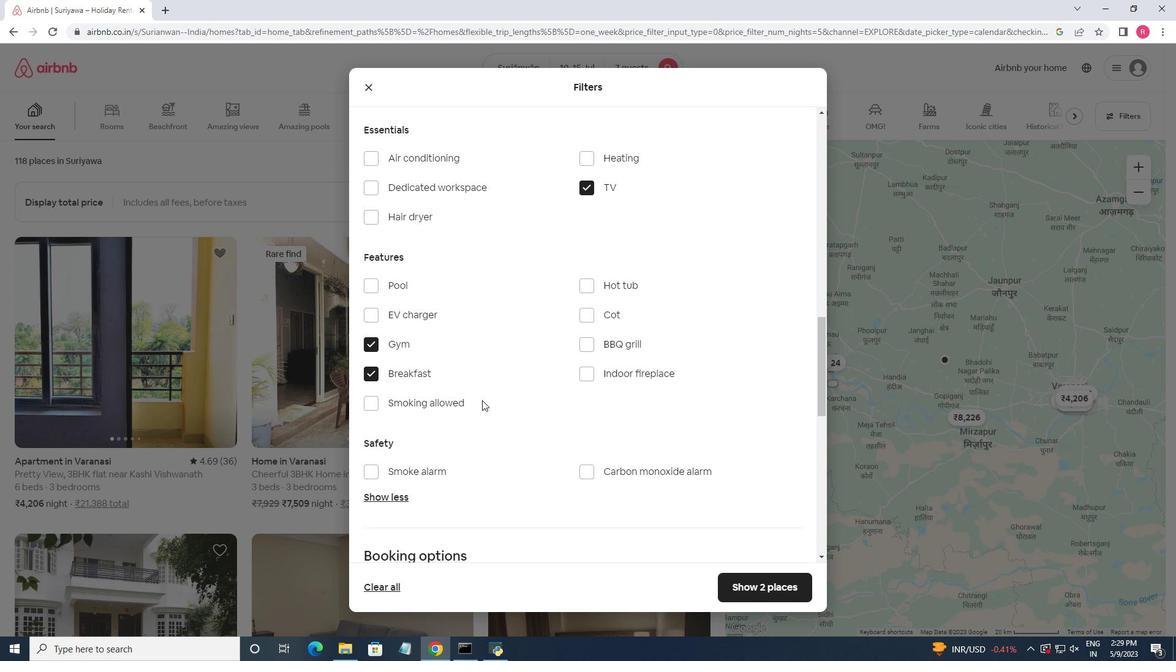
Action: Mouse moved to (482, 400)
Screenshot: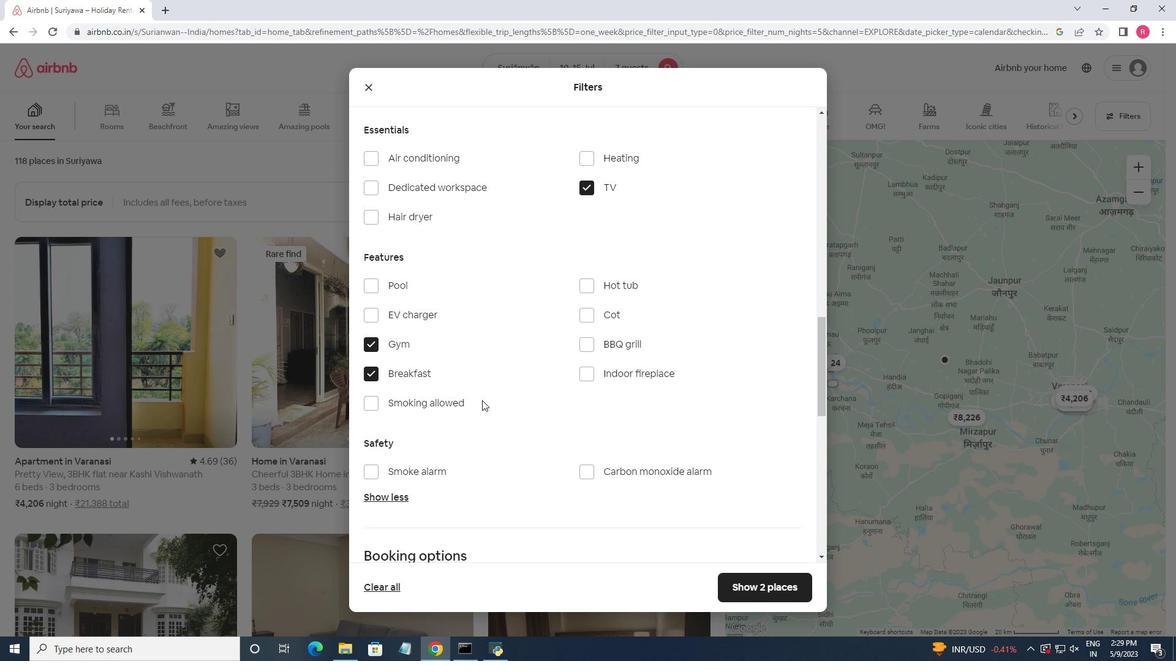 
Action: Mouse scrolled (482, 400) with delta (0, 0)
Screenshot: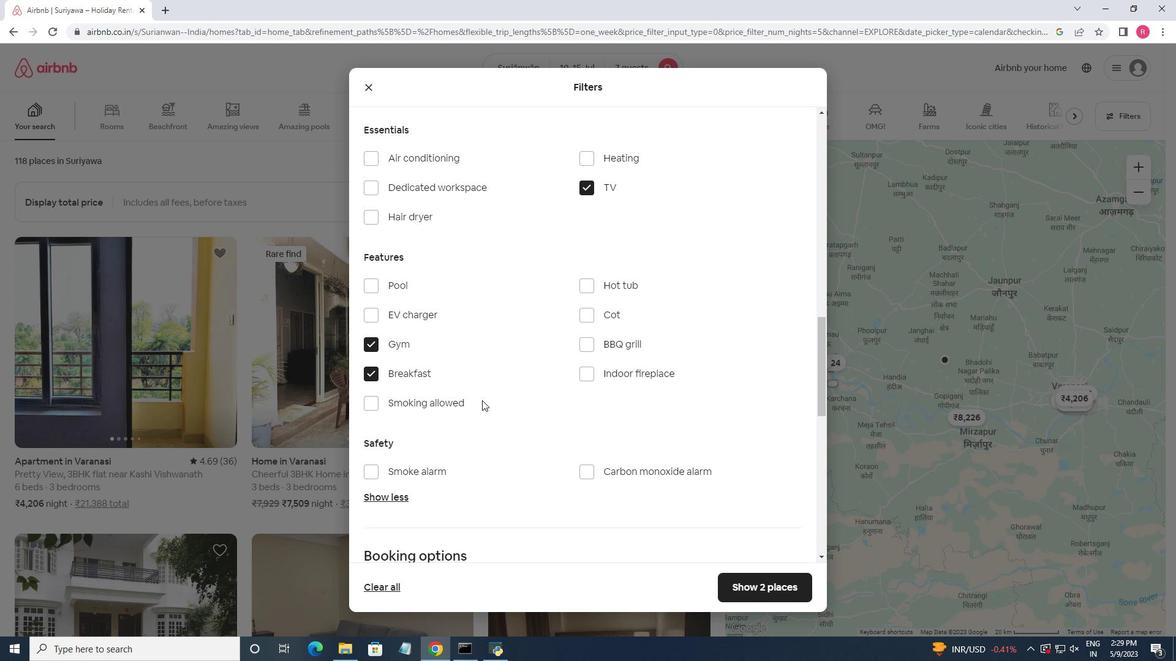 
Action: Mouse moved to (463, 425)
Screenshot: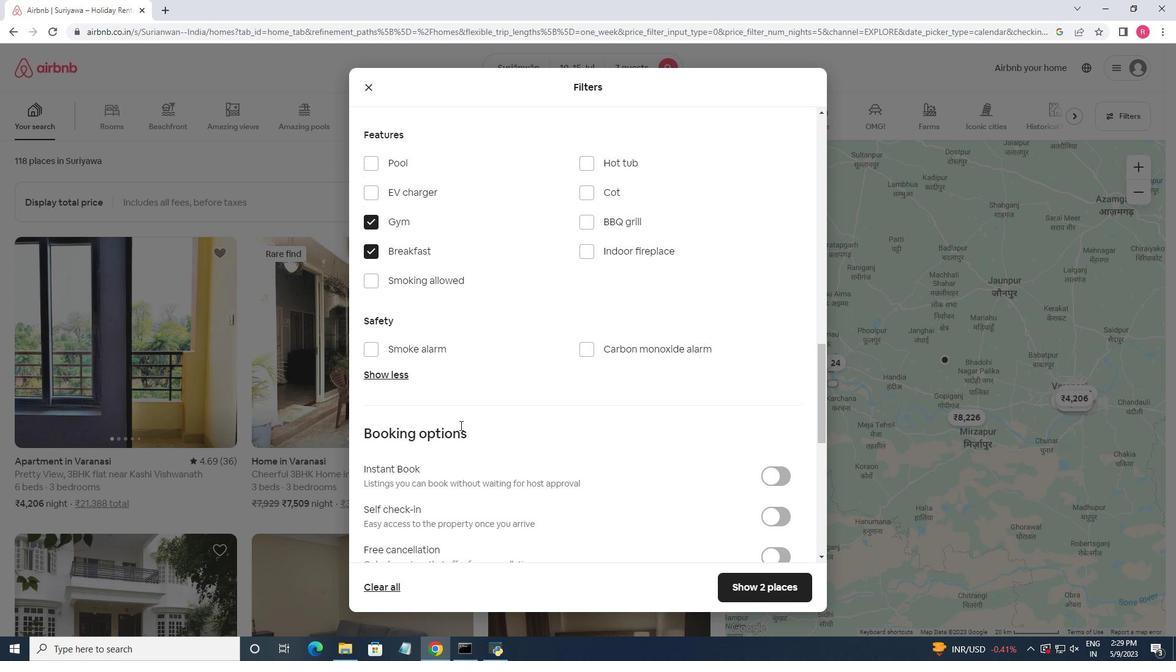 
Action: Mouse scrolled (463, 425) with delta (0, 0)
Screenshot: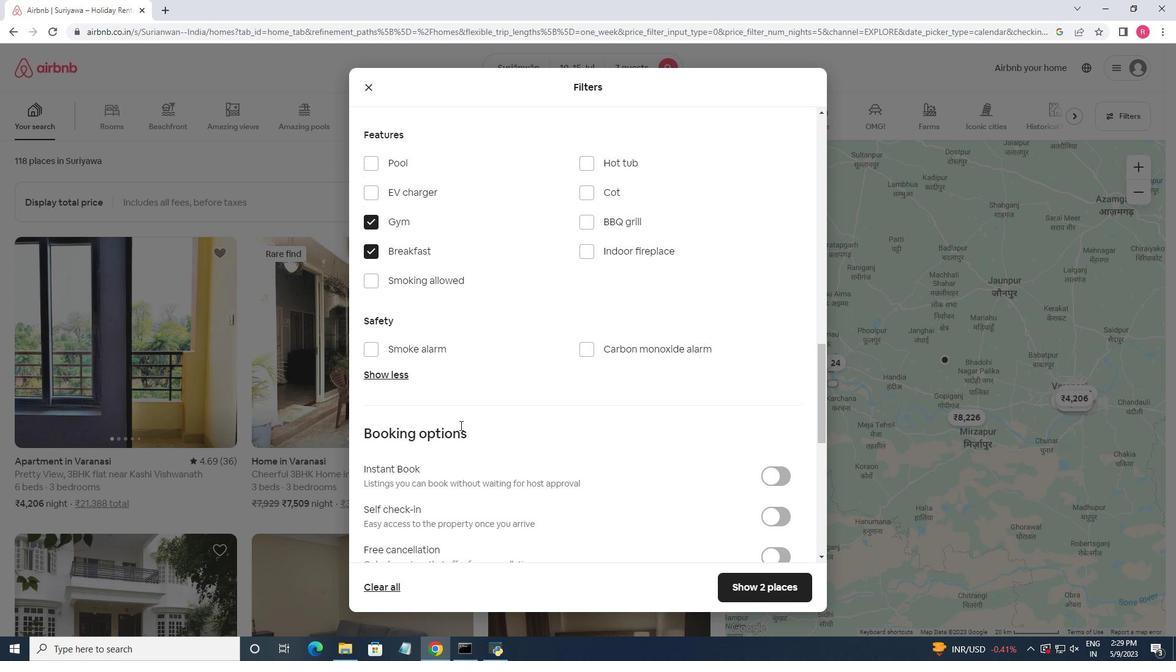 
Action: Mouse scrolled (463, 425) with delta (0, 0)
Screenshot: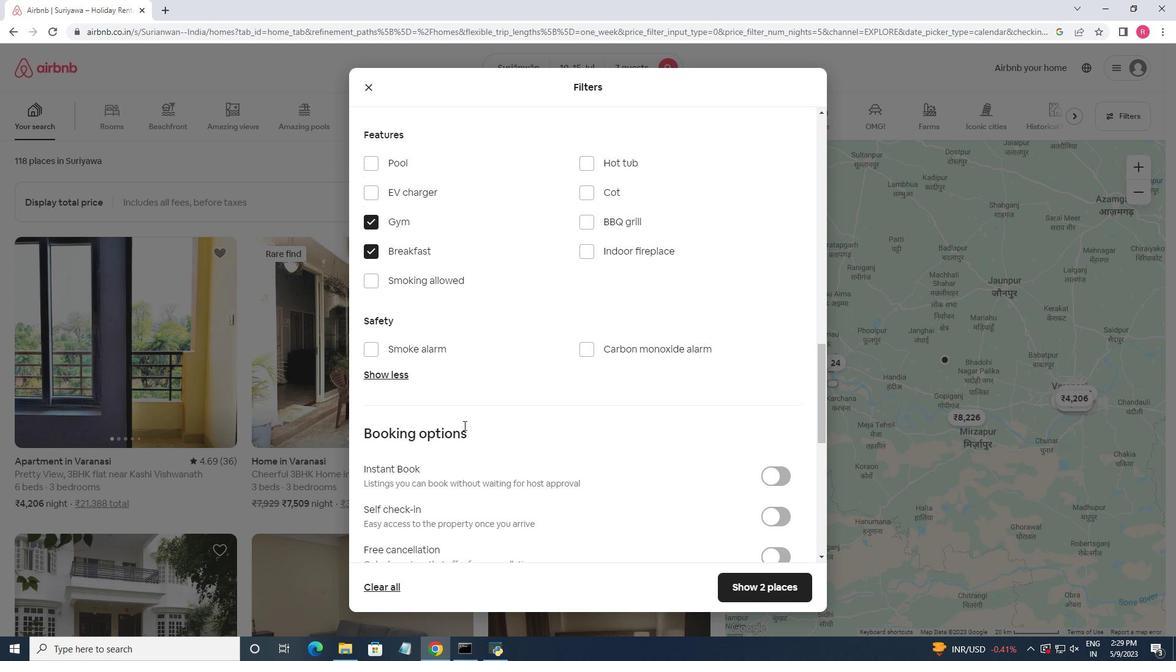 
Action: Mouse moved to (776, 394)
Screenshot: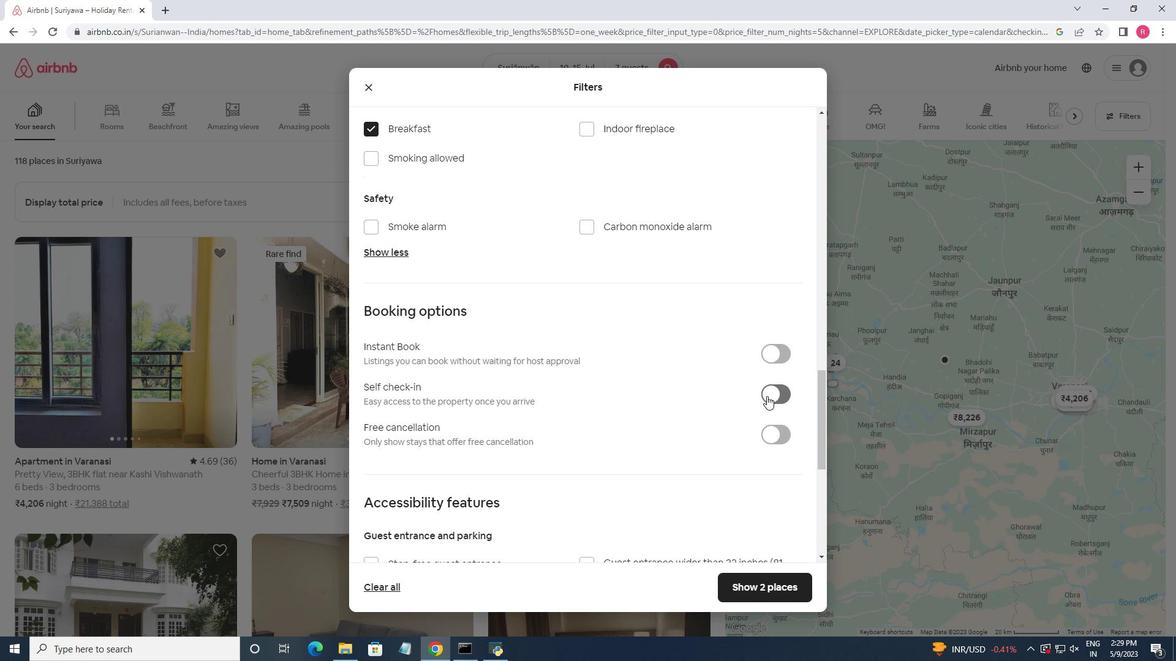 
Action: Mouse pressed left at (776, 394)
Screenshot: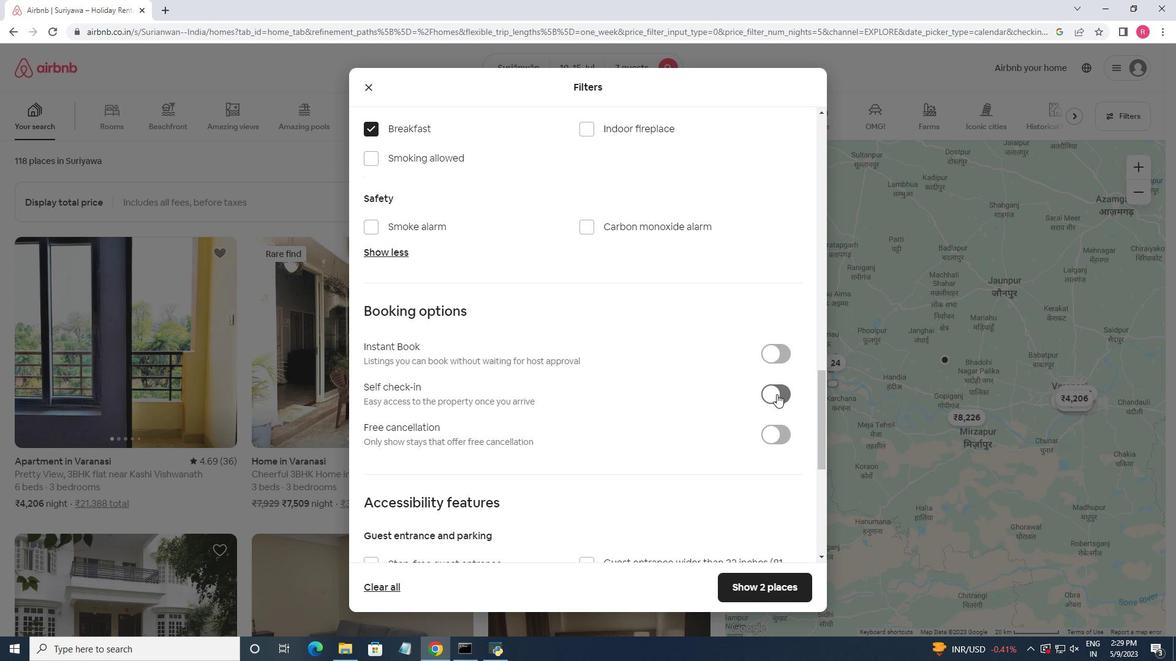 
Action: Mouse moved to (590, 383)
Screenshot: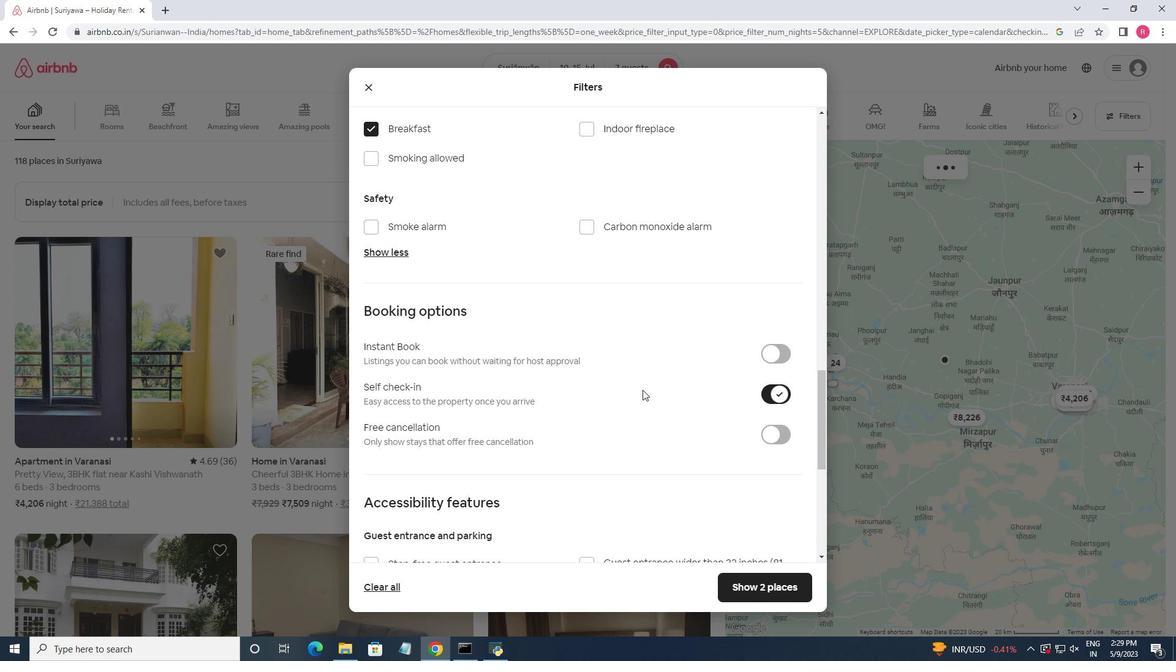
Action: Mouse scrolled (590, 382) with delta (0, 0)
Screenshot: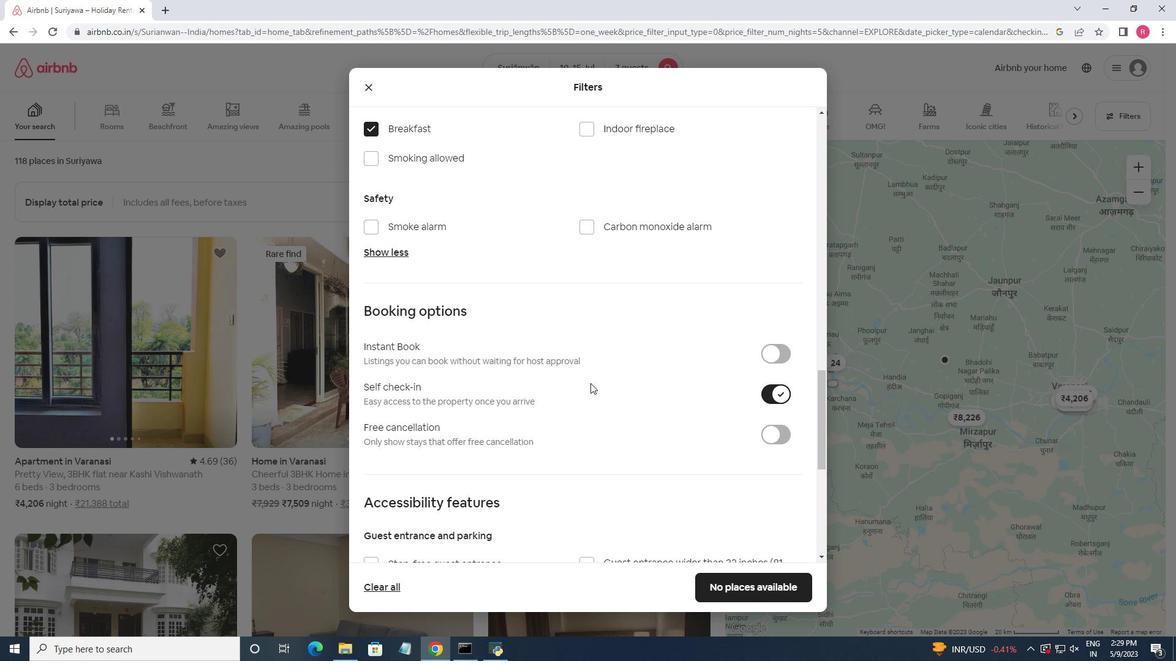 
Action: Mouse moved to (590, 382)
Screenshot: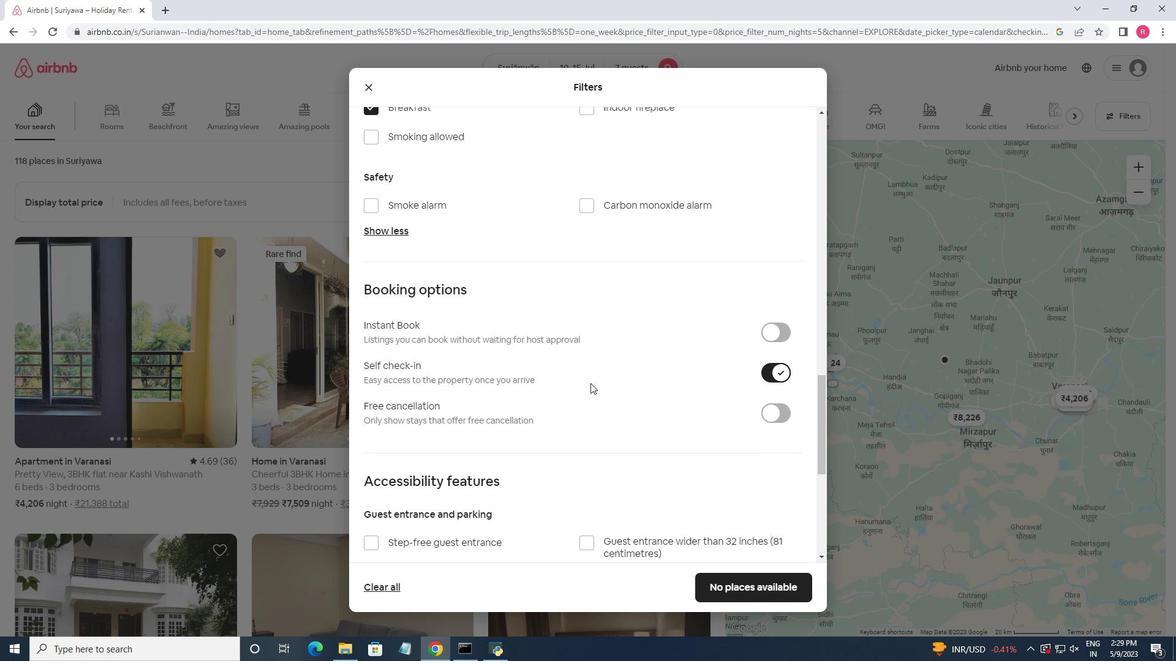 
Action: Mouse scrolled (590, 382) with delta (0, 0)
Screenshot: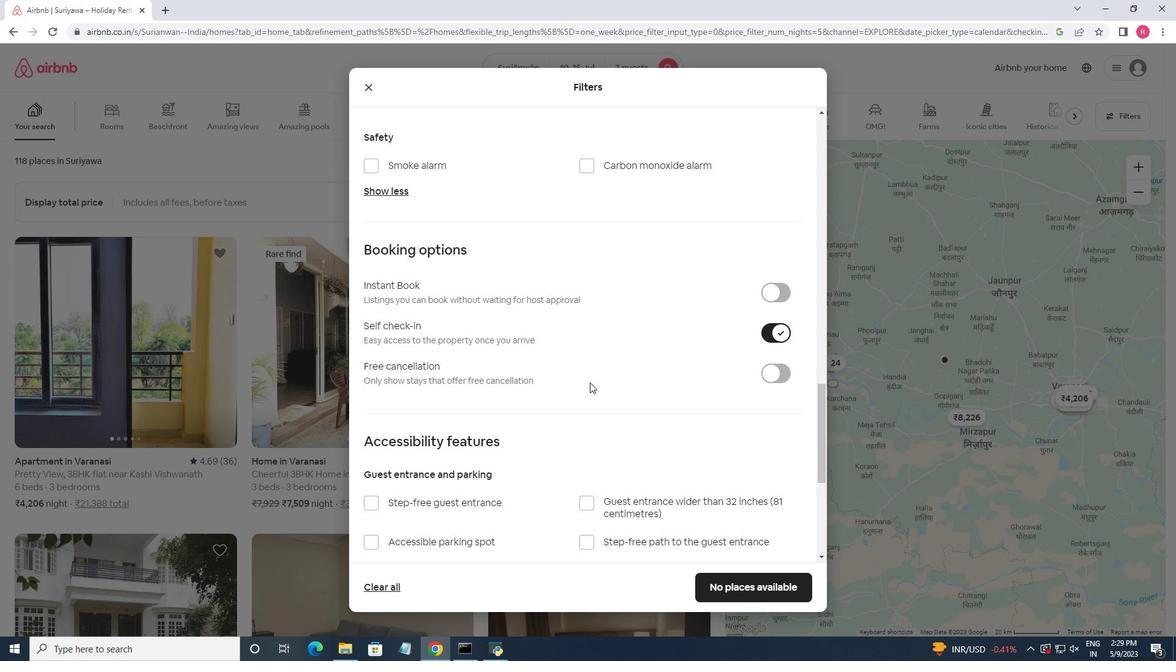 
Action: Mouse scrolled (590, 382) with delta (0, 0)
Screenshot: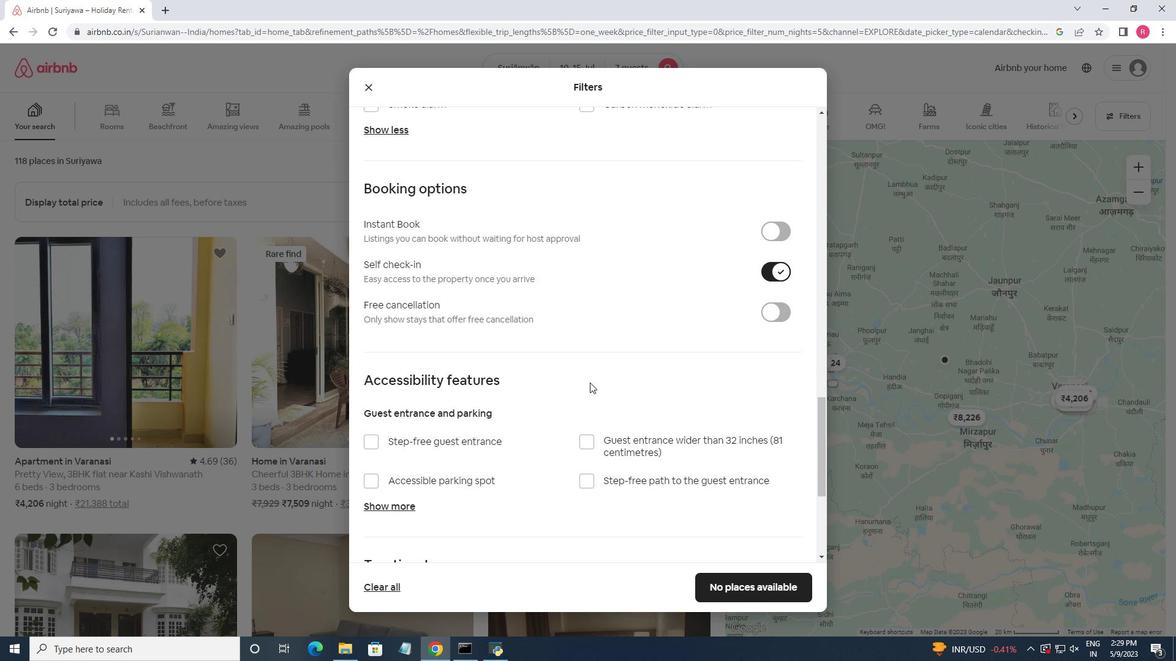
Action: Mouse scrolled (590, 382) with delta (0, 0)
Screenshot: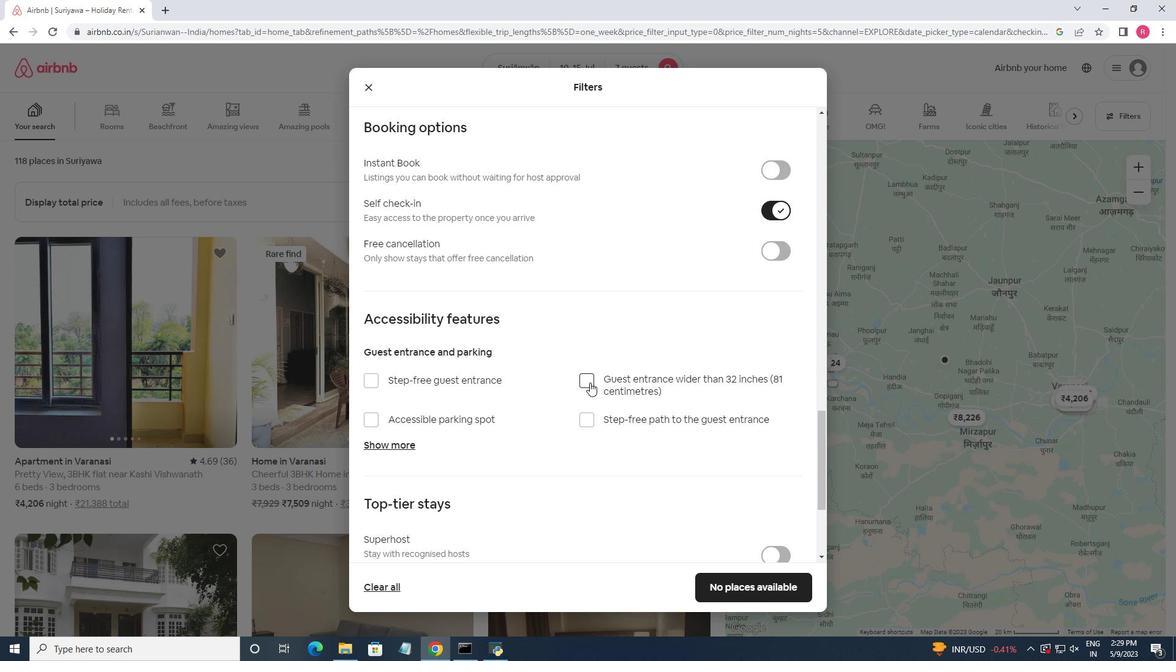 
Action: Mouse moved to (590, 382)
Screenshot: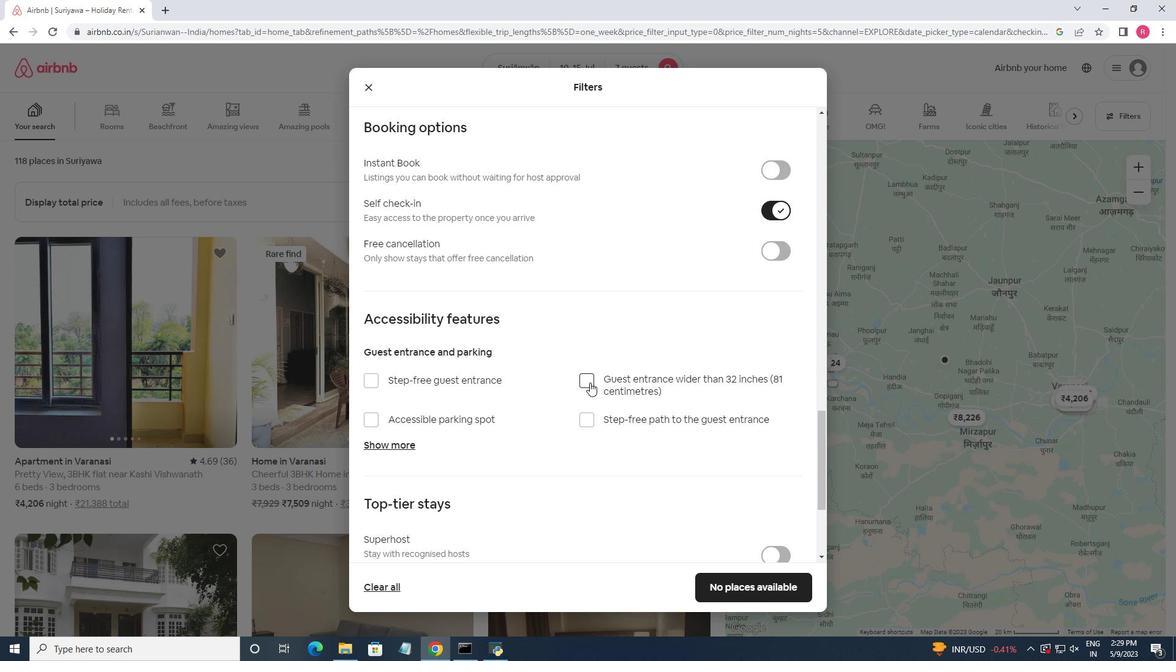 
Action: Mouse scrolled (590, 382) with delta (0, 0)
Screenshot: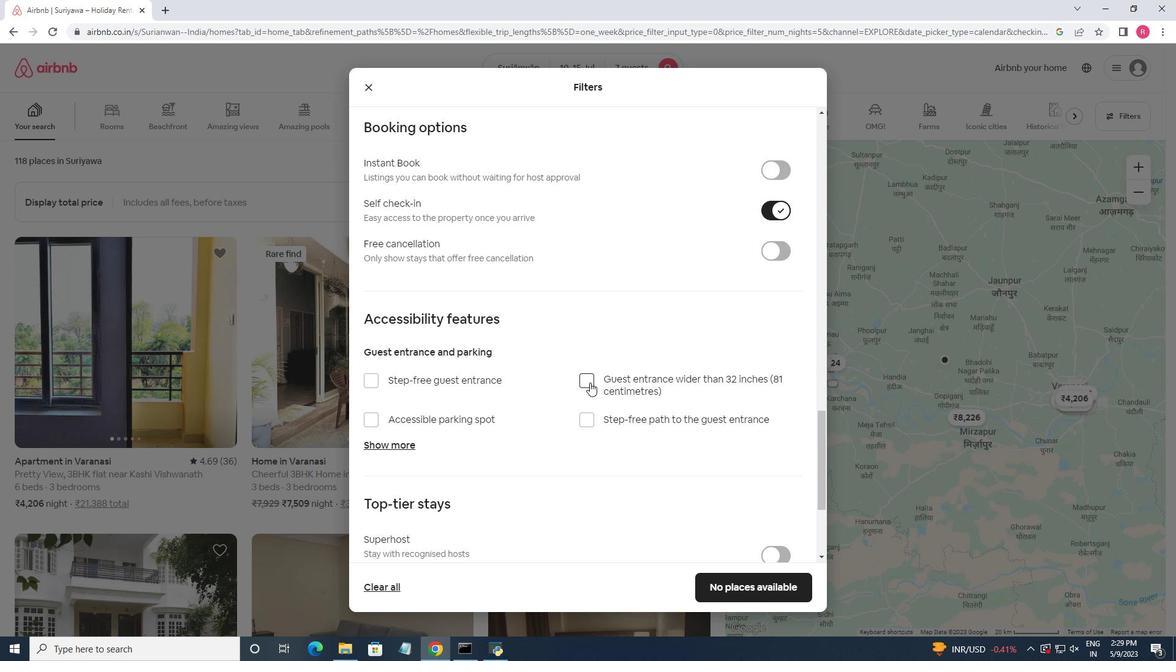 
Action: Mouse scrolled (590, 382) with delta (0, 0)
Screenshot: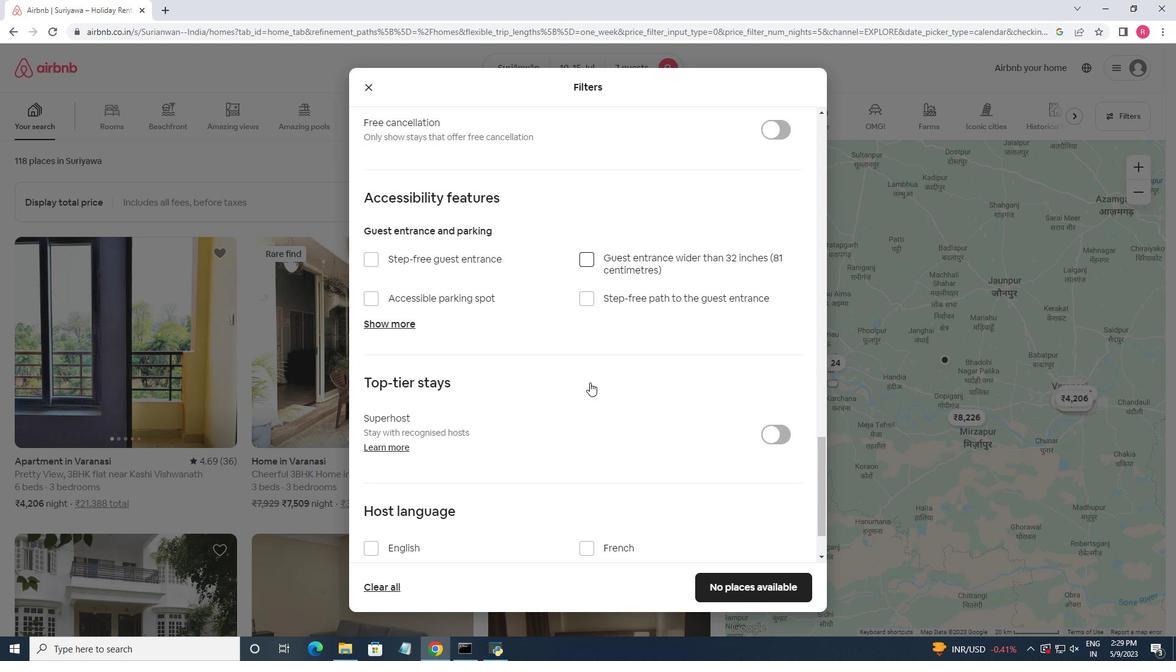 
Action: Mouse moved to (372, 487)
Screenshot: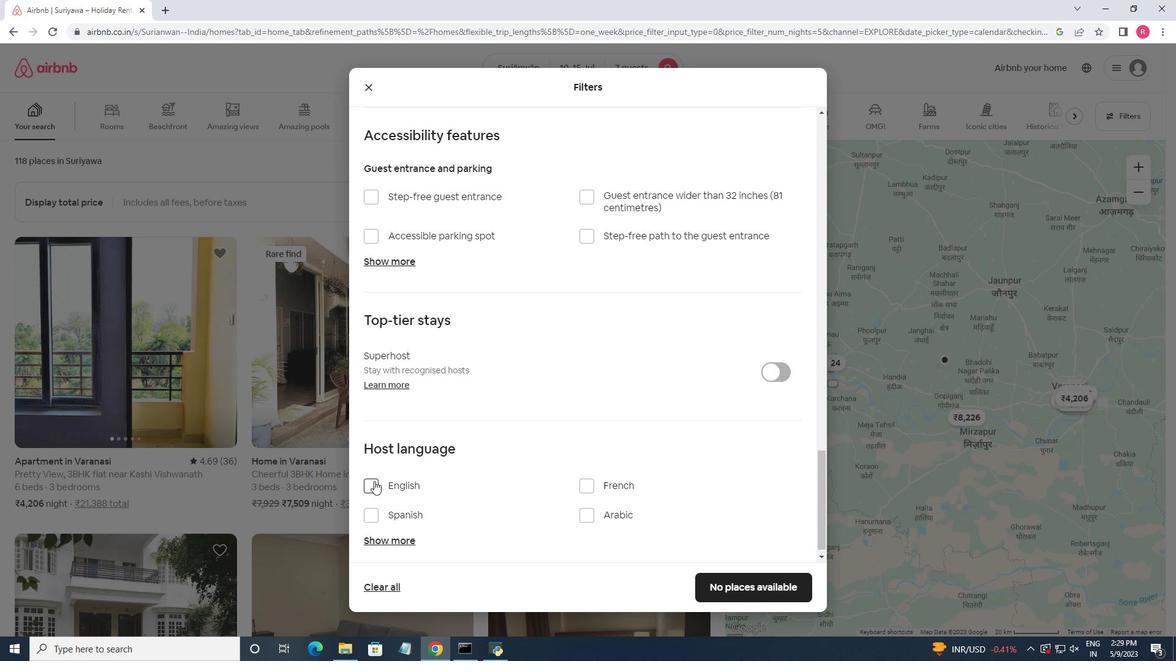 
Action: Mouse pressed left at (372, 487)
Screenshot: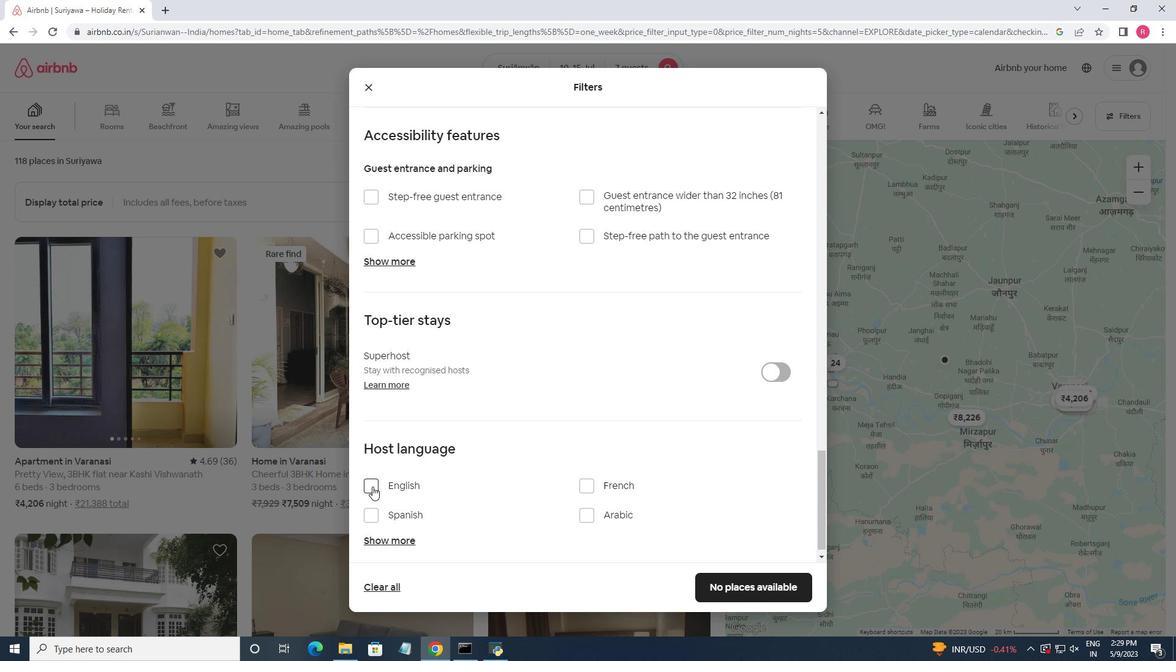 
Action: Mouse moved to (545, 375)
Screenshot: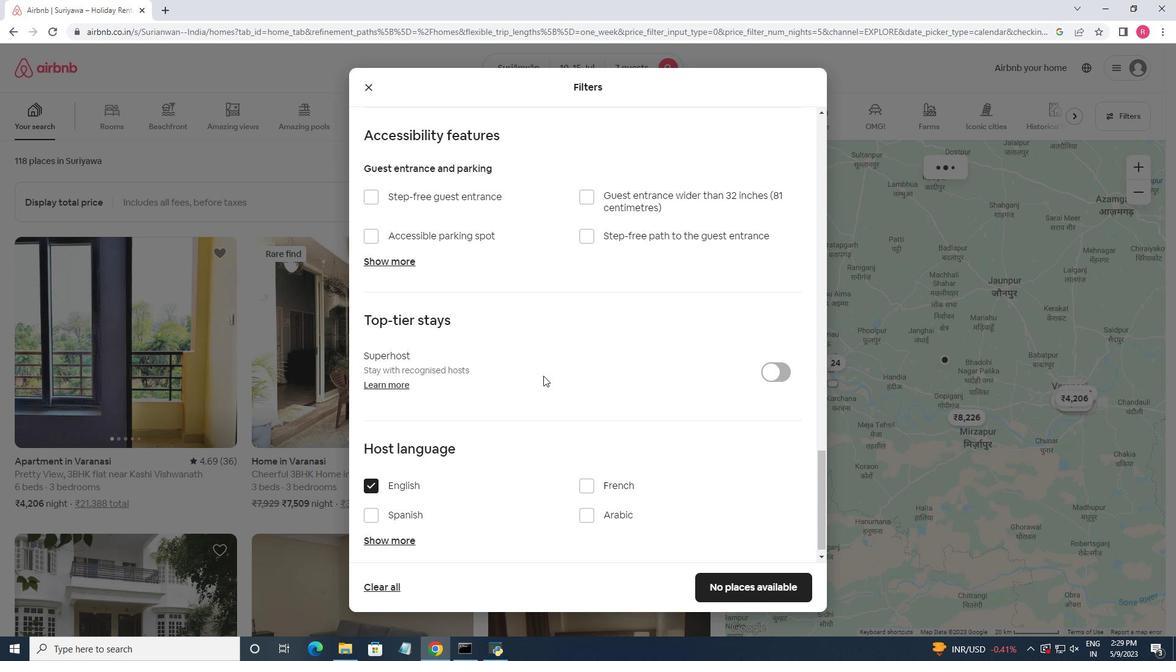 
Action: Mouse scrolled (545, 376) with delta (0, 0)
Screenshot: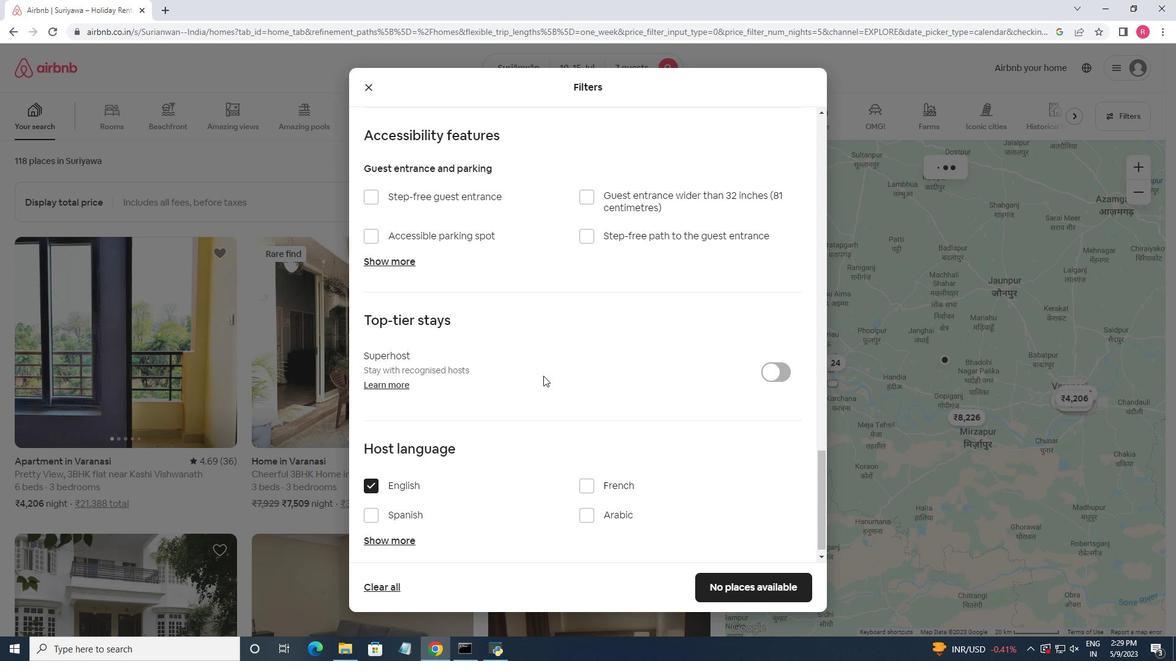 
Action: Mouse scrolled (545, 376) with delta (0, 0)
Screenshot: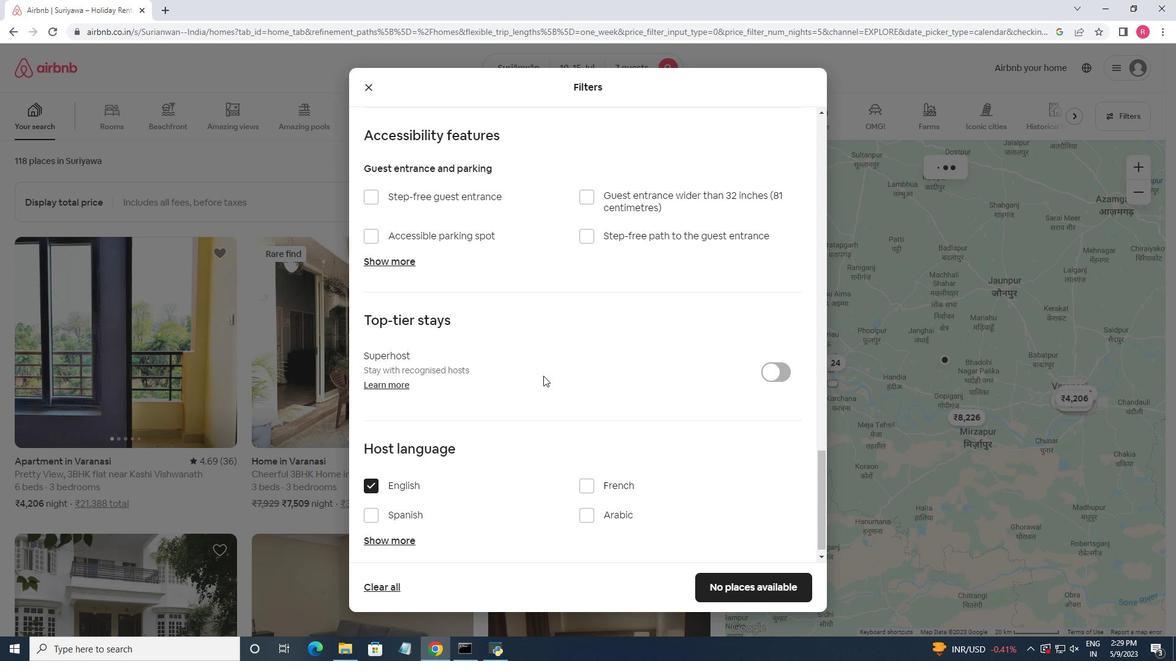 
Action: Mouse scrolled (545, 376) with delta (0, 0)
Screenshot: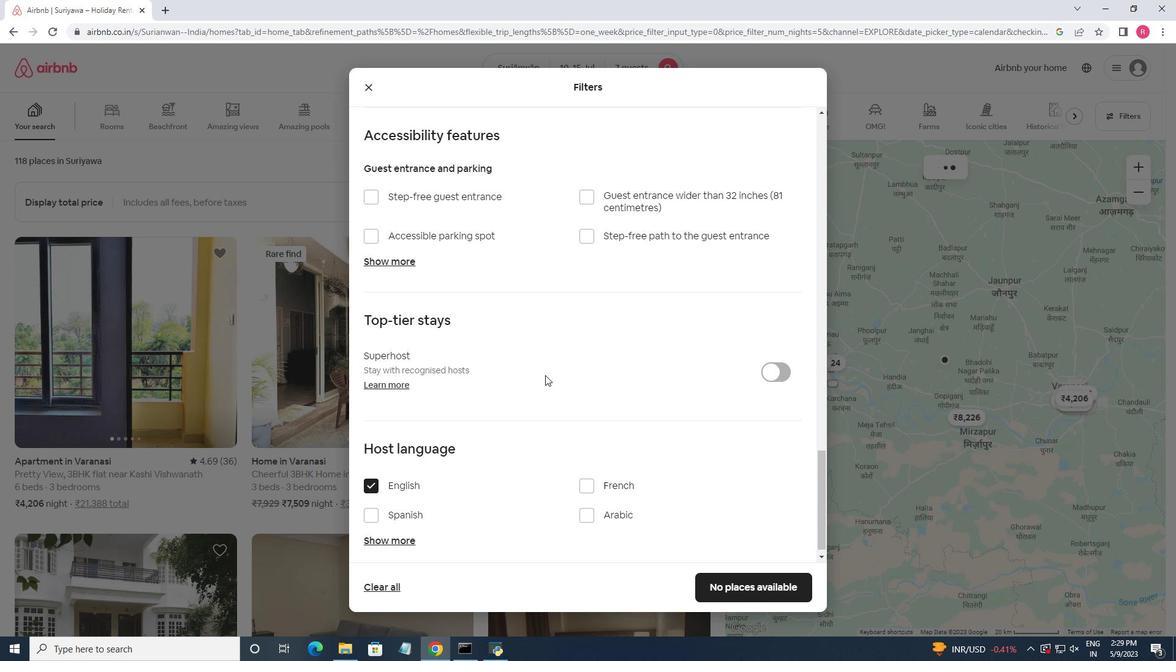
Action: Mouse scrolled (545, 374) with delta (0, 0)
Screenshot: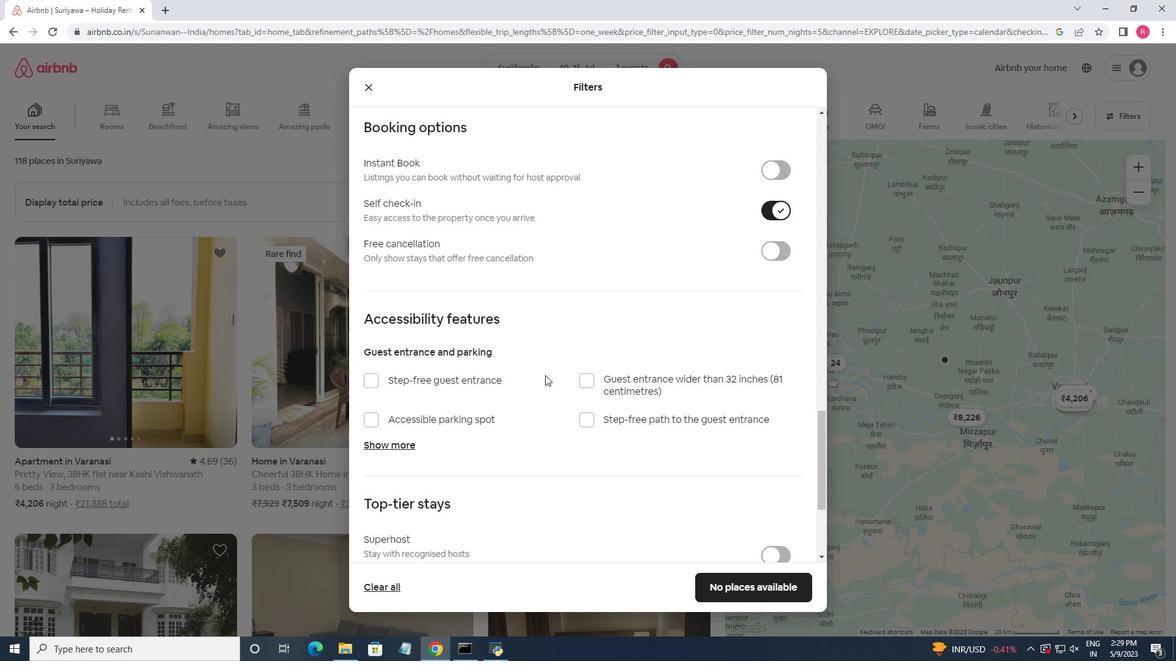 
Action: Mouse scrolled (545, 374) with delta (0, 0)
Screenshot: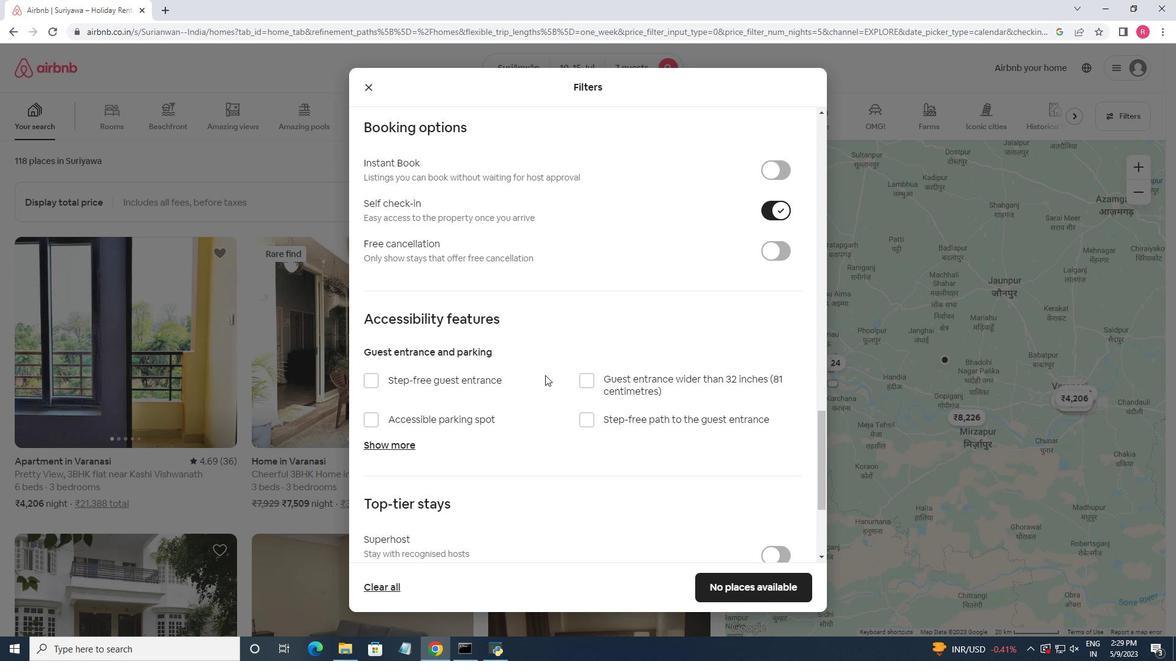 
Action: Mouse scrolled (545, 374) with delta (0, 0)
Screenshot: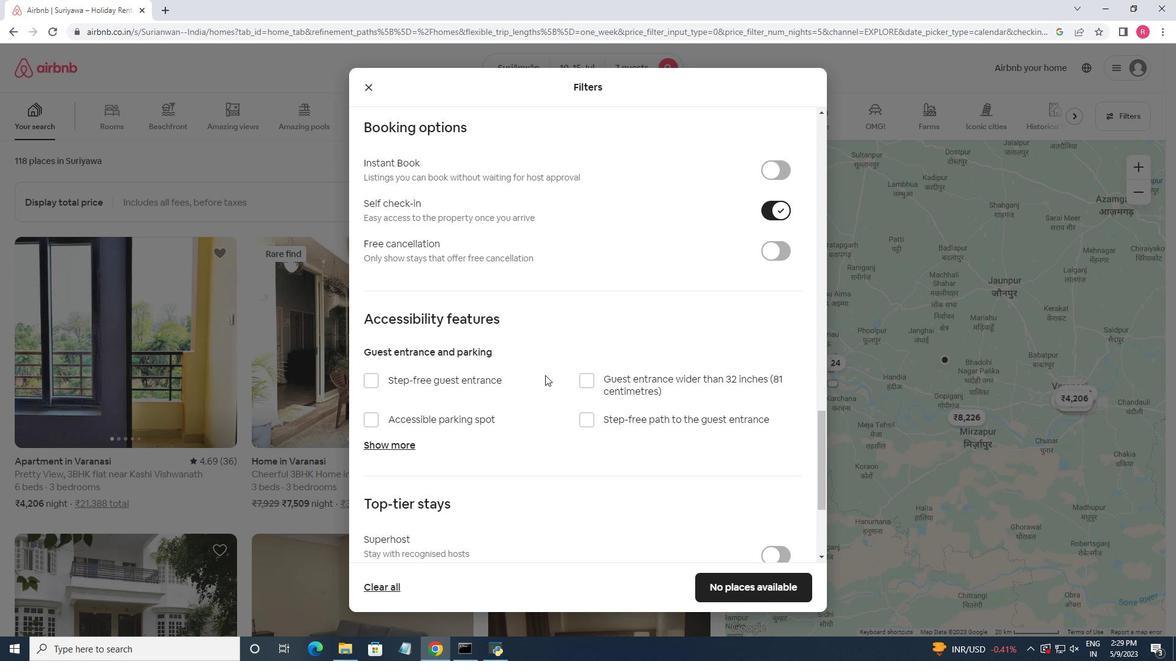
Action: Mouse scrolled (545, 374) with delta (0, 0)
Screenshot: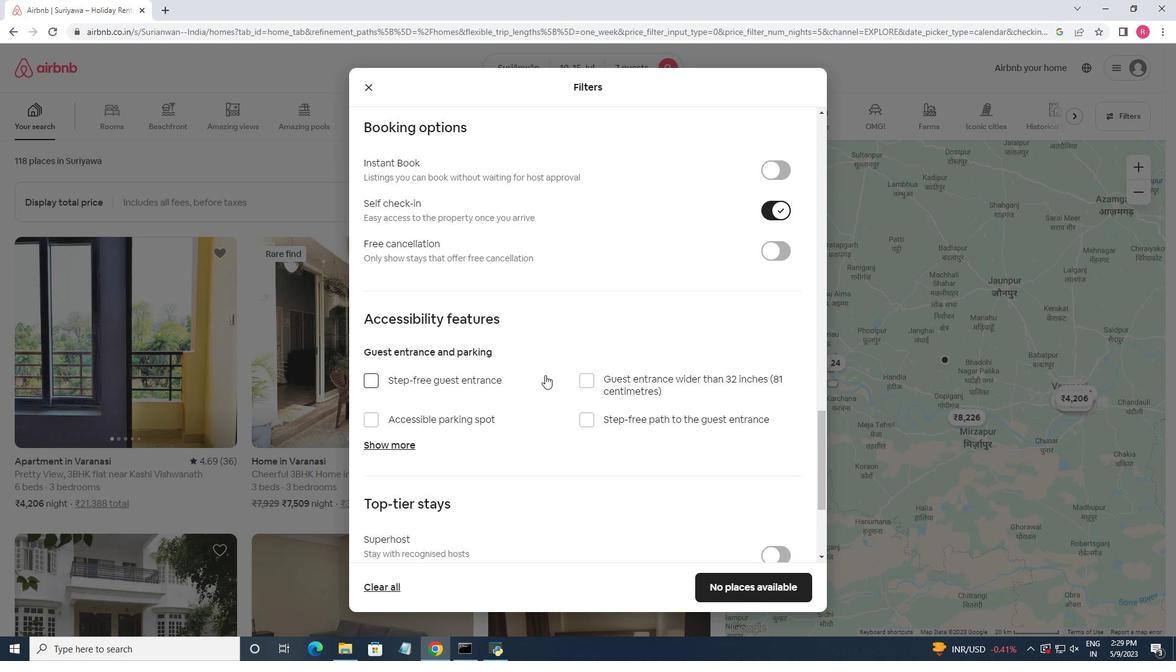 
Action: Mouse scrolled (545, 374) with delta (0, 0)
Screenshot: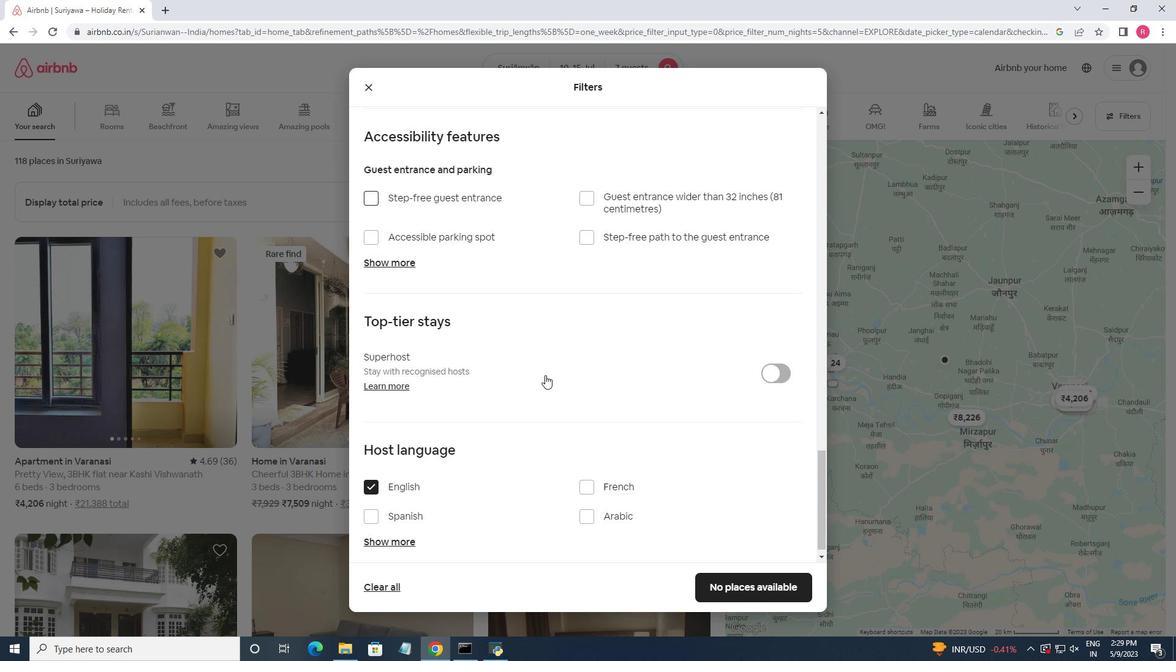 
Action: Mouse scrolled (545, 374) with delta (0, 0)
Screenshot: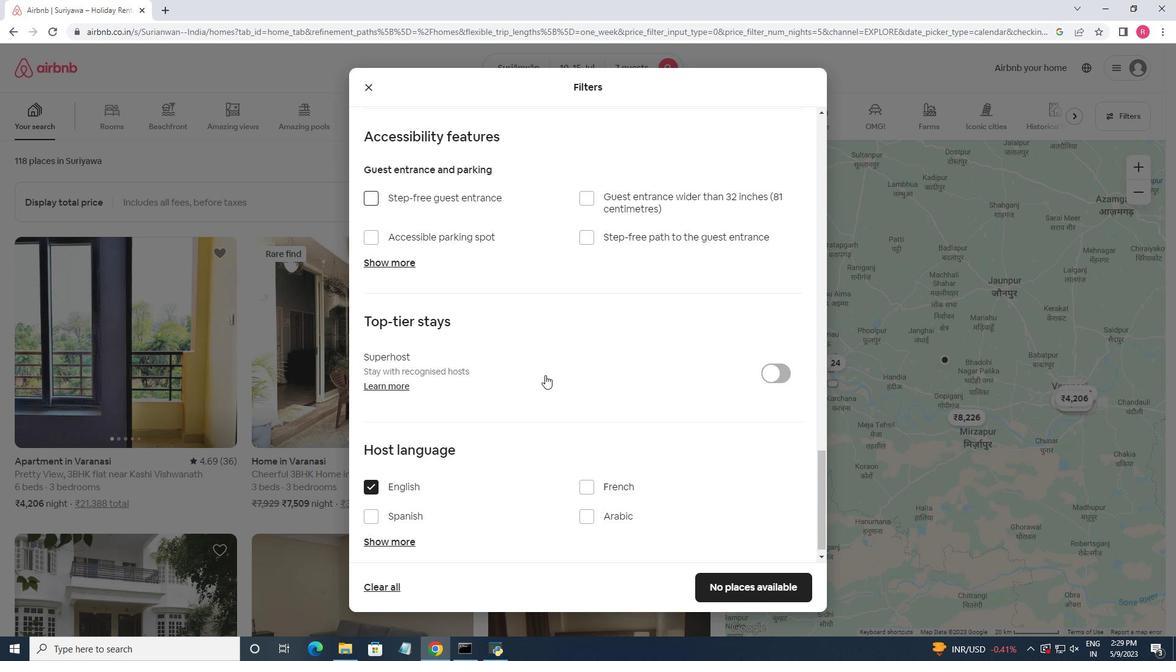 
Action: Mouse scrolled (545, 374) with delta (0, 0)
Screenshot: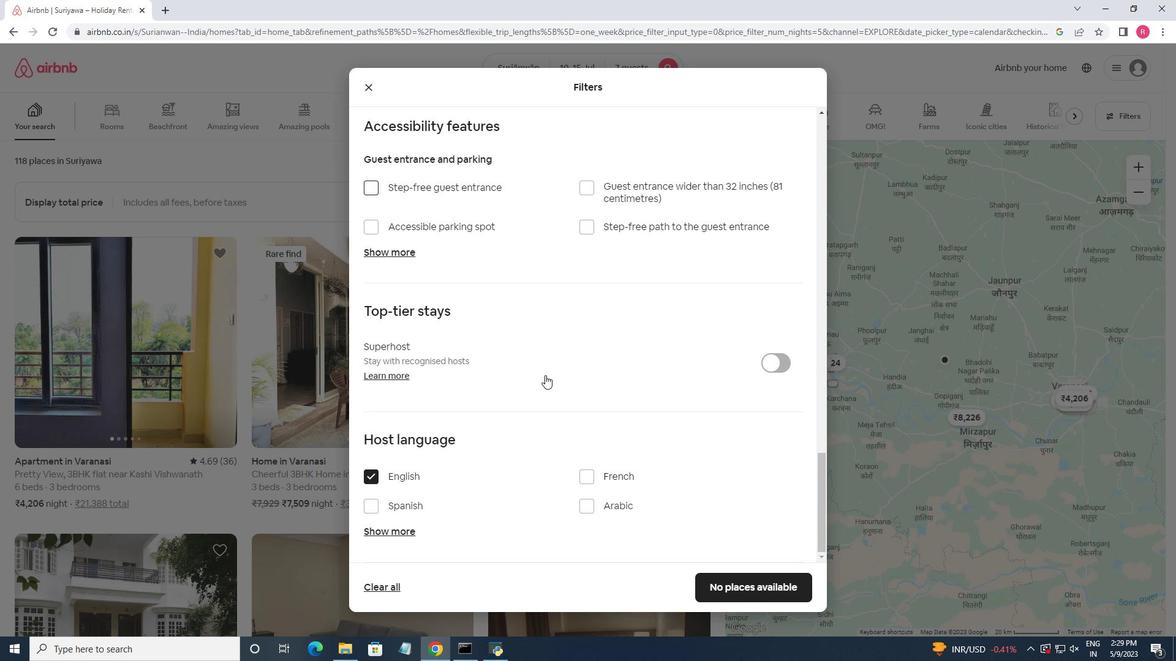 
Action: Mouse moved to (758, 576)
Screenshot: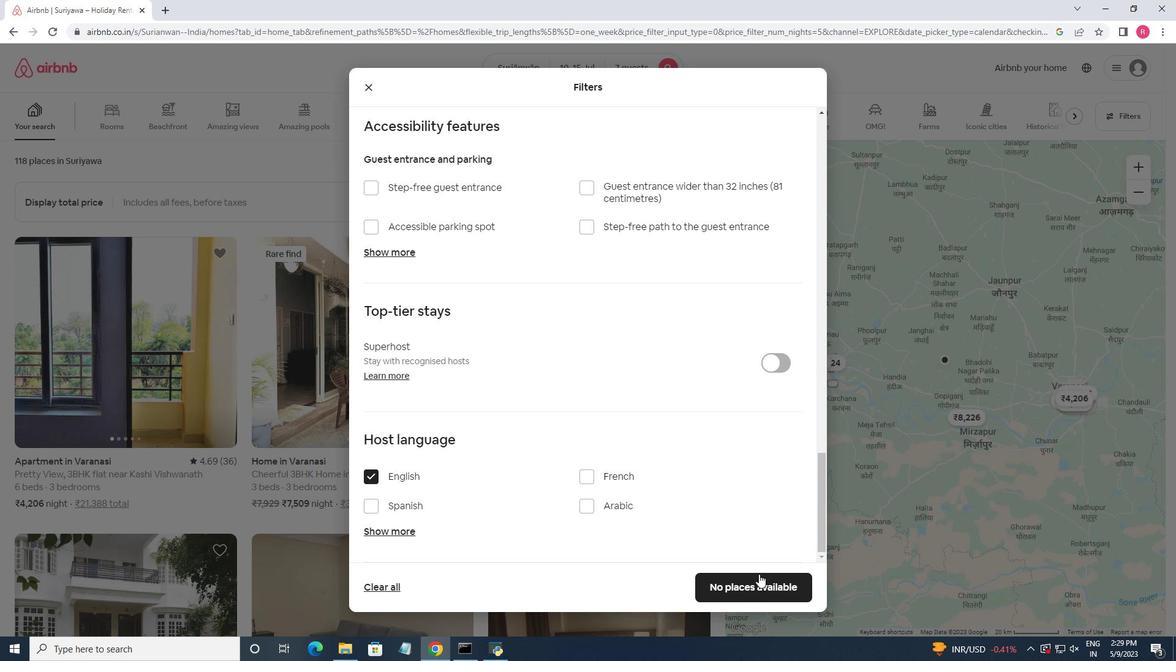 
Action: Mouse pressed left at (758, 576)
Screenshot: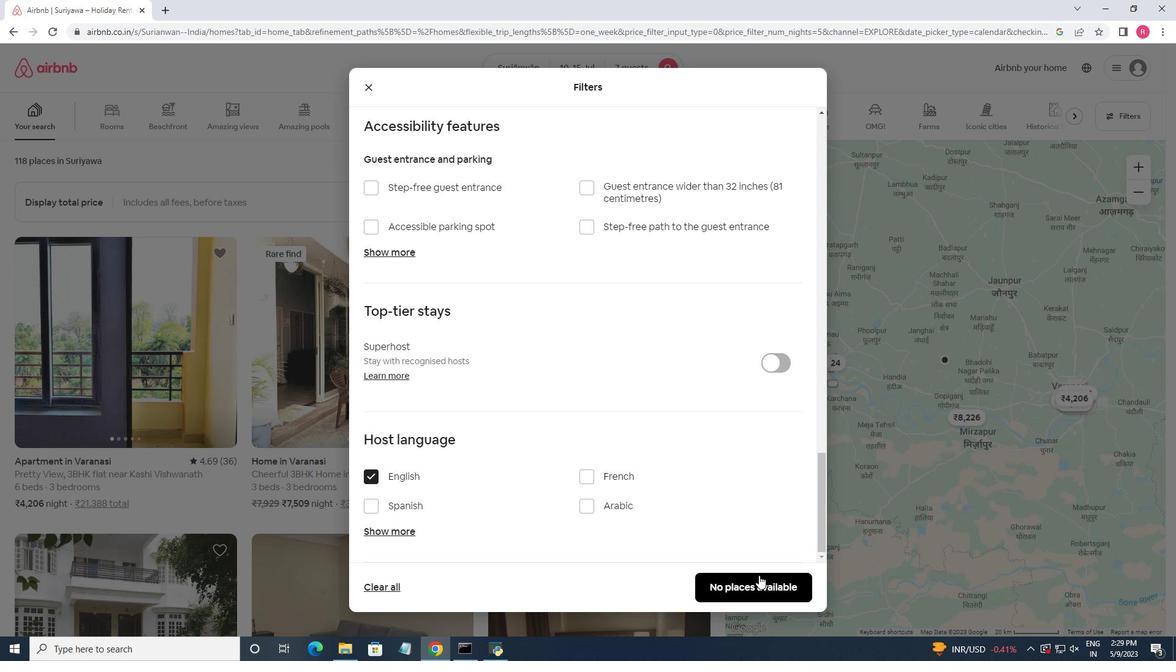 
Action: Mouse moved to (752, 572)
Screenshot: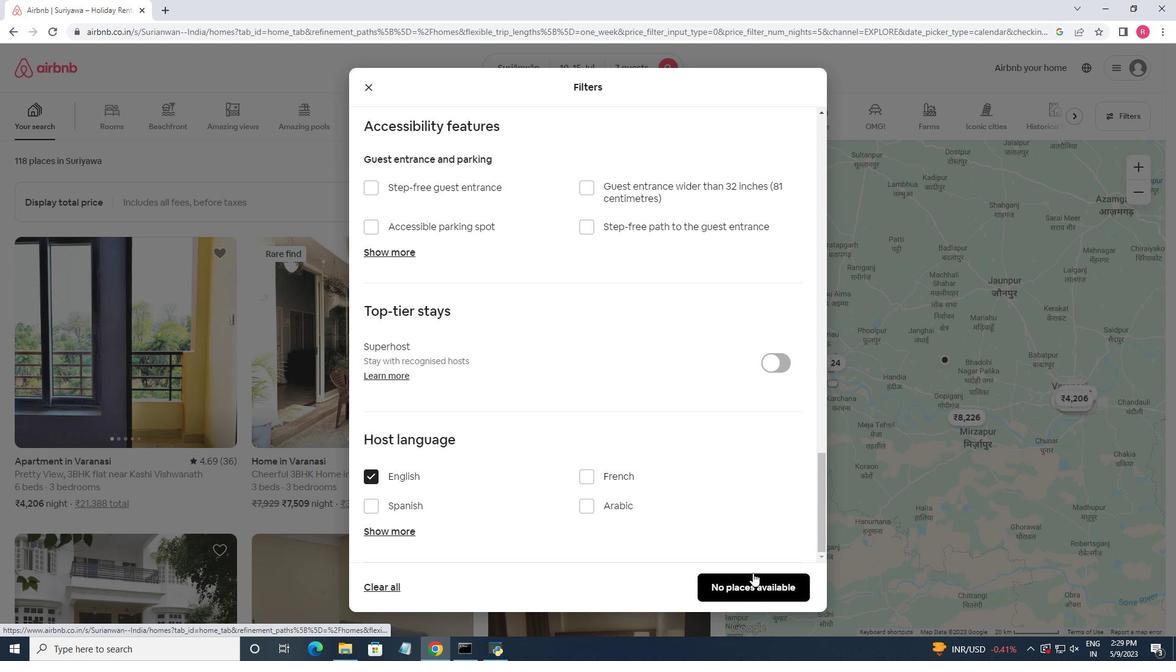 
